 Task: Plan a trip to Punta Gorda, United States from 25th December, 2023 to 28th December, 2023 for 3 adults, 1 child. Place can be entire room with 2 bedrooms having 3 beds and 2 bathrooms.
Action: Mouse moved to (371, 107)
Screenshot: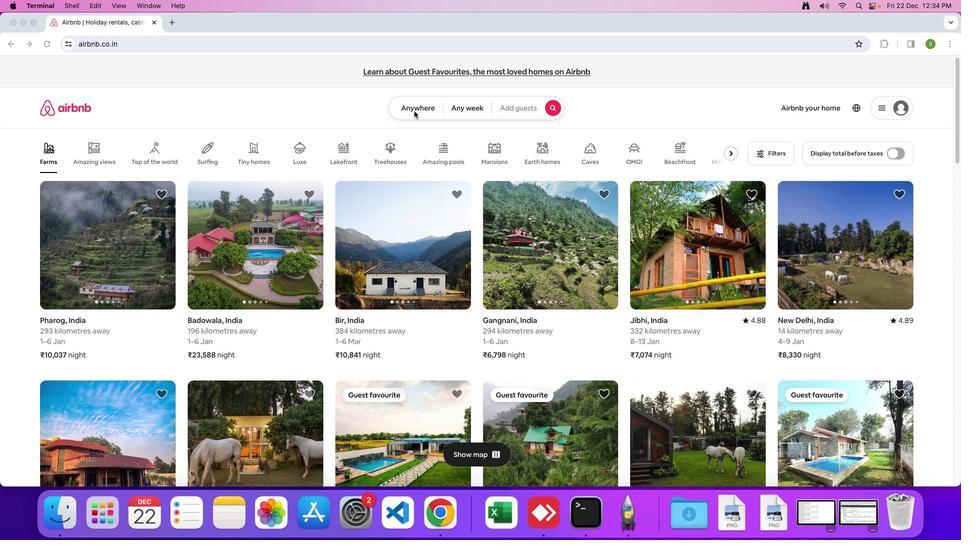 
Action: Mouse pressed left at (371, 107)
Screenshot: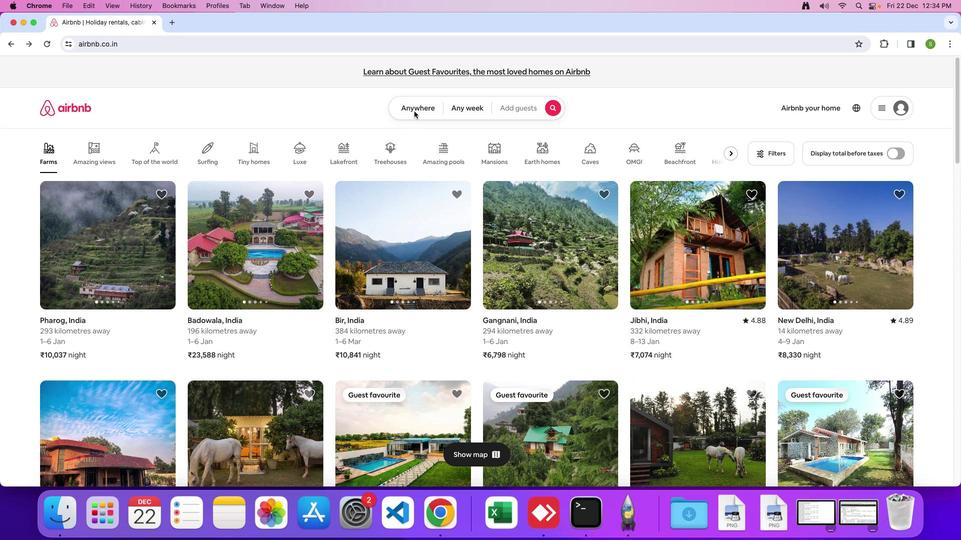 
Action: Mouse moved to (370, 107)
Screenshot: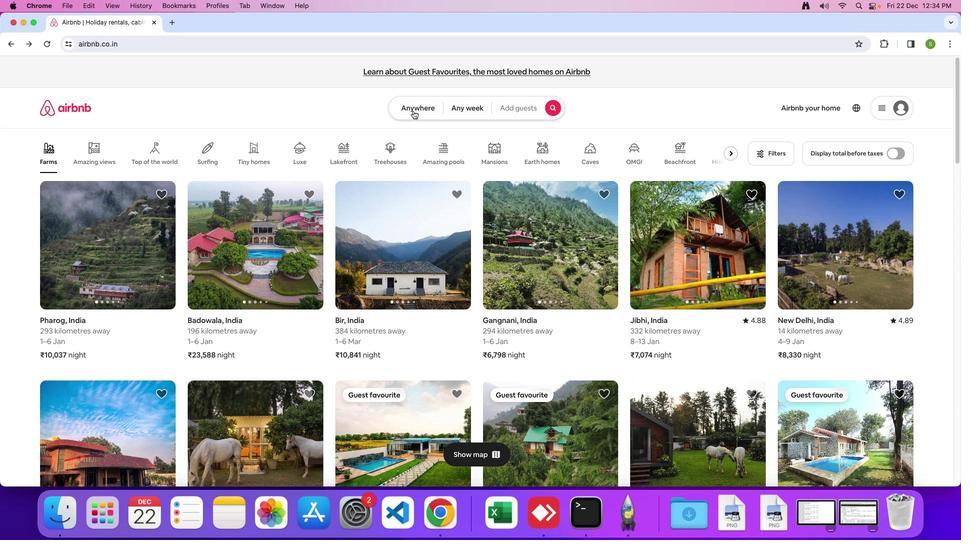 
Action: Mouse pressed left at (370, 107)
Screenshot: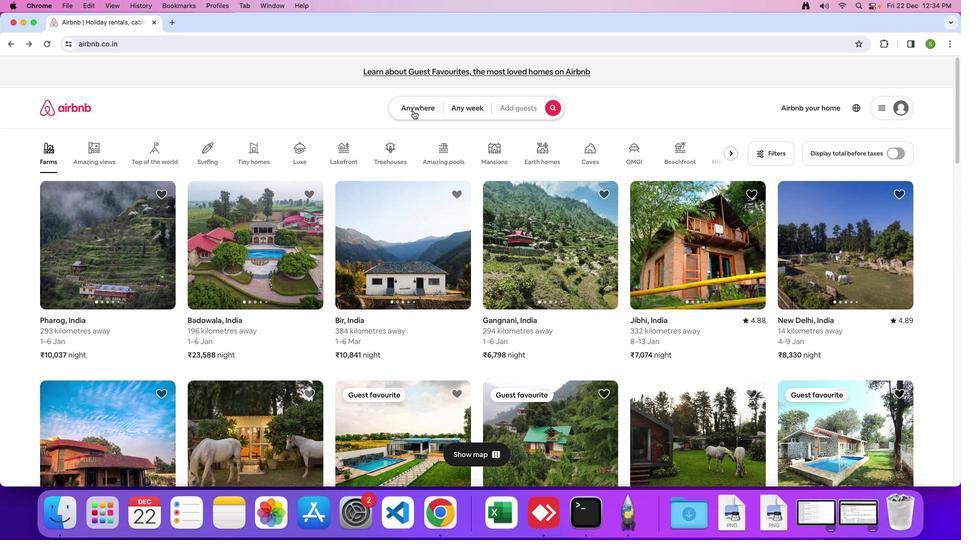 
Action: Mouse moved to (358, 118)
Screenshot: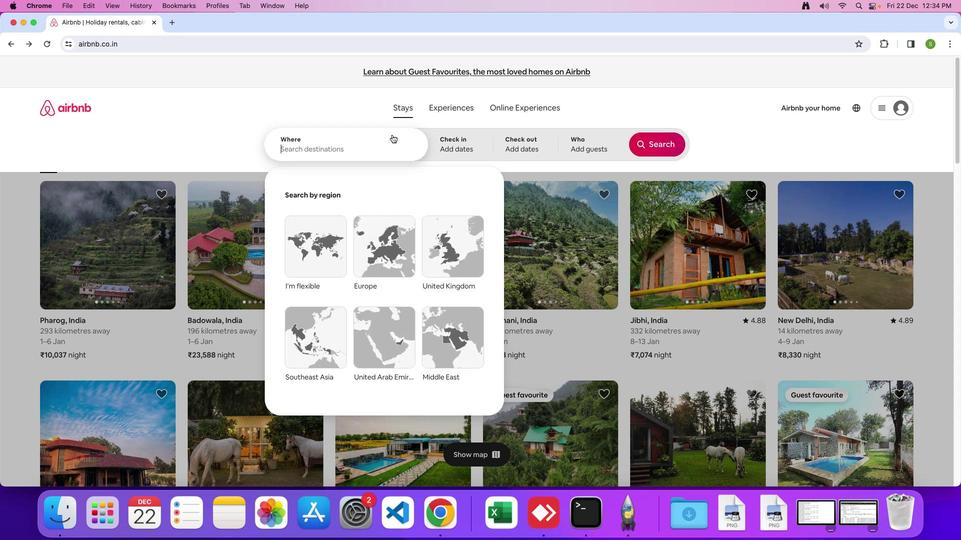 
Action: Mouse pressed left at (358, 118)
Screenshot: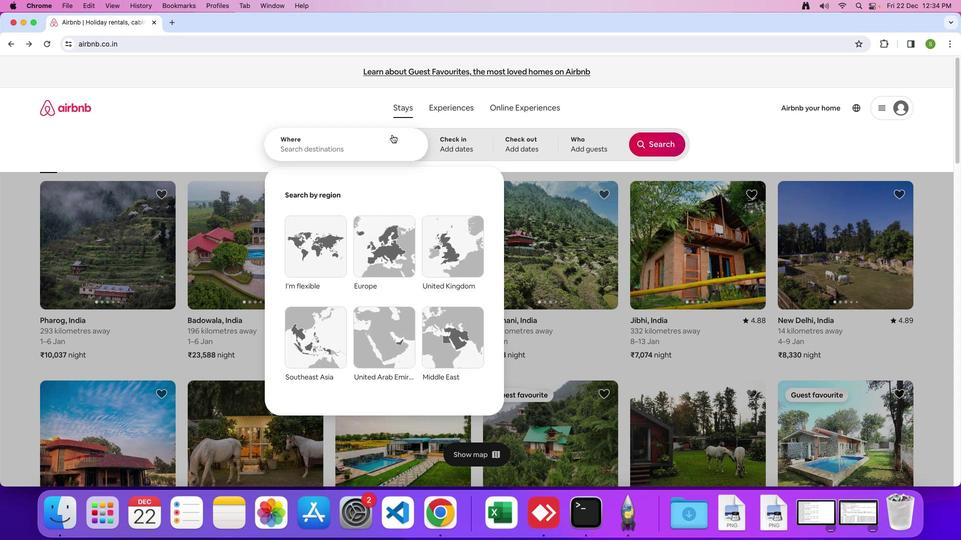 
Action: Mouse moved to (440, 166)
Screenshot: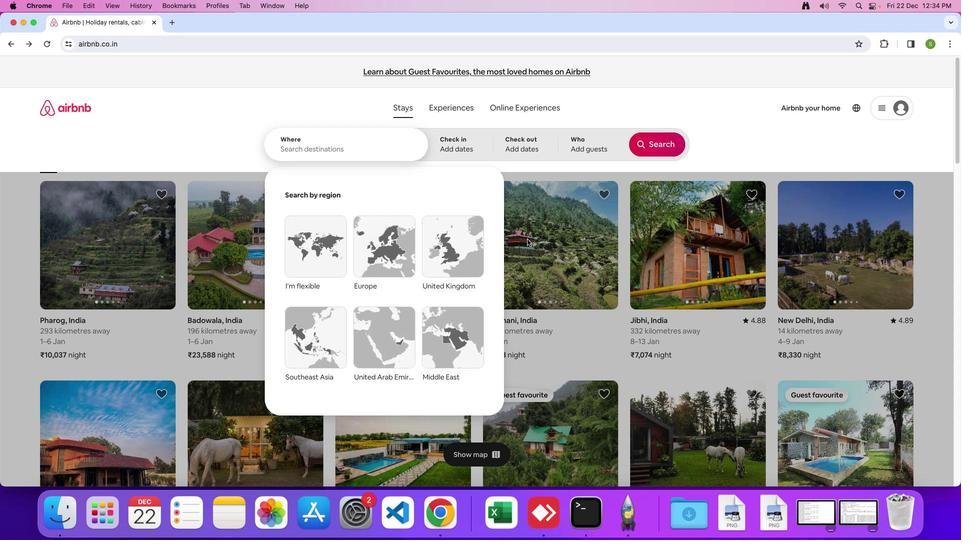 
Action: Key pressed 'P'Key.caps_lock'u''n''t''a'Key.spaceKey.shift'G''o''r''d''a'','Key.spaceKey.shift'U''n''i''t''e''d'Key.spaceKey.shift'S''t''a''t''e''s'Key.enter
Screenshot: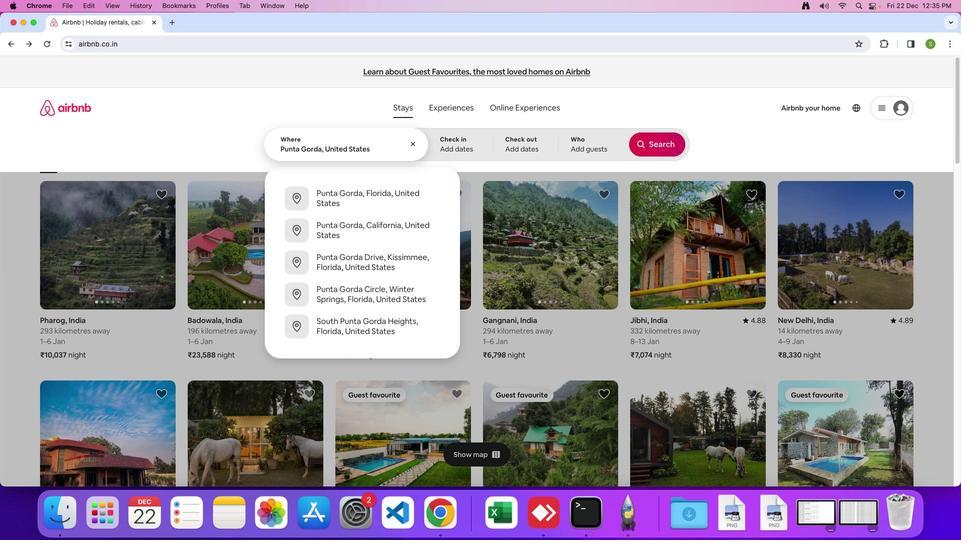 
Action: Mouse moved to (317, 221)
Screenshot: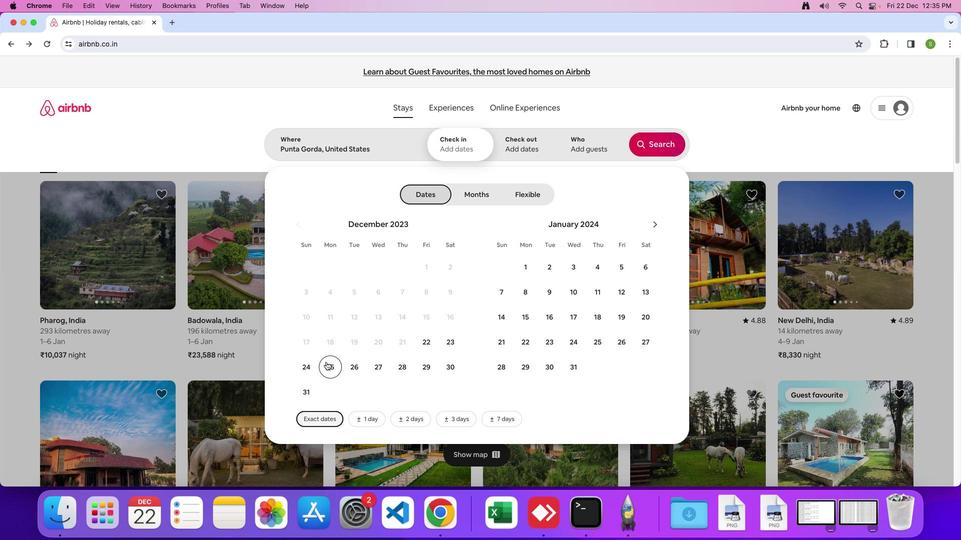 
Action: Mouse pressed left at (317, 221)
Screenshot: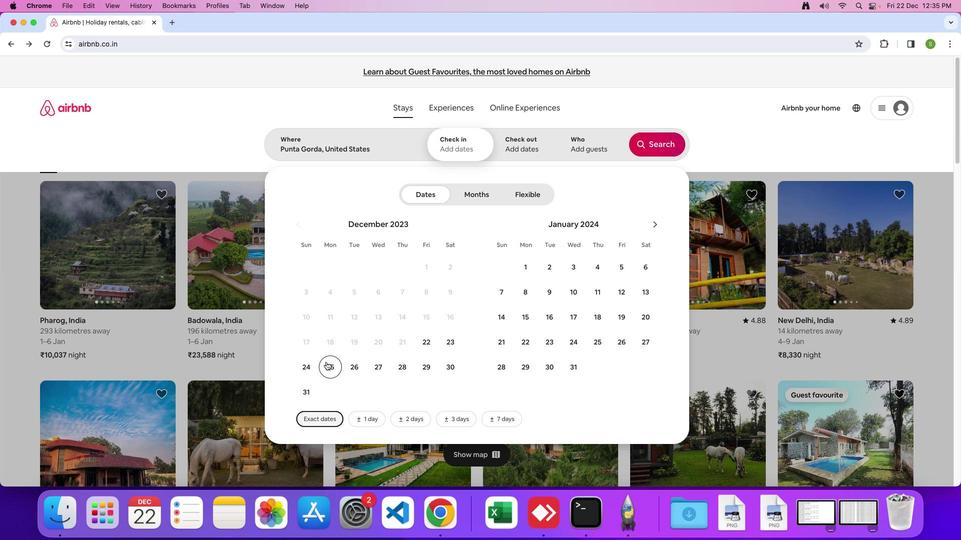 
Action: Mouse moved to (362, 223)
Screenshot: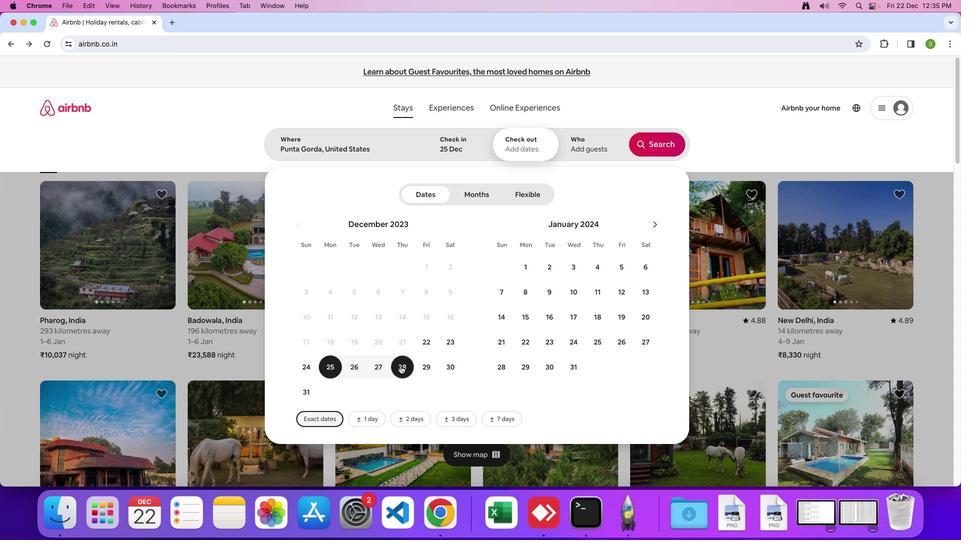 
Action: Mouse pressed left at (362, 223)
Screenshot: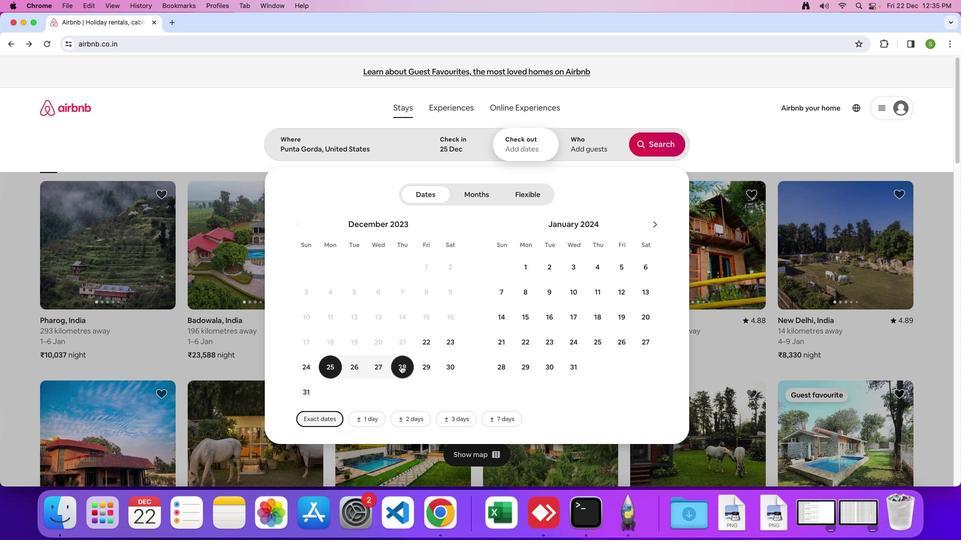 
Action: Mouse moved to (486, 126)
Screenshot: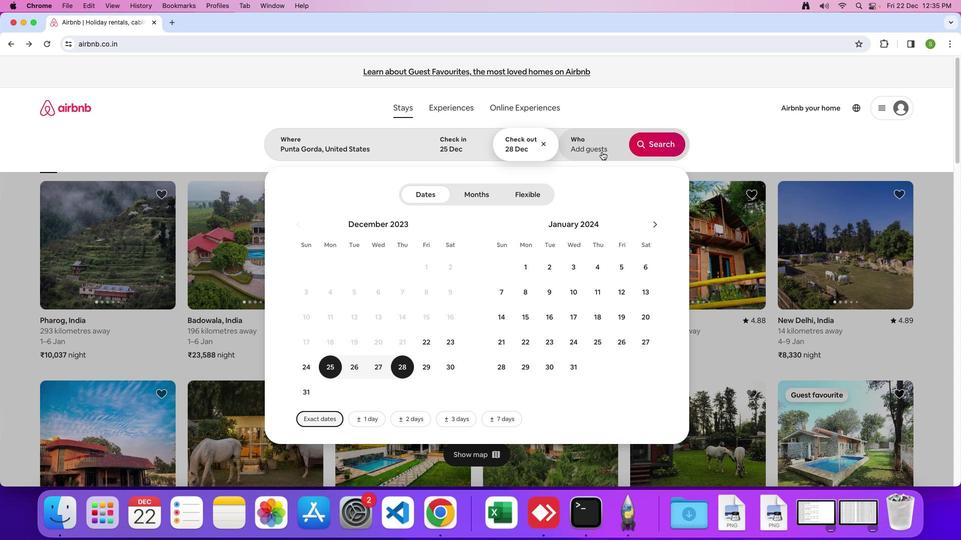 
Action: Mouse pressed left at (486, 126)
Screenshot: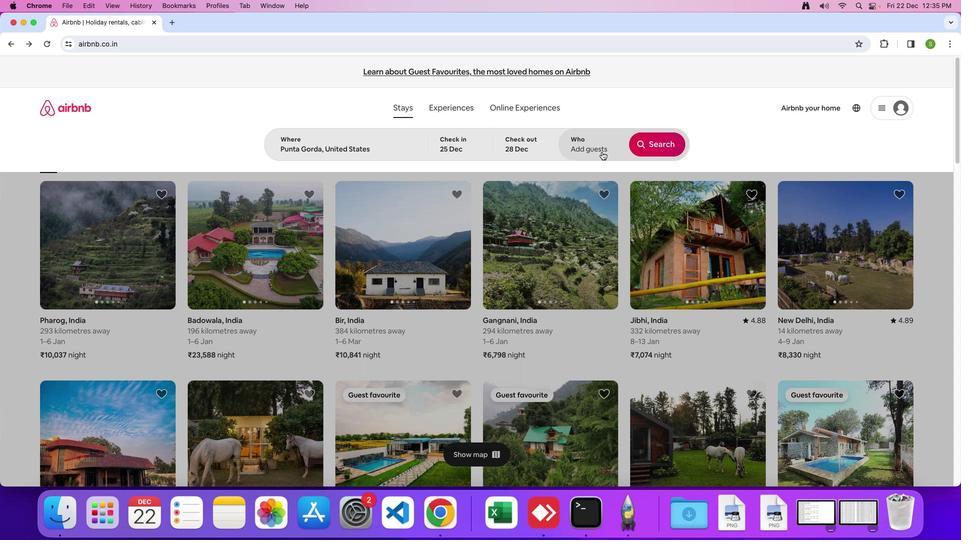 
Action: Mouse moved to (524, 147)
Screenshot: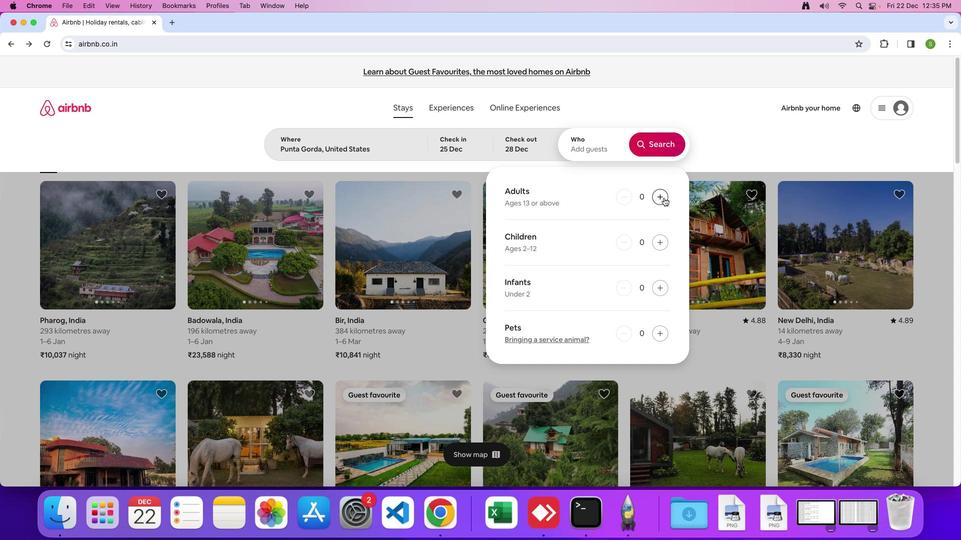 
Action: Mouse pressed left at (524, 147)
Screenshot: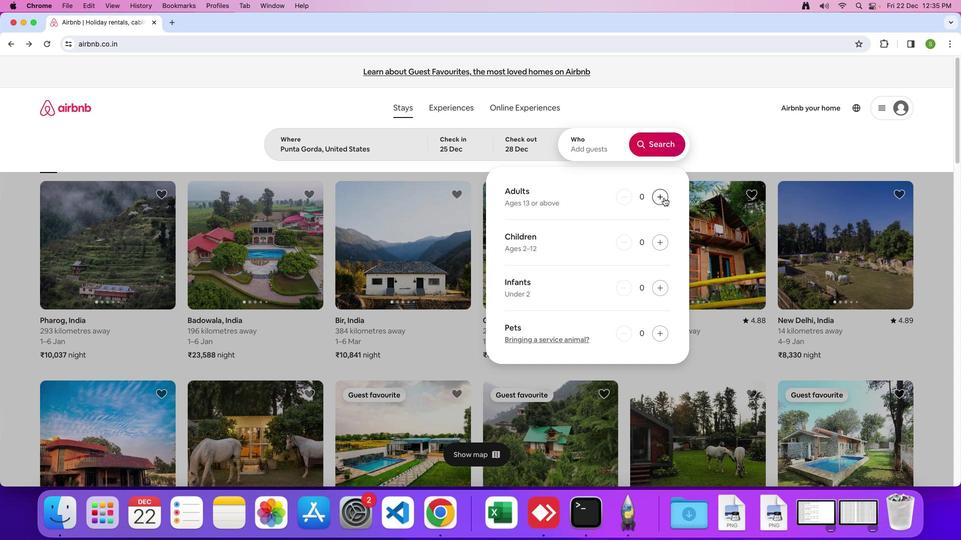
Action: Mouse pressed left at (524, 147)
Screenshot: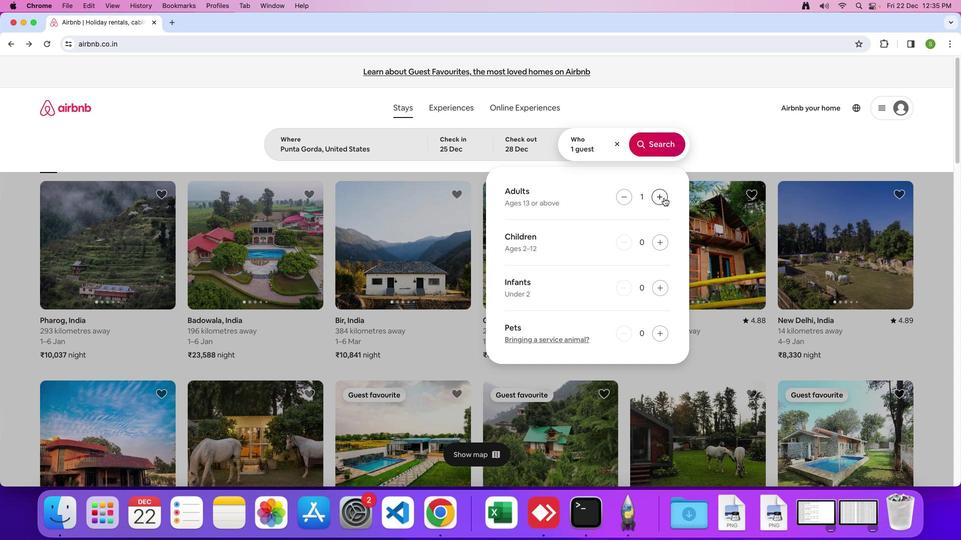 
Action: Mouse pressed left at (524, 147)
Screenshot: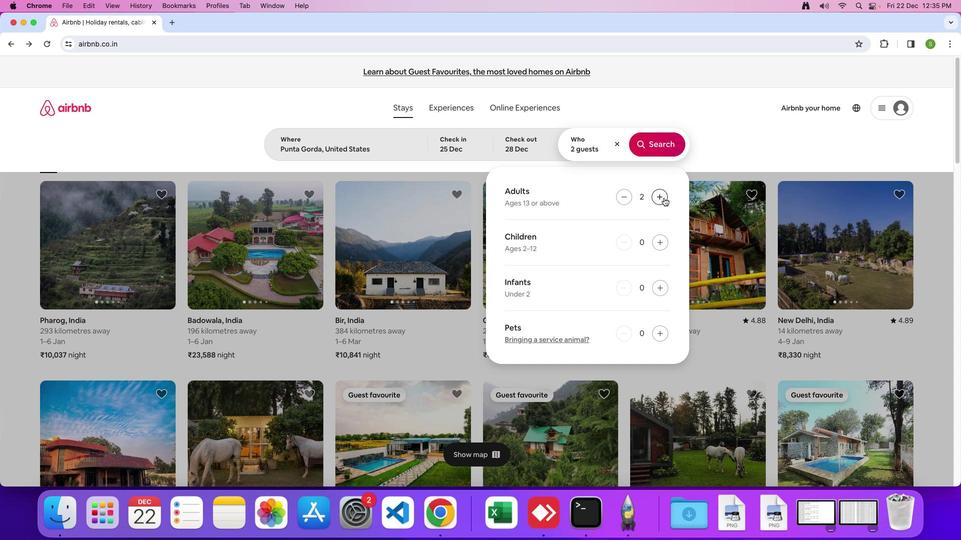 
Action: Mouse moved to (520, 165)
Screenshot: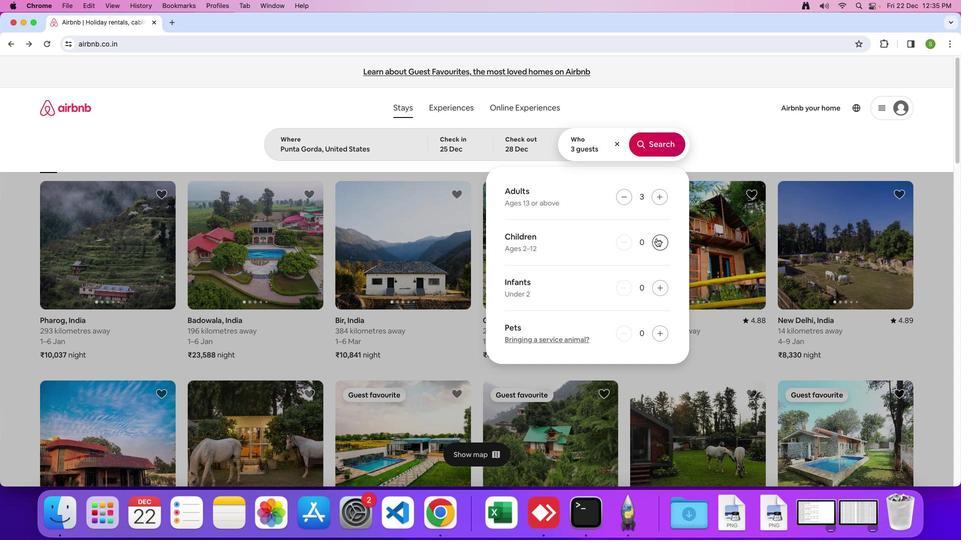
Action: Mouse pressed left at (520, 165)
Screenshot: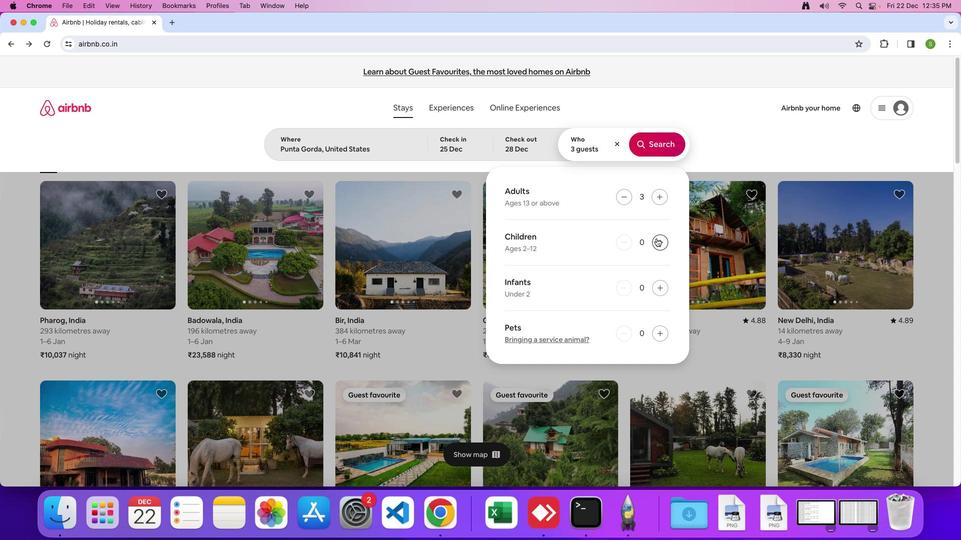 
Action: Mouse moved to (513, 124)
Screenshot: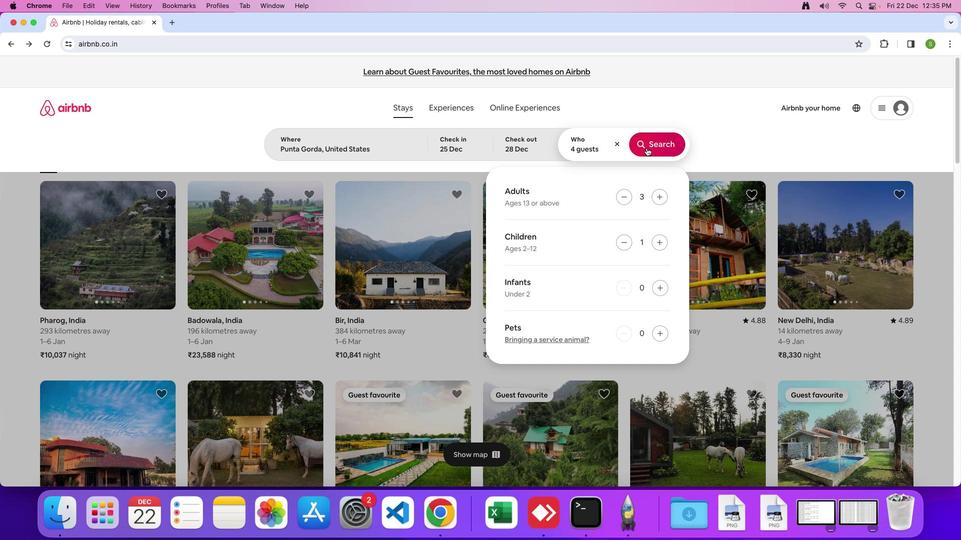 
Action: Mouse pressed left at (513, 124)
Screenshot: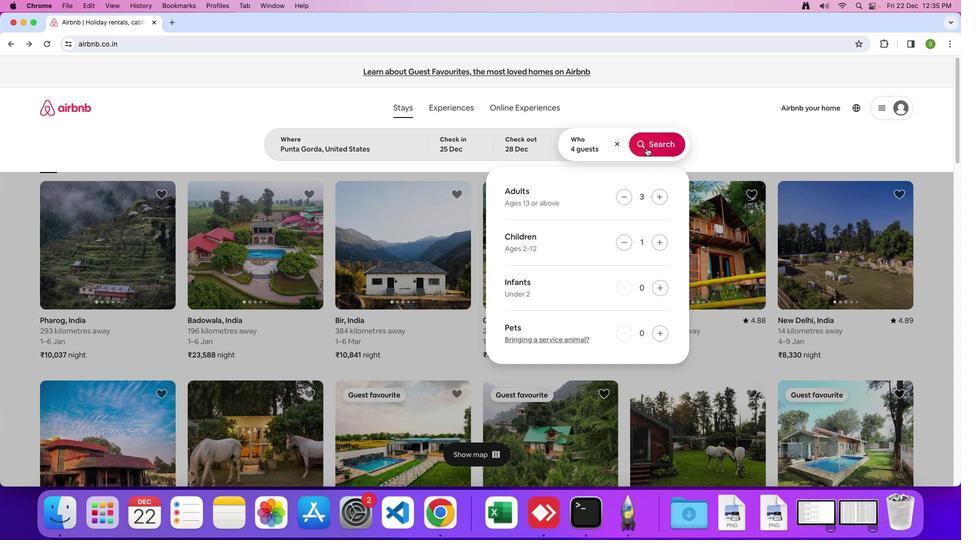 
Action: Mouse moved to (608, 109)
Screenshot: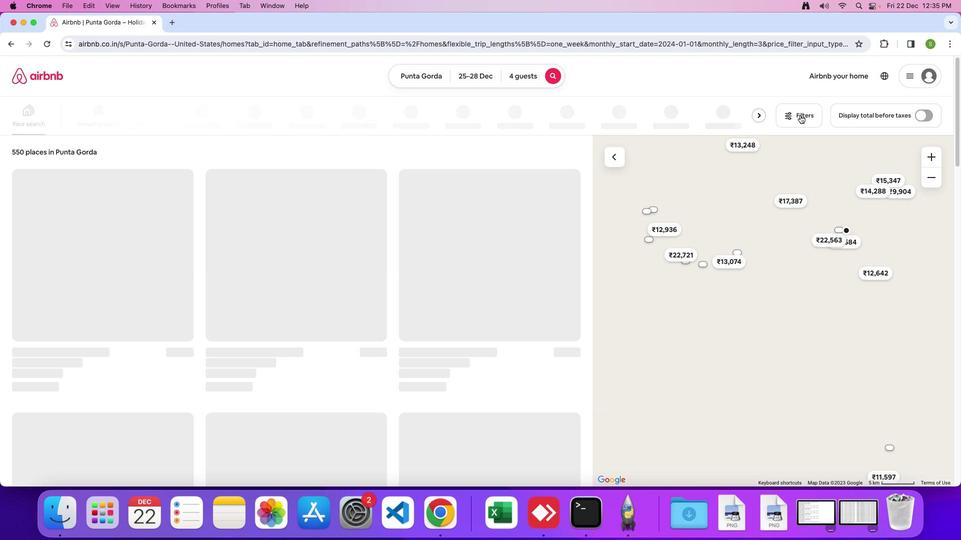 
Action: Mouse pressed left at (608, 109)
Screenshot: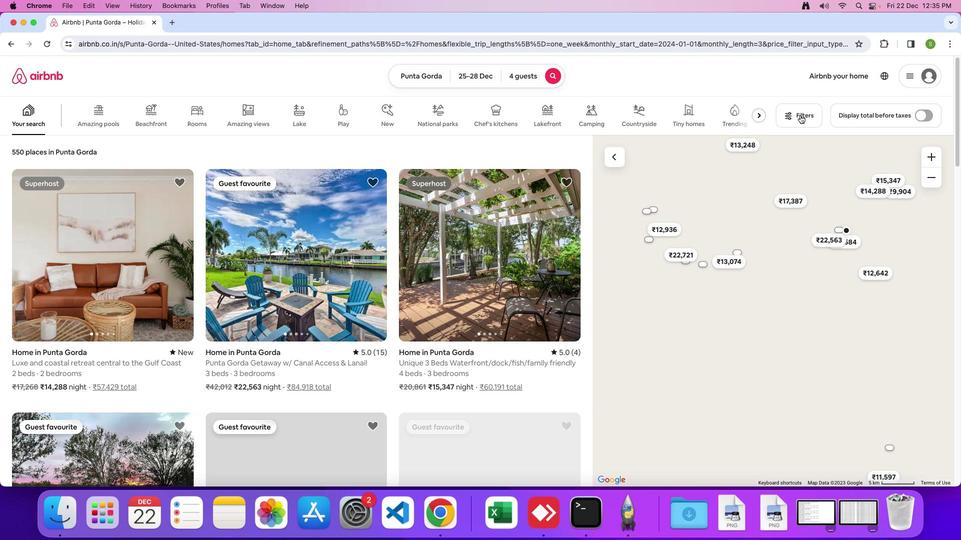 
Action: Mouse moved to (405, 178)
Screenshot: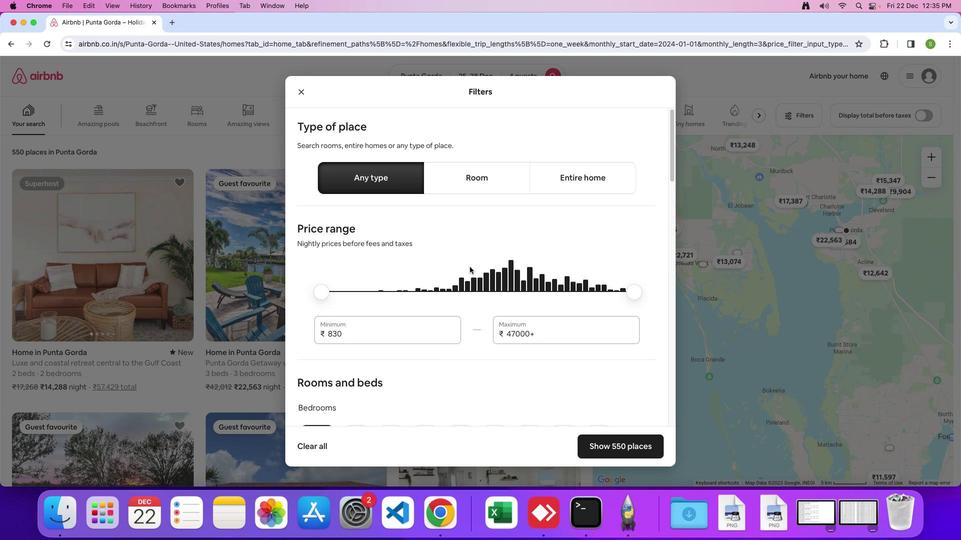 
Action: Mouse scrolled (405, 178) with delta (117, 56)
Screenshot: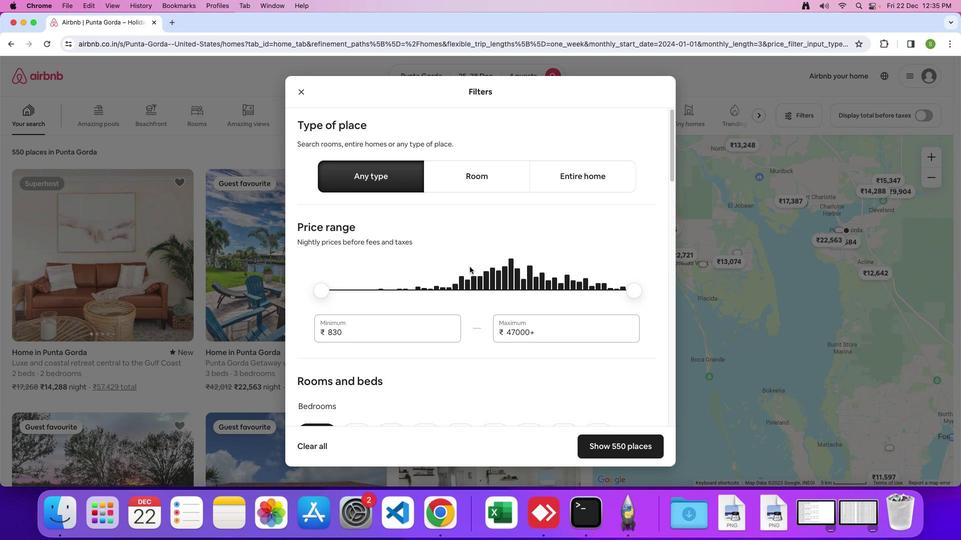 
Action: Mouse scrolled (405, 178) with delta (117, 56)
Screenshot: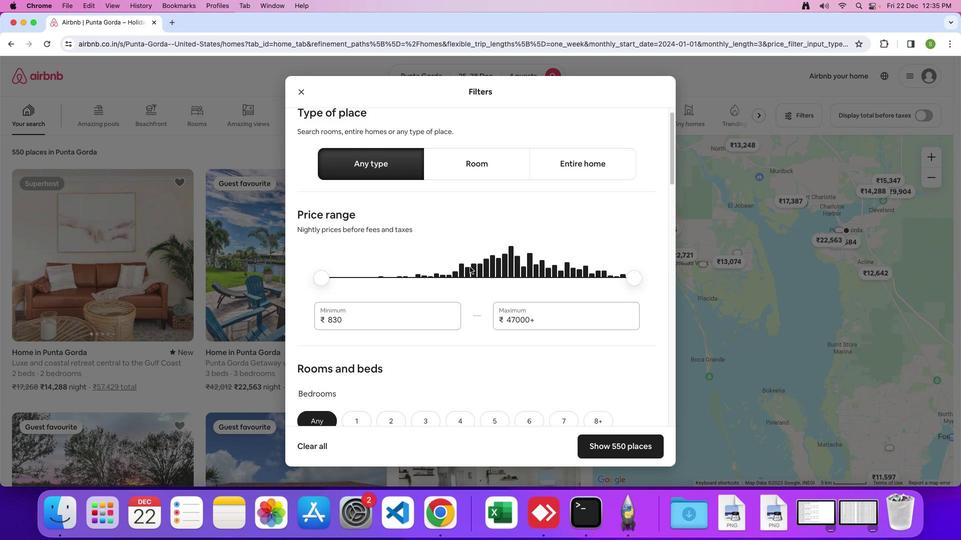 
Action: Mouse scrolled (405, 178) with delta (117, 56)
Screenshot: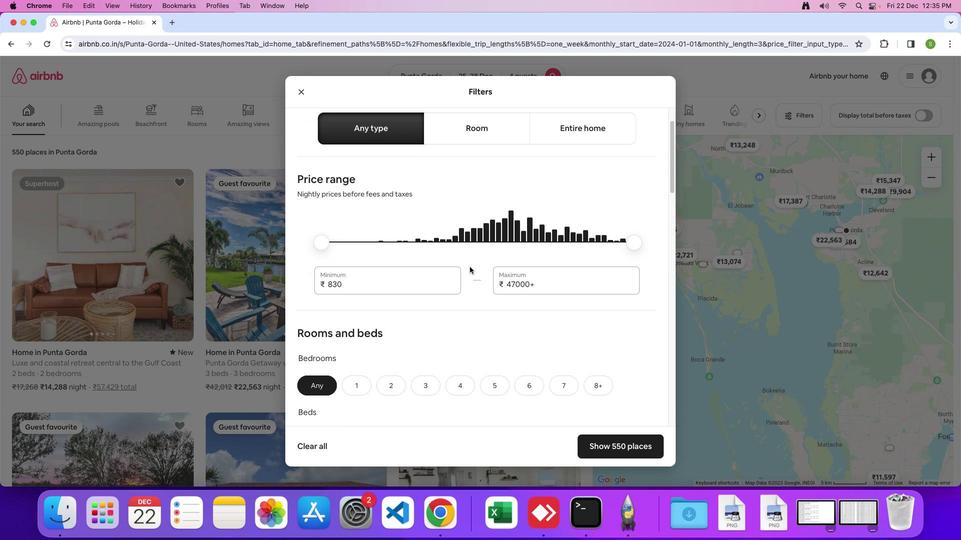 
Action: Mouse scrolled (405, 178) with delta (117, 56)
Screenshot: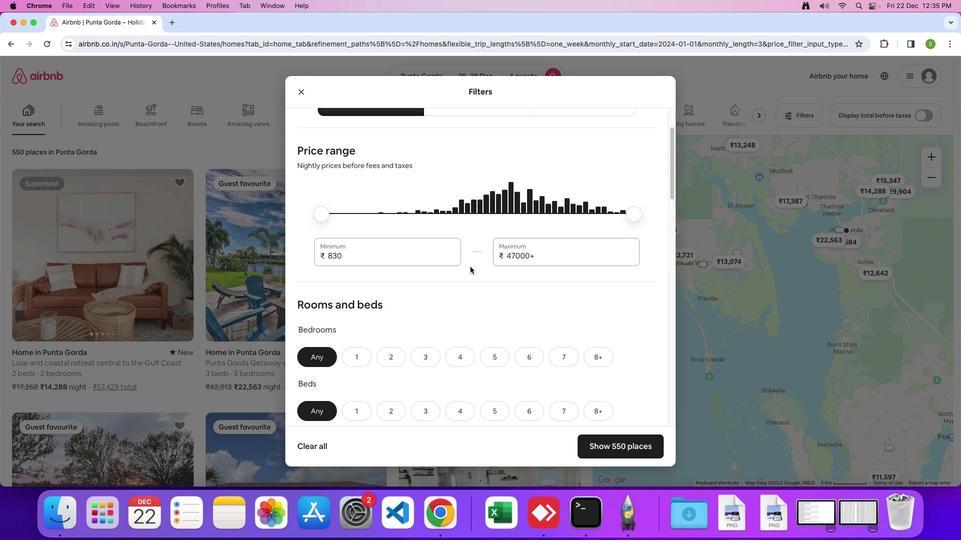 
Action: Mouse scrolled (405, 178) with delta (117, 56)
Screenshot: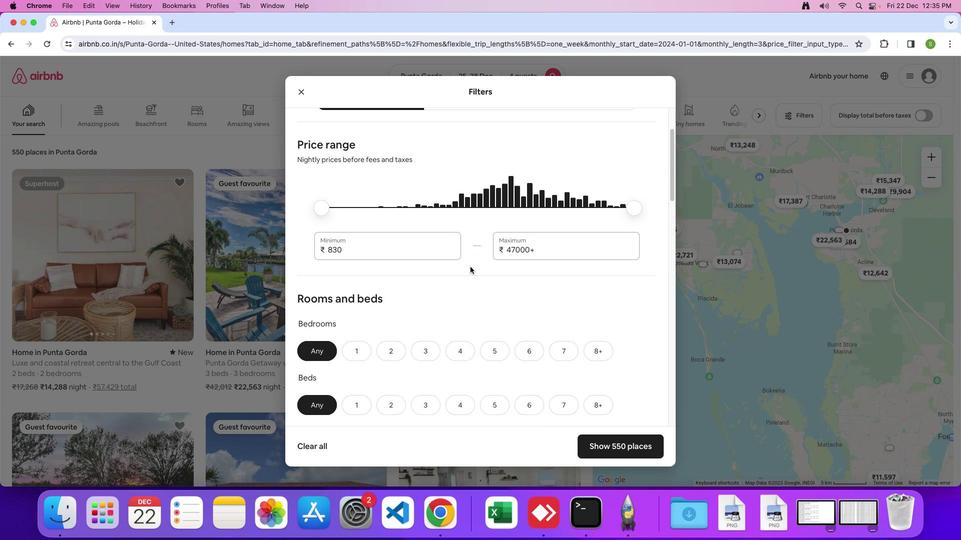 
Action: Mouse moved to (405, 178)
Screenshot: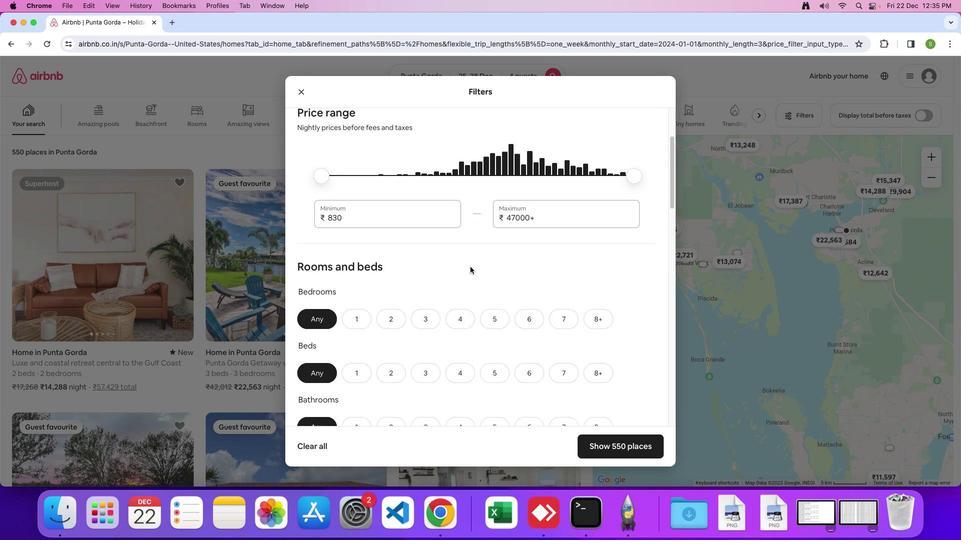 
Action: Mouse scrolled (405, 178) with delta (117, 56)
Screenshot: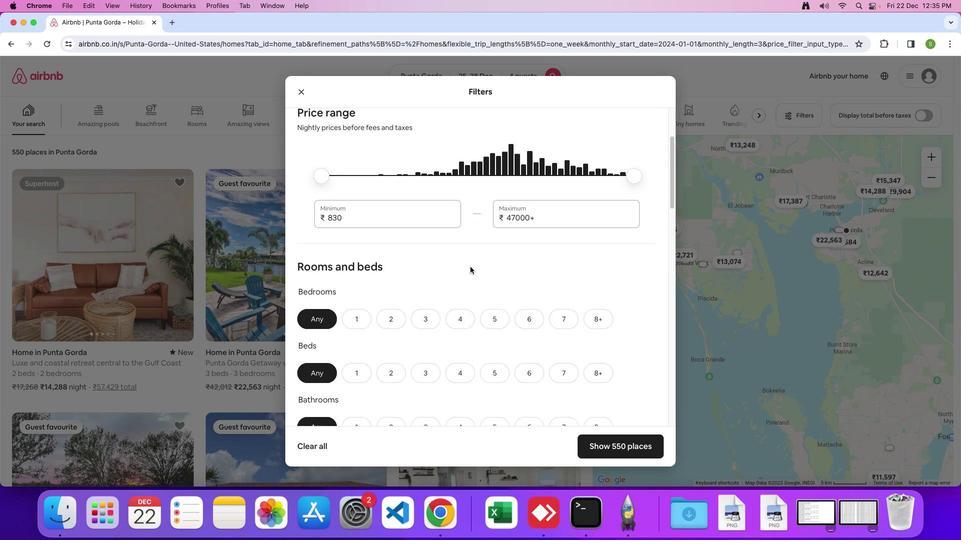 
Action: Mouse scrolled (405, 178) with delta (117, 56)
Screenshot: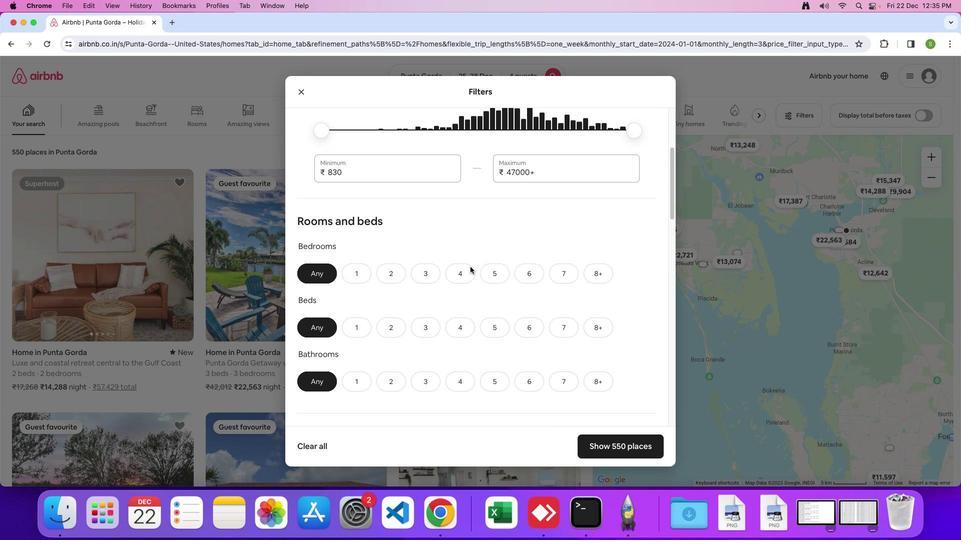 
Action: Mouse scrolled (405, 178) with delta (117, 56)
Screenshot: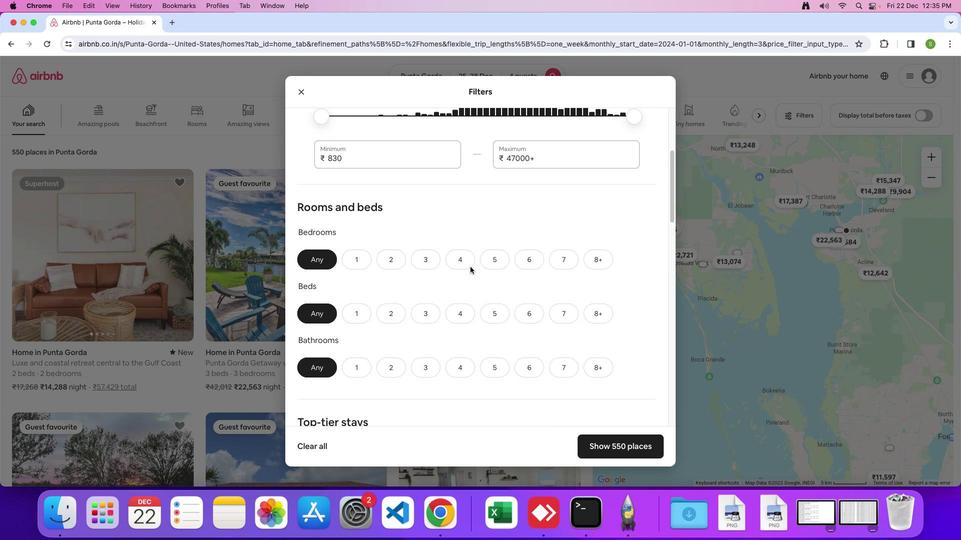 
Action: Mouse scrolled (405, 178) with delta (117, 56)
Screenshot: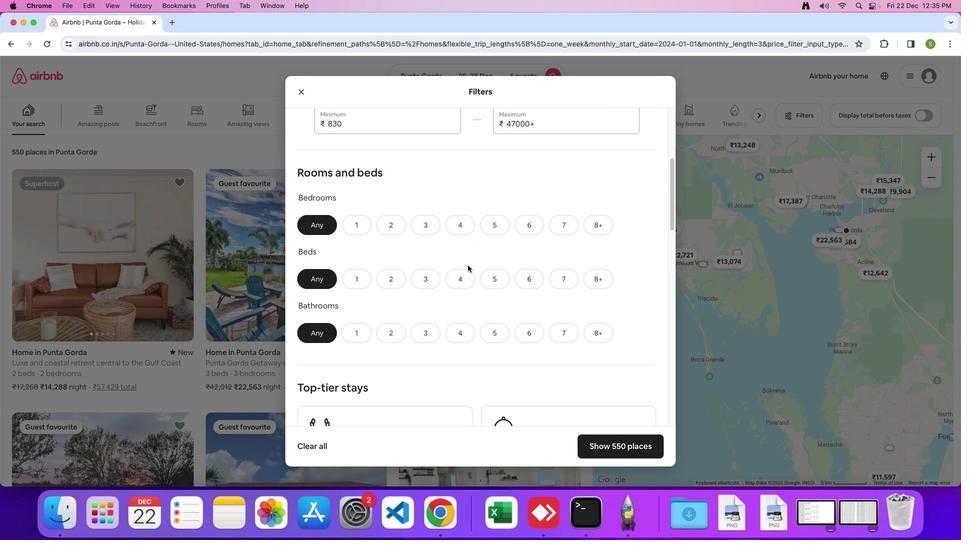 
Action: Mouse moved to (360, 148)
Screenshot: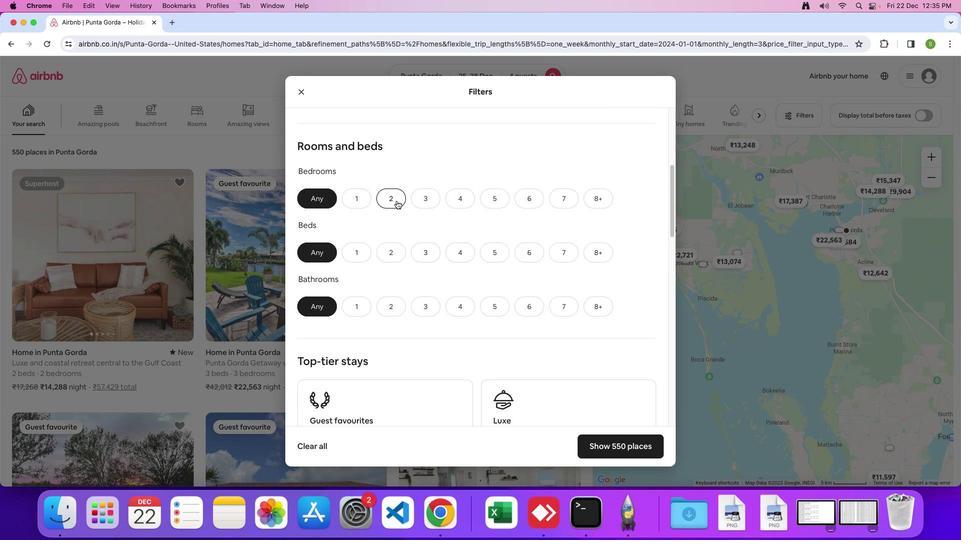 
Action: Mouse pressed left at (360, 148)
Screenshot: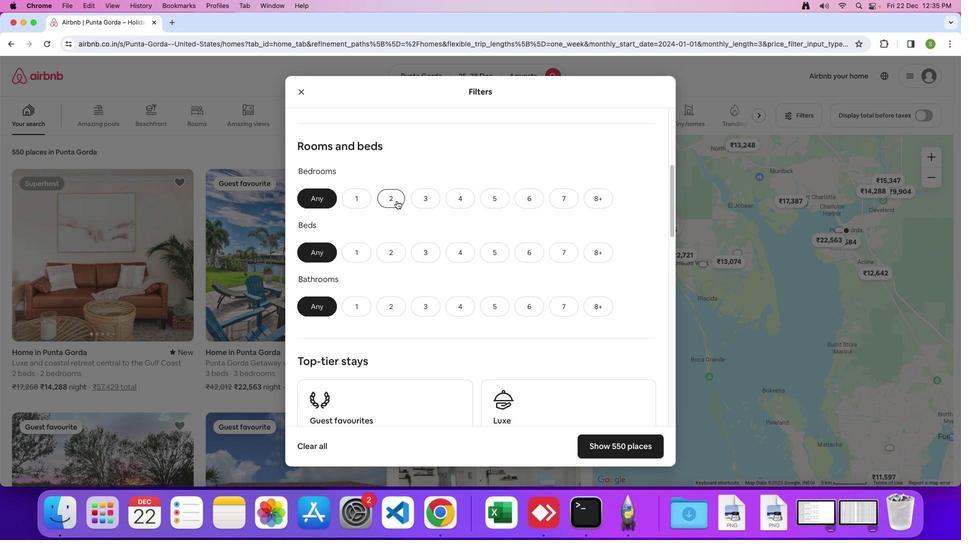 
Action: Mouse moved to (378, 174)
Screenshot: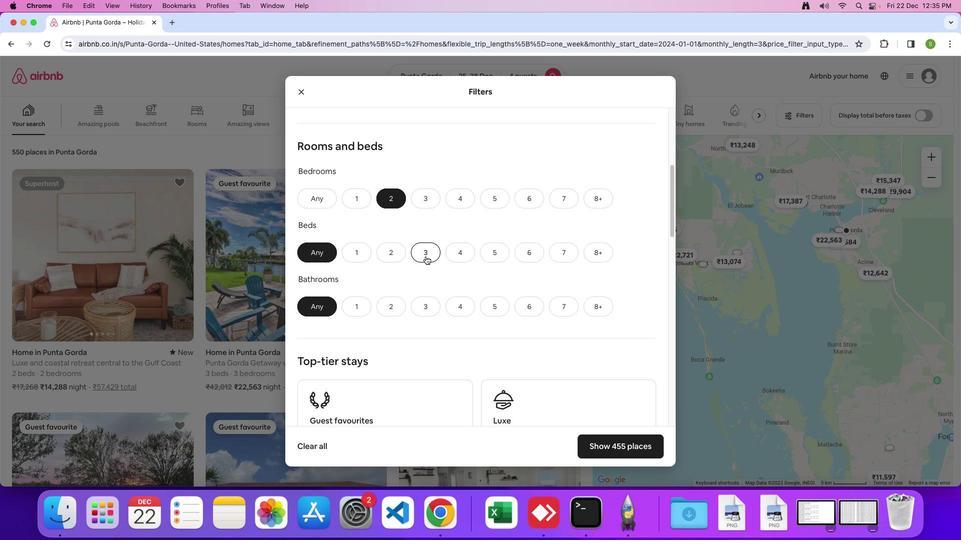 
Action: Mouse pressed left at (378, 174)
Screenshot: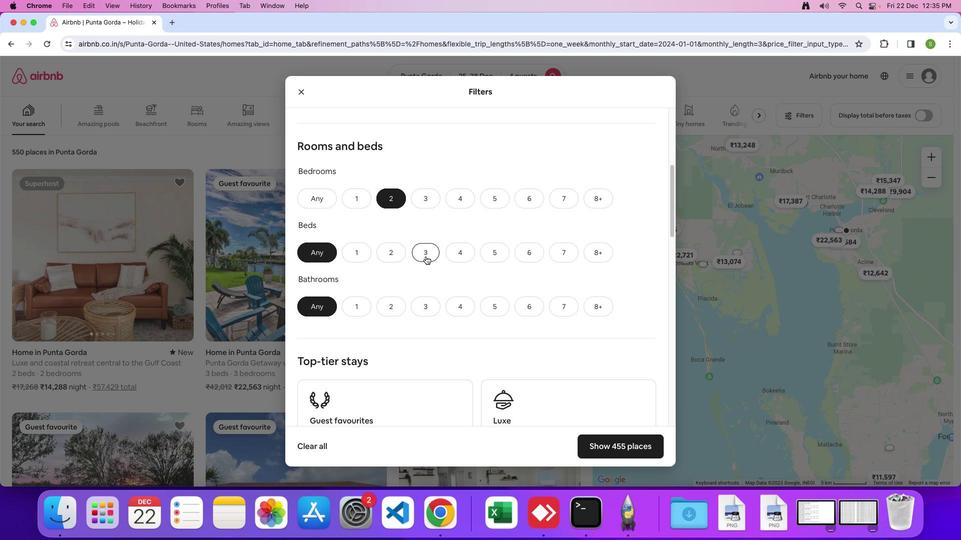 
Action: Mouse moved to (359, 197)
Screenshot: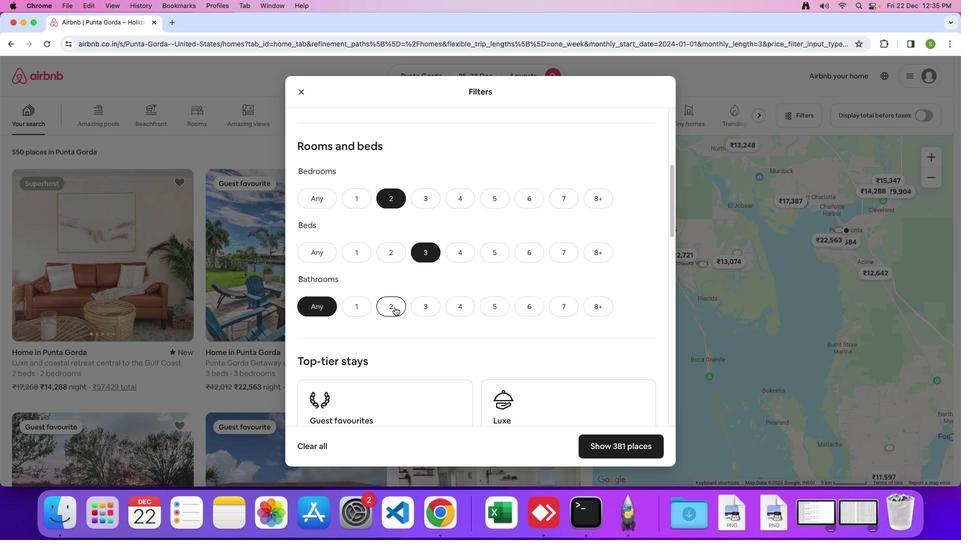 
Action: Mouse pressed left at (359, 197)
Screenshot: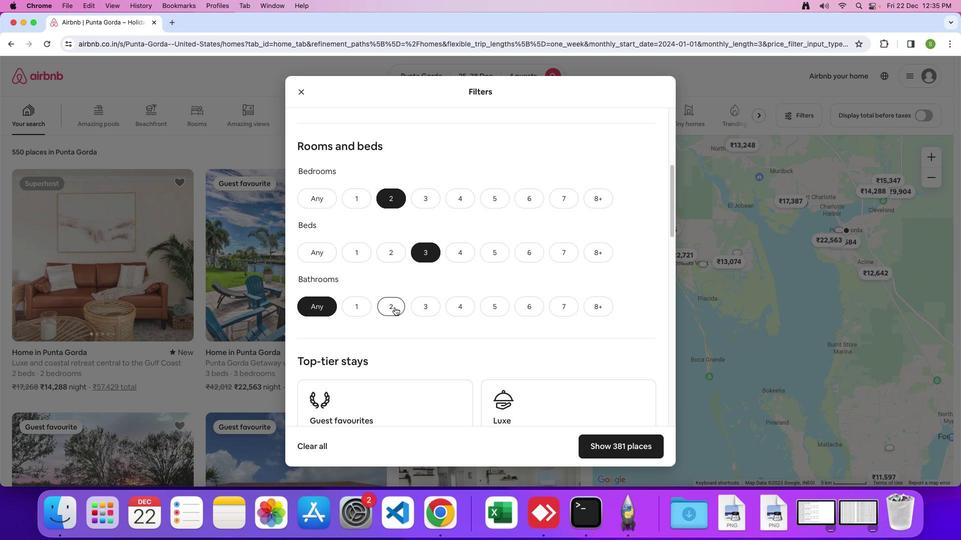 
Action: Mouse moved to (400, 180)
Screenshot: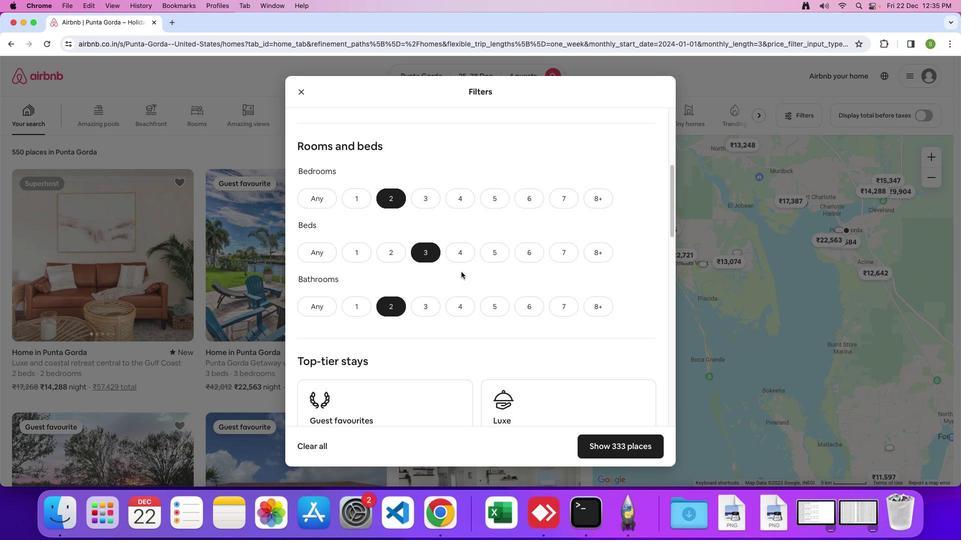 
Action: Mouse scrolled (400, 180) with delta (117, 56)
Screenshot: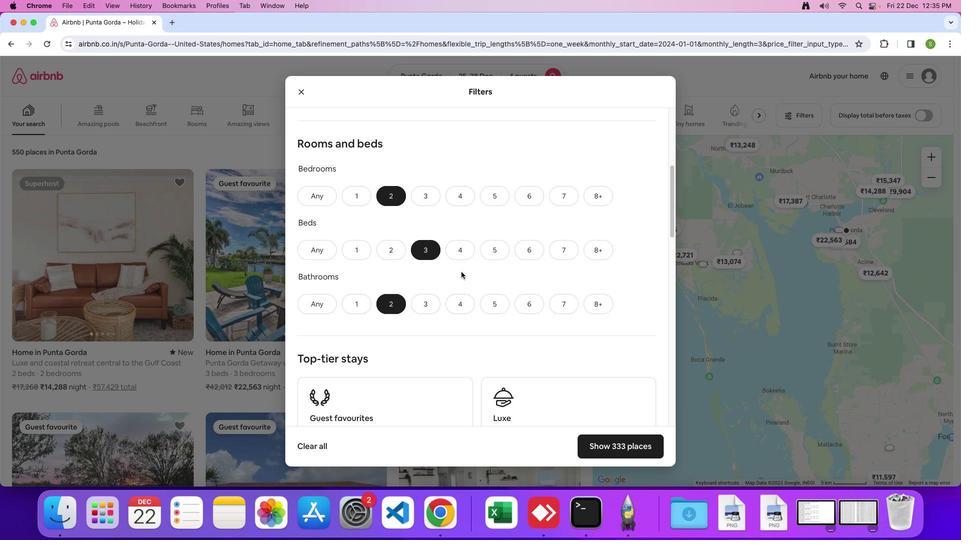 
Action: Mouse scrolled (400, 180) with delta (117, 56)
Screenshot: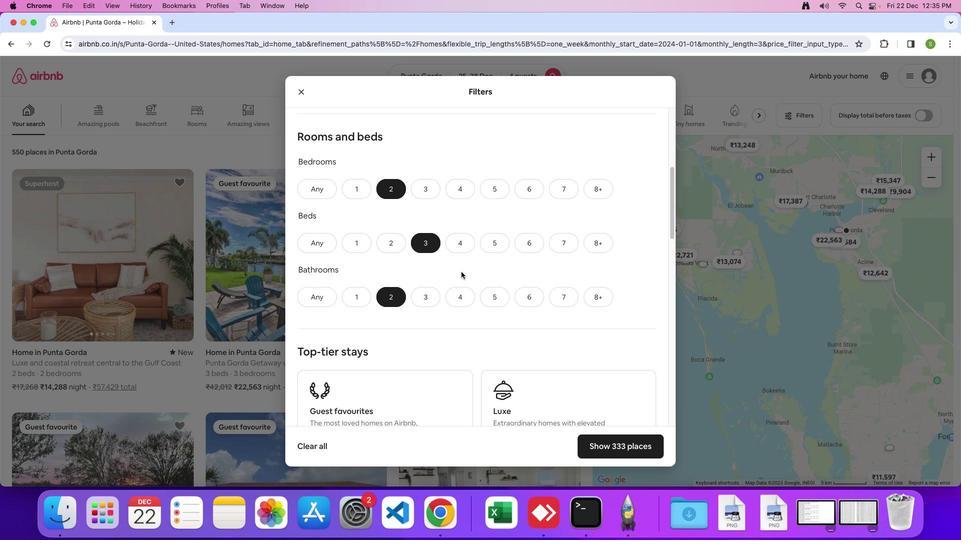 
Action: Mouse scrolled (400, 180) with delta (117, 56)
Screenshot: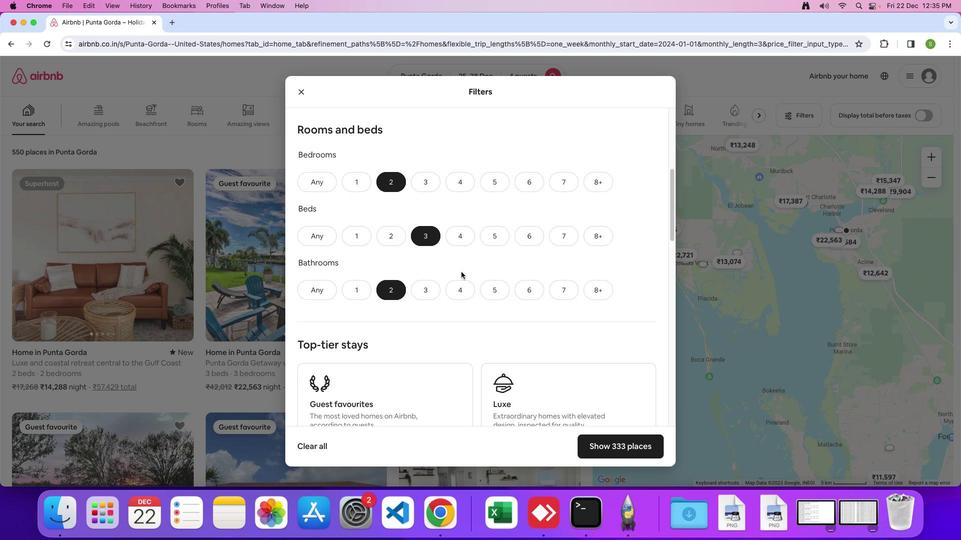 
Action: Mouse scrolled (400, 180) with delta (117, 56)
Screenshot: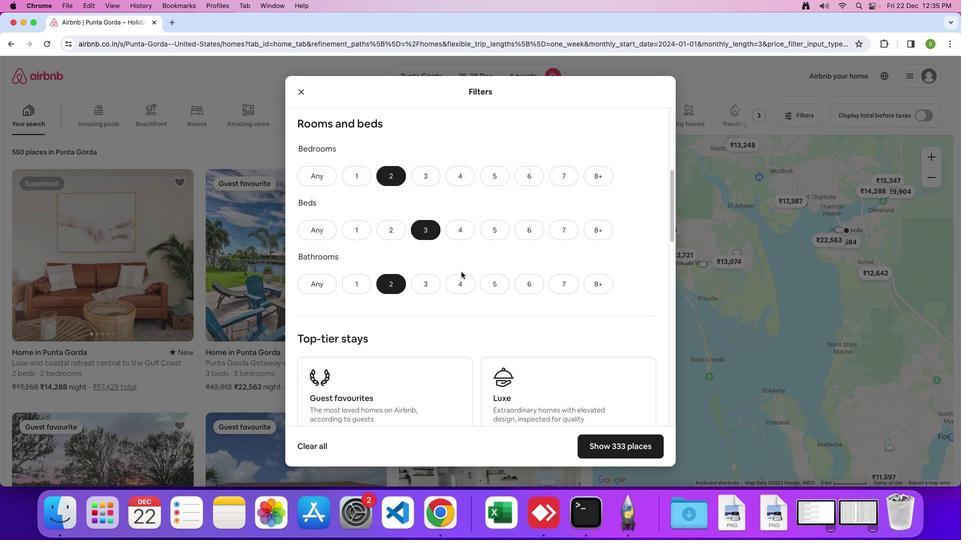 
Action: Mouse scrolled (400, 180) with delta (117, 56)
Screenshot: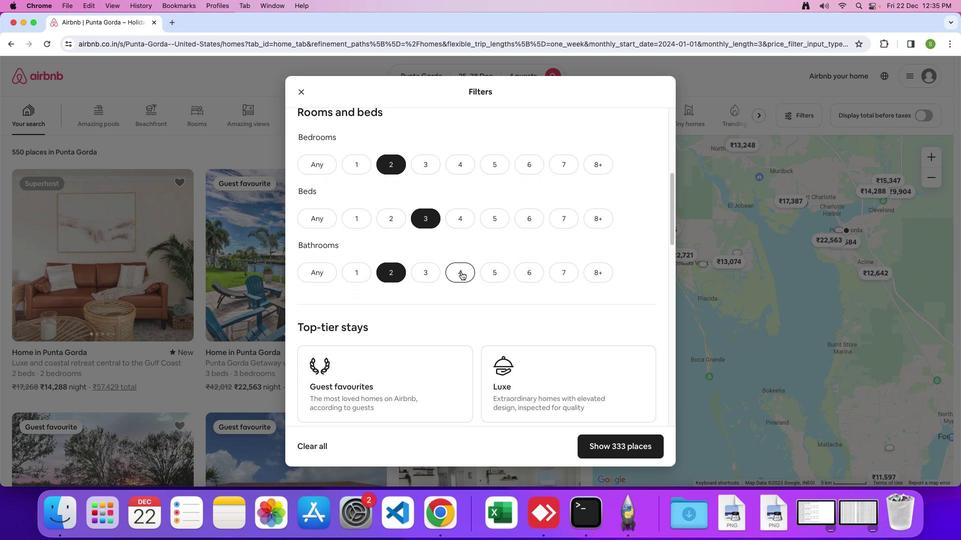 
Action: Mouse scrolled (400, 180) with delta (117, 56)
Screenshot: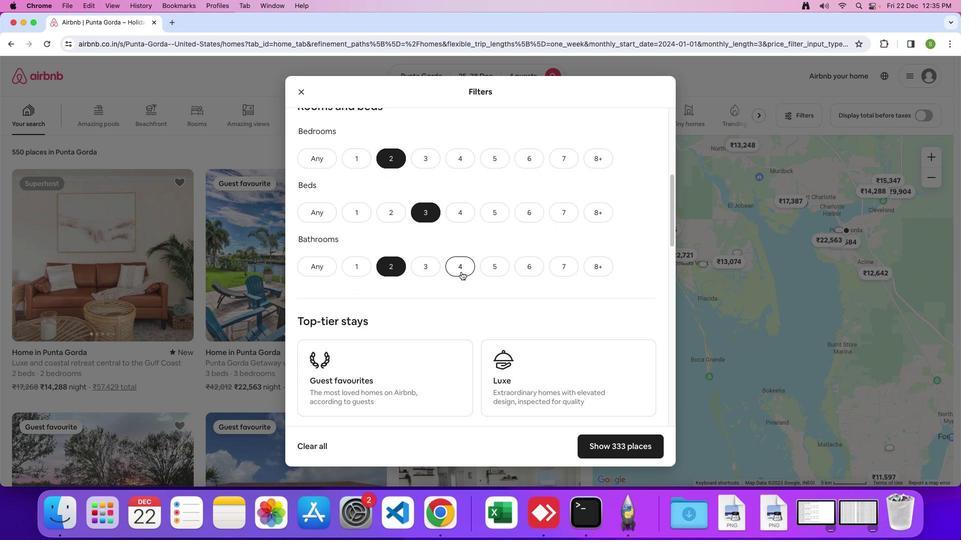 
Action: Mouse scrolled (400, 180) with delta (117, 56)
Screenshot: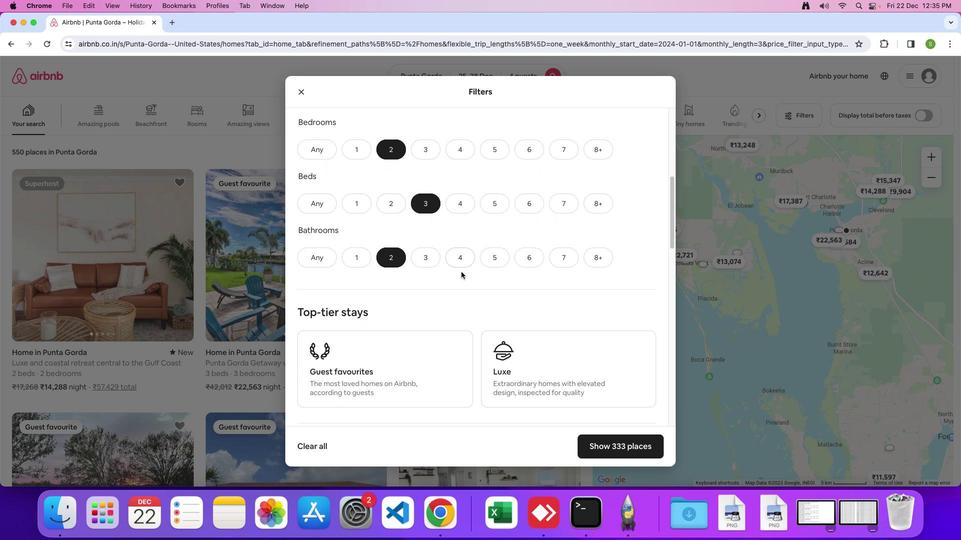 
Action: Mouse scrolled (400, 180) with delta (117, 56)
Screenshot: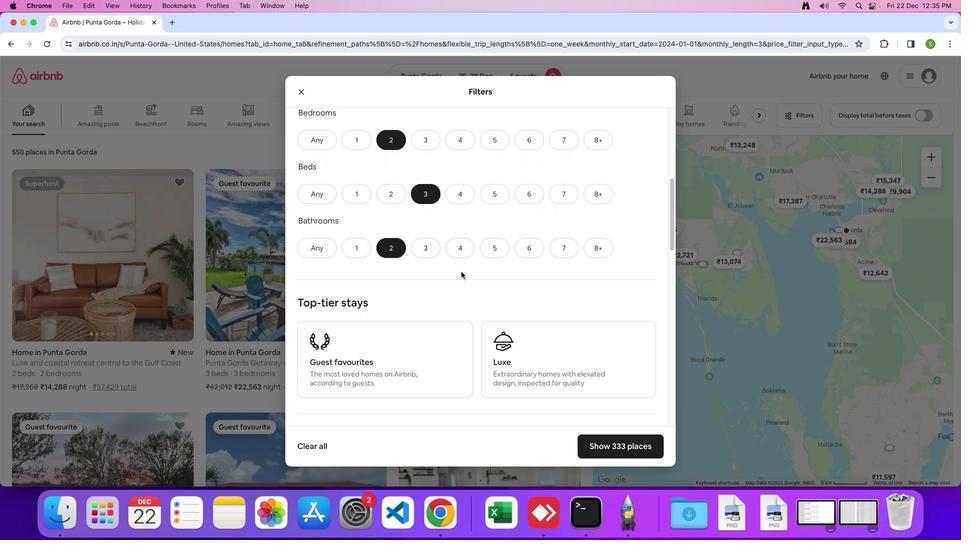 
Action: Mouse moved to (400, 180)
Screenshot: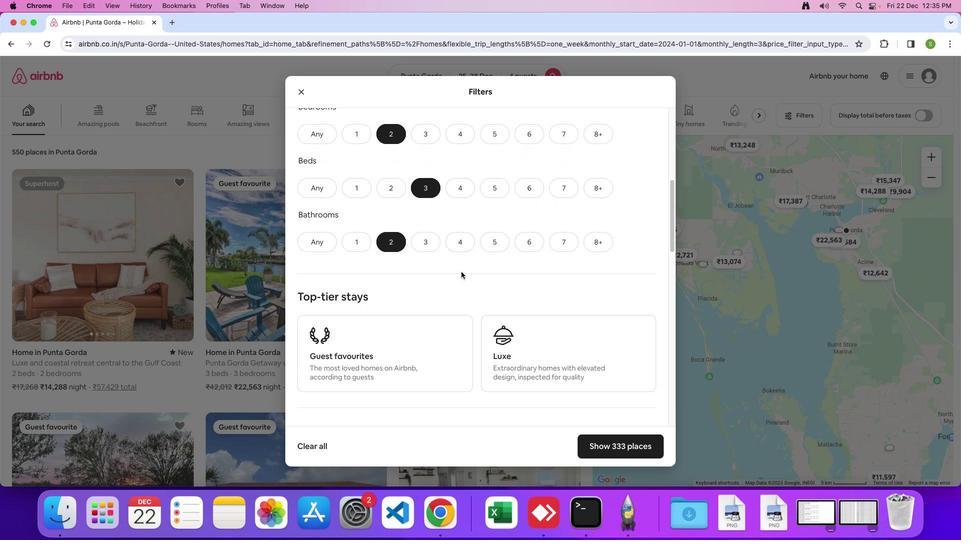 
Action: Mouse scrolled (400, 180) with delta (117, 56)
Screenshot: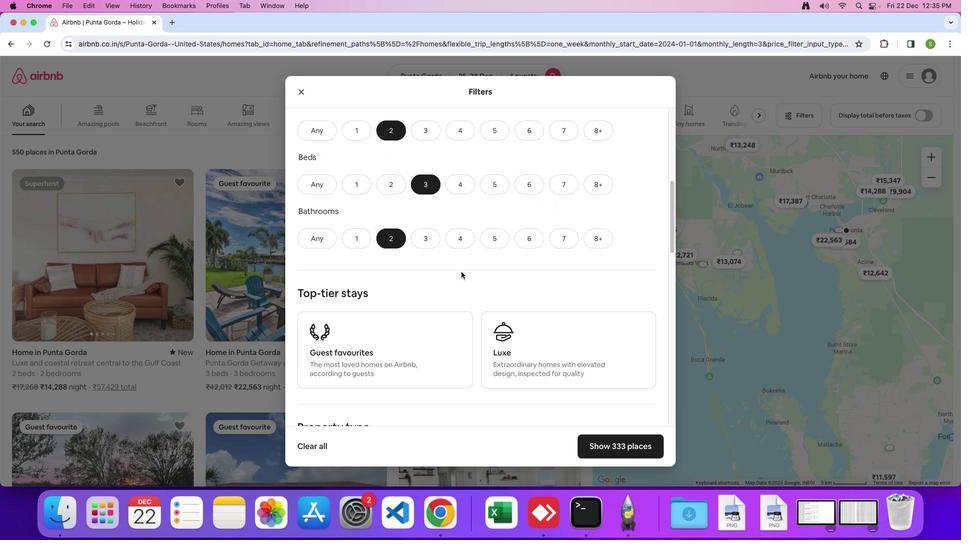 
Action: Mouse scrolled (400, 180) with delta (117, 56)
Screenshot: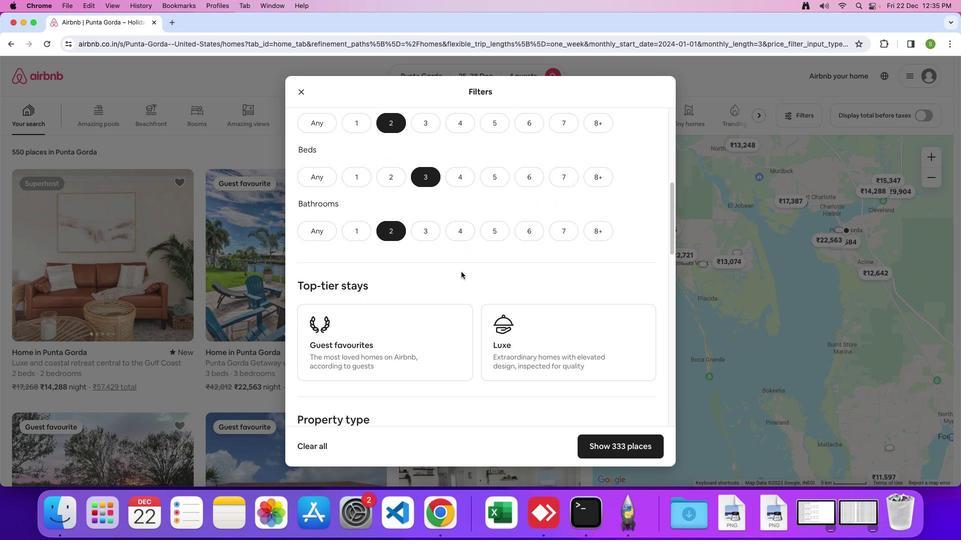 
Action: Mouse scrolled (400, 180) with delta (117, 56)
Screenshot: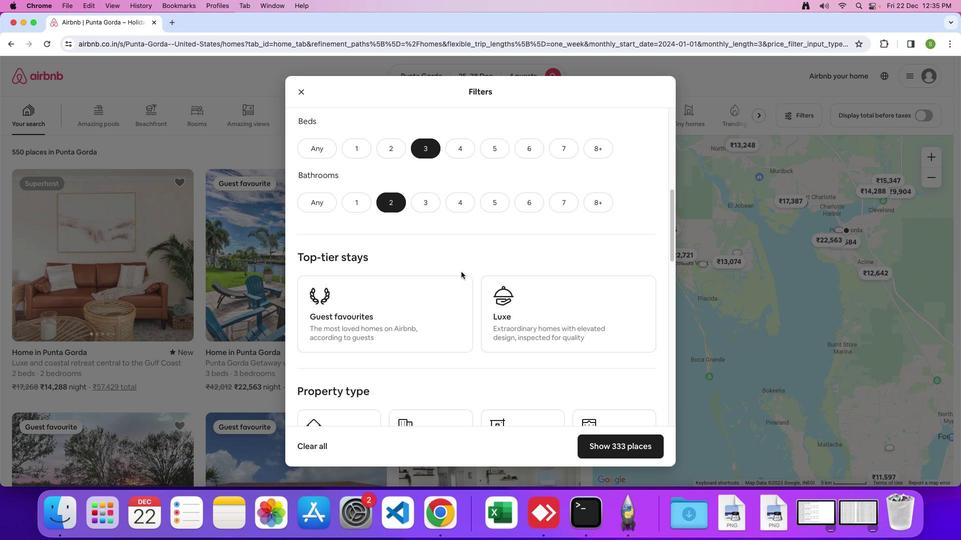 
Action: Mouse scrolled (400, 180) with delta (117, 56)
Screenshot: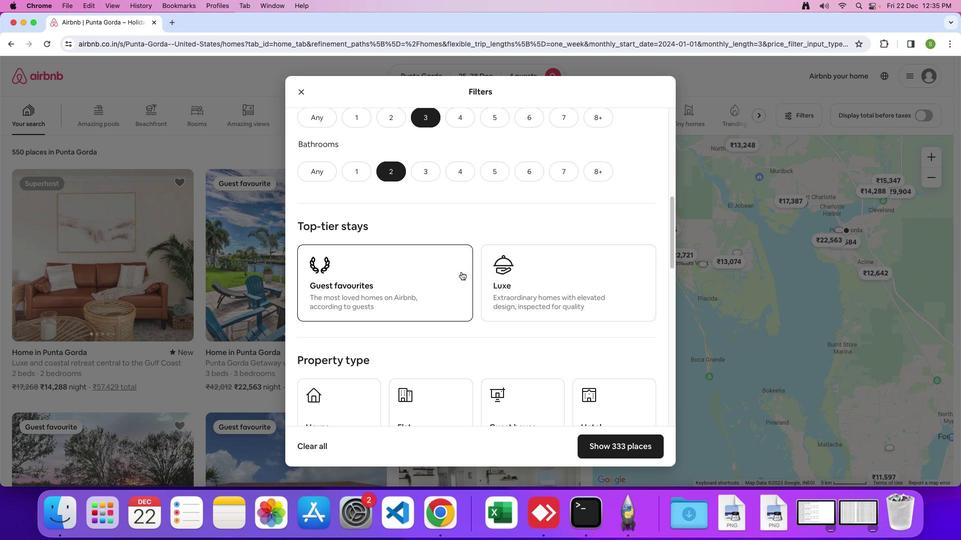 
Action: Mouse scrolled (400, 180) with delta (117, 56)
Screenshot: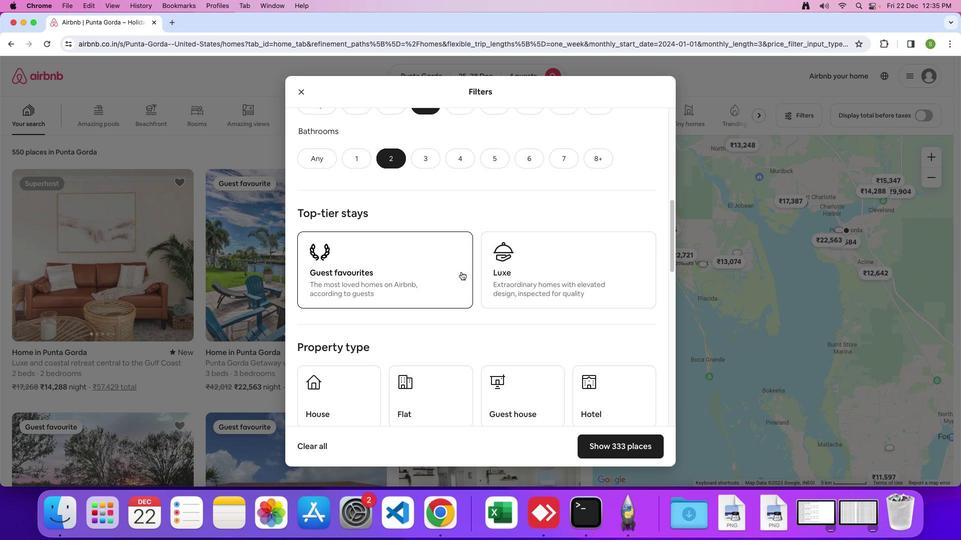 
Action: Mouse scrolled (400, 180) with delta (117, 56)
Screenshot: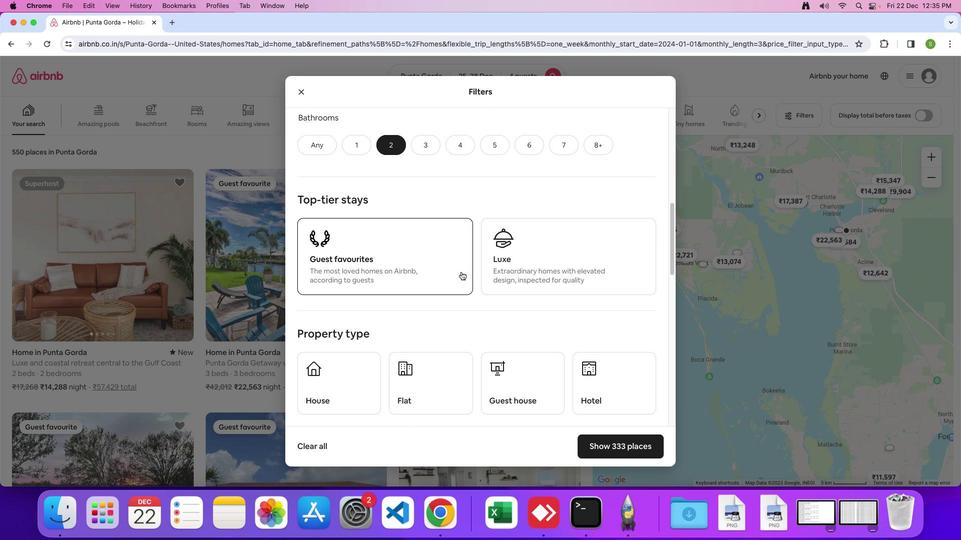 
Action: Mouse scrolled (400, 180) with delta (117, 56)
Screenshot: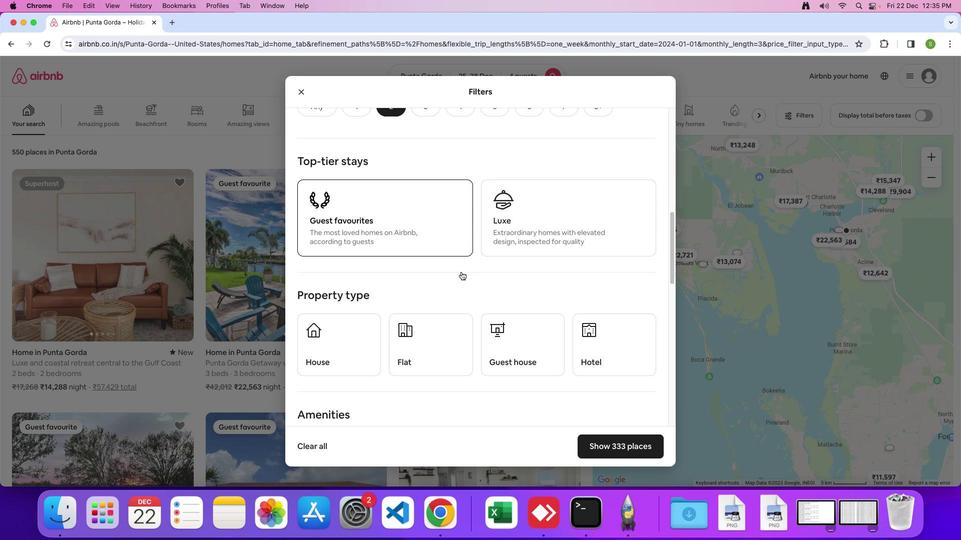 
Action: Mouse scrolled (400, 180) with delta (117, 56)
Screenshot: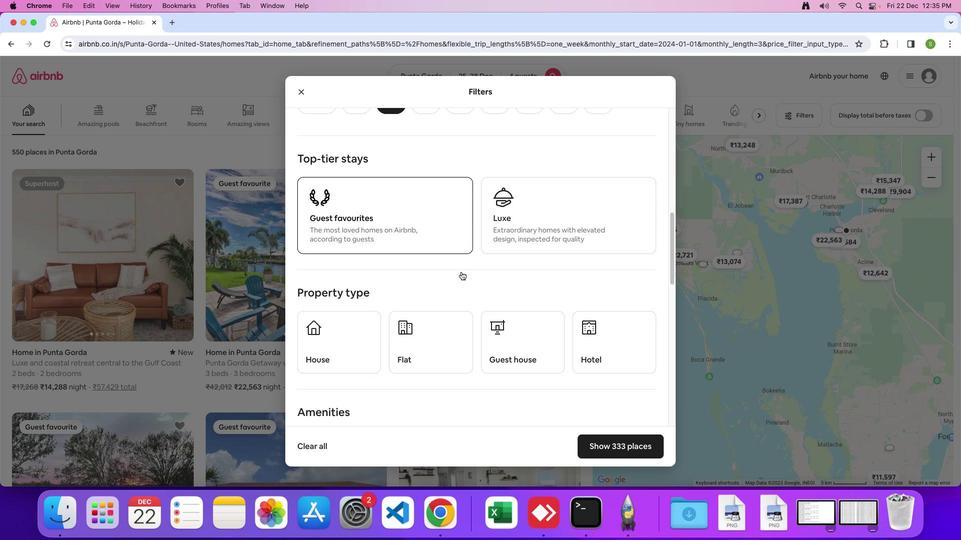 
Action: Mouse scrolled (400, 180) with delta (117, 56)
Screenshot: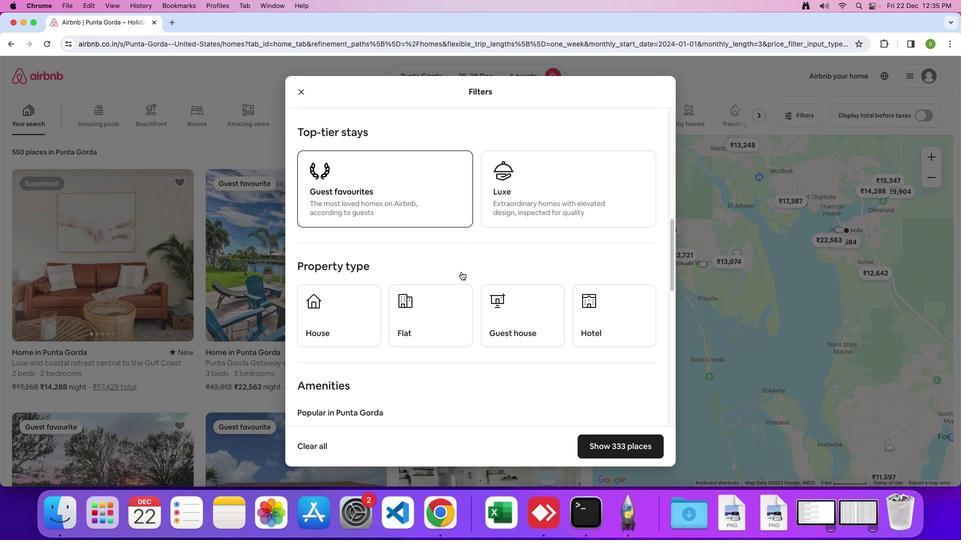 
Action: Mouse scrolled (400, 180) with delta (117, 56)
Screenshot: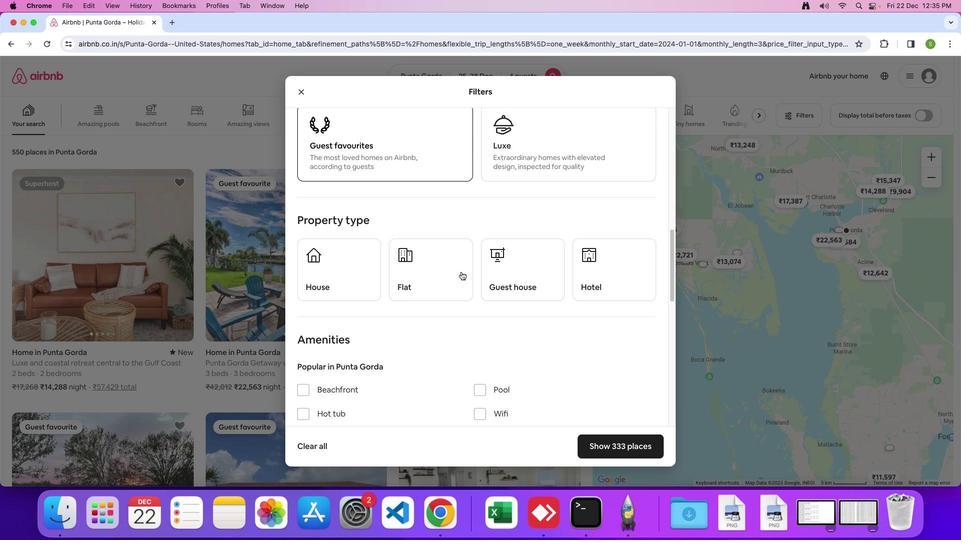 
Action: Mouse scrolled (400, 180) with delta (117, 56)
Screenshot: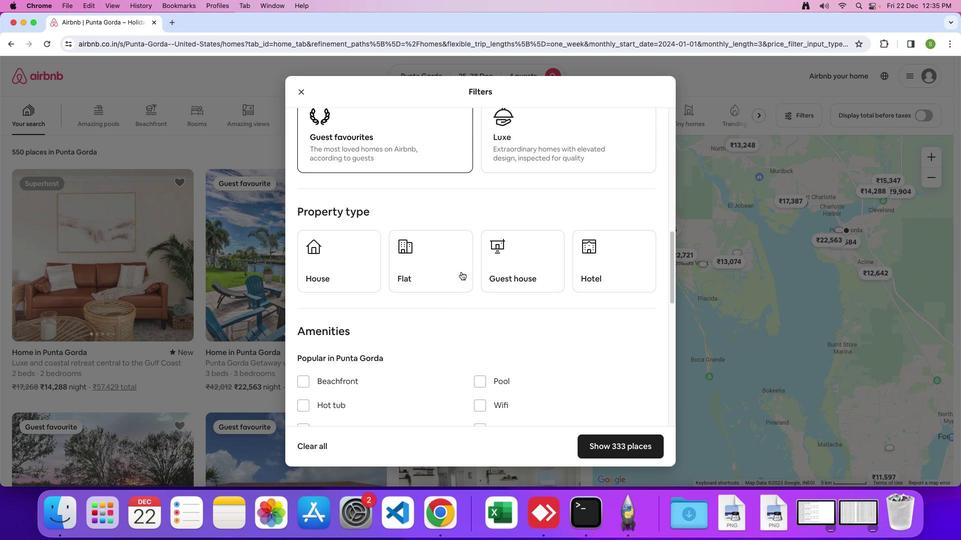 
Action: Mouse scrolled (400, 180) with delta (117, 56)
Screenshot: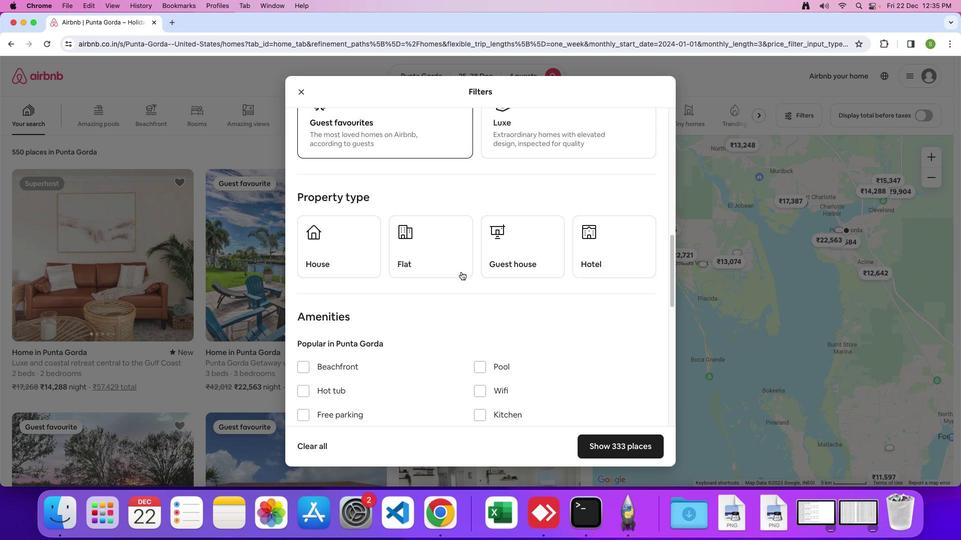 
Action: Mouse scrolled (400, 180) with delta (117, 56)
Screenshot: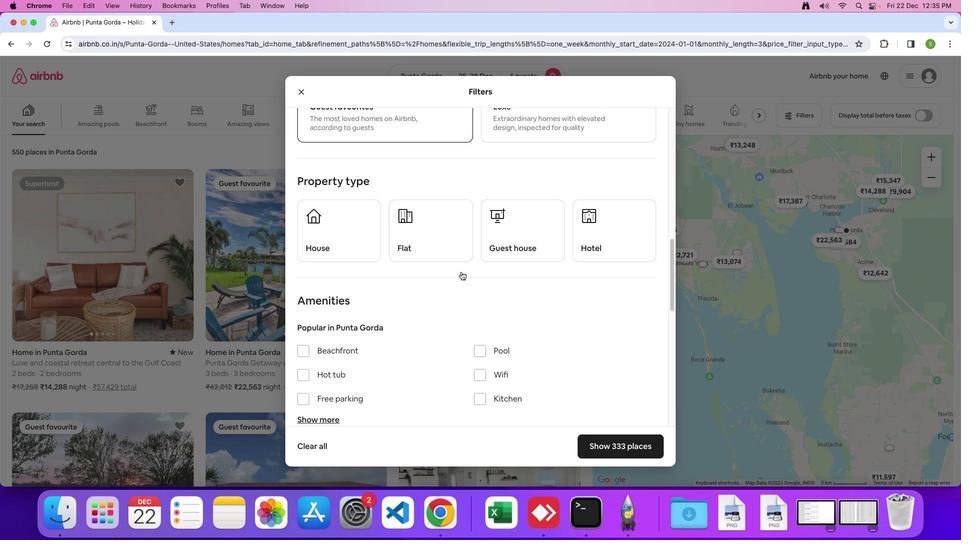 
Action: Mouse scrolled (400, 180) with delta (117, 56)
Screenshot: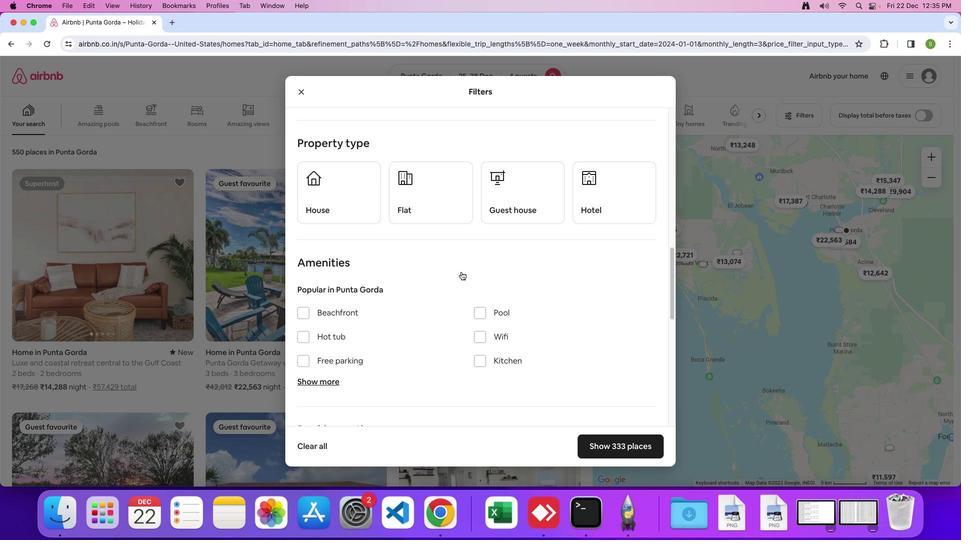 
Action: Mouse scrolled (400, 180) with delta (117, 56)
Screenshot: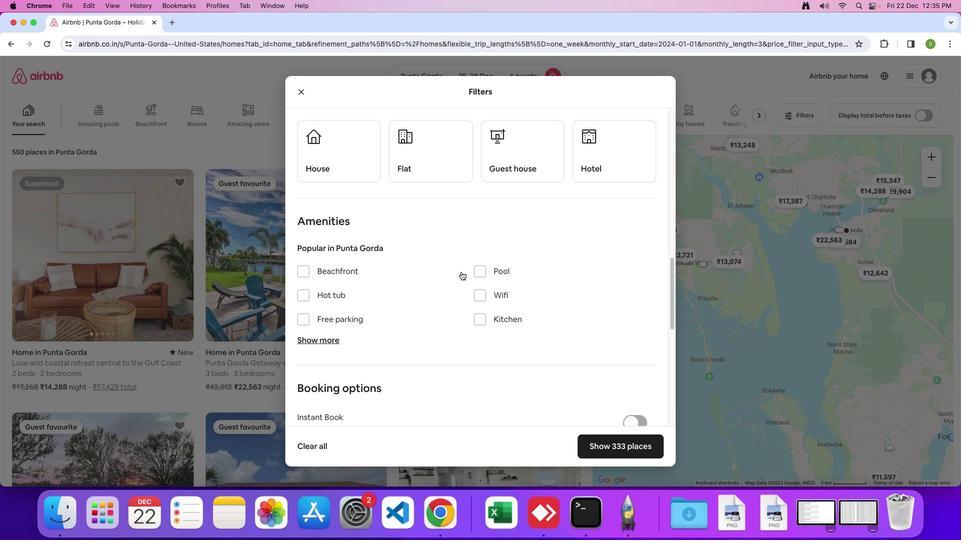 
Action: Mouse scrolled (400, 180) with delta (117, 56)
Screenshot: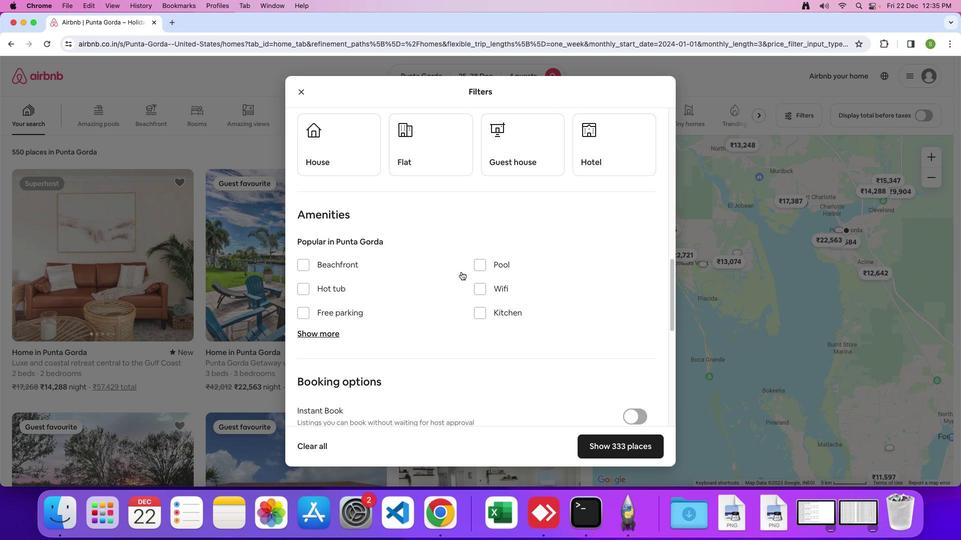 
Action: Mouse scrolled (400, 180) with delta (117, 56)
Screenshot: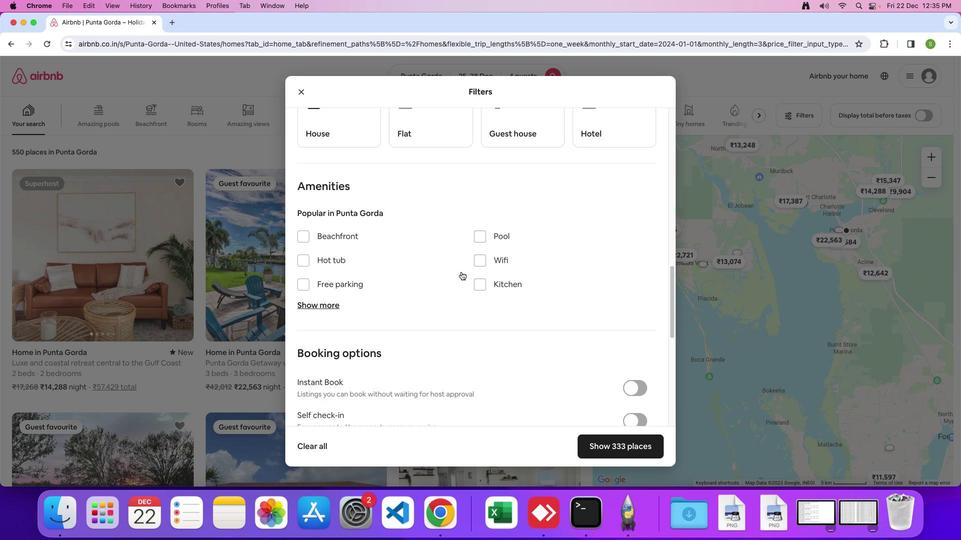 
Action: Mouse scrolled (400, 180) with delta (117, 56)
Screenshot: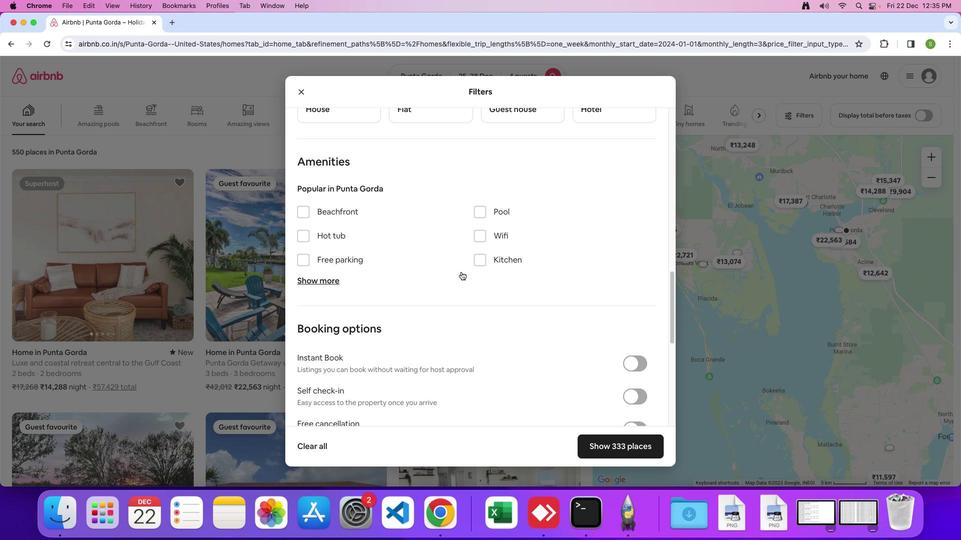 
Action: Mouse scrolled (400, 180) with delta (117, 56)
Screenshot: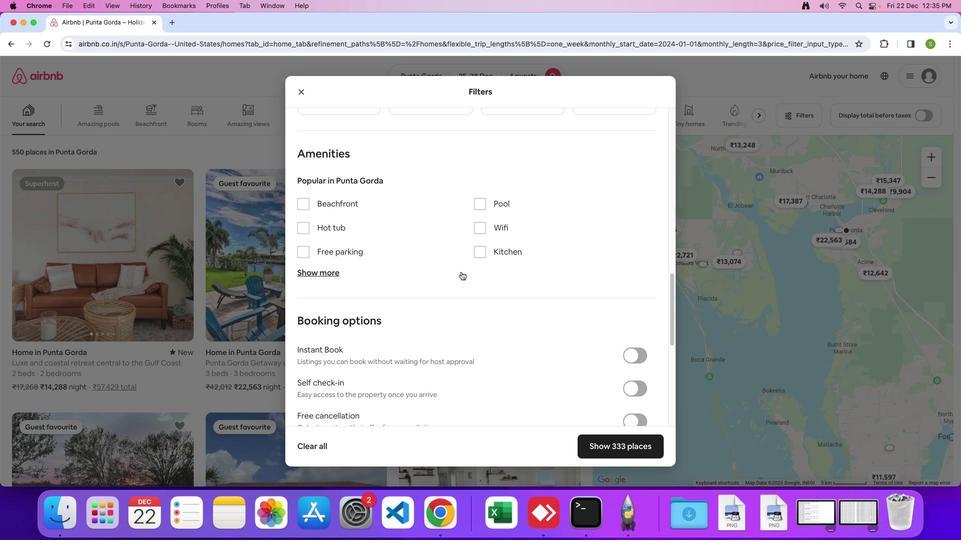 
Action: Mouse scrolled (400, 180) with delta (117, 56)
Screenshot: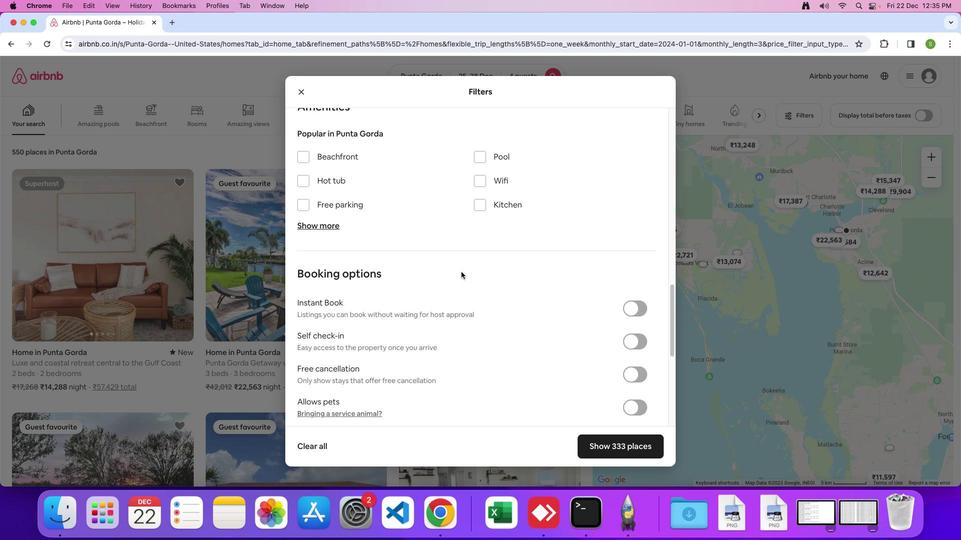 
Action: Mouse scrolled (400, 180) with delta (117, 56)
Screenshot: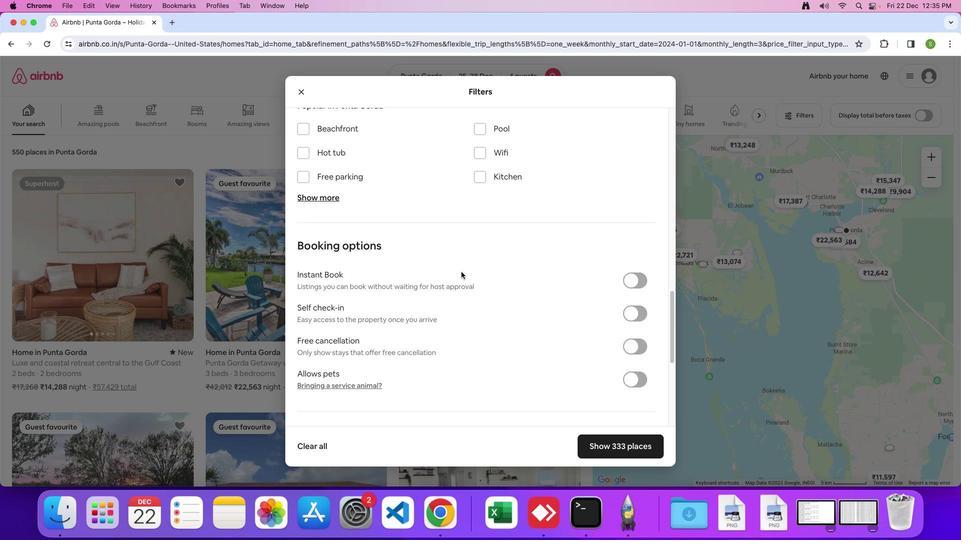 
Action: Mouse scrolled (400, 180) with delta (117, 56)
Screenshot: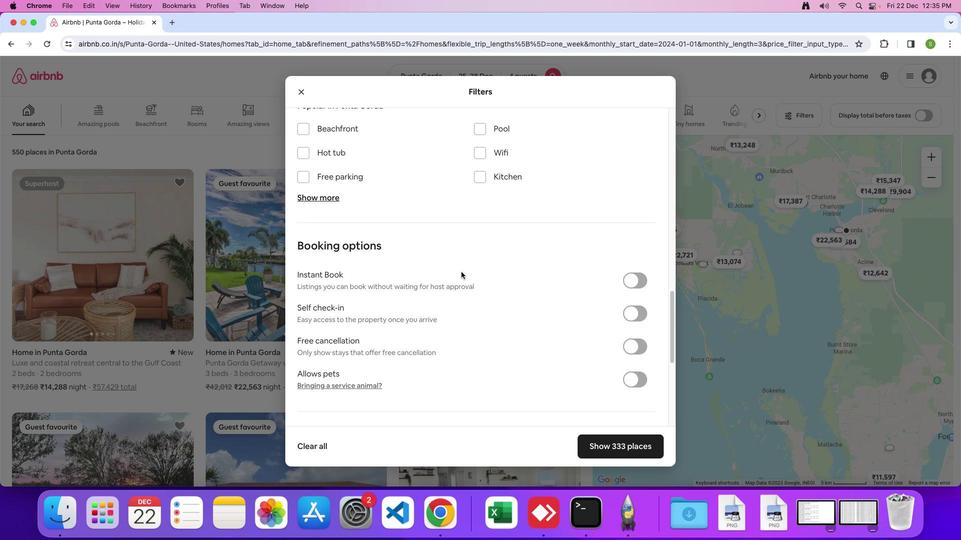 
Action: Mouse scrolled (400, 180) with delta (117, 56)
Screenshot: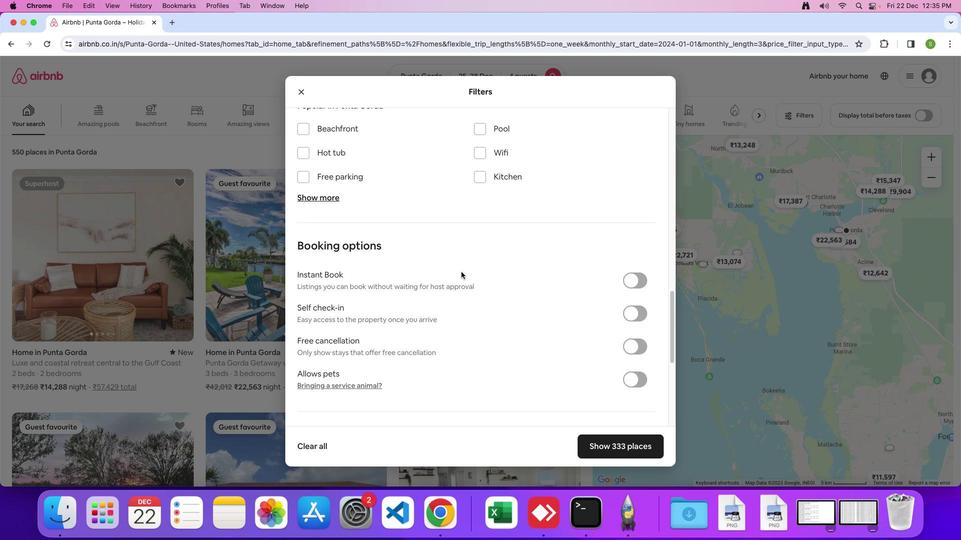 
Action: Mouse scrolled (400, 180) with delta (117, 56)
Screenshot: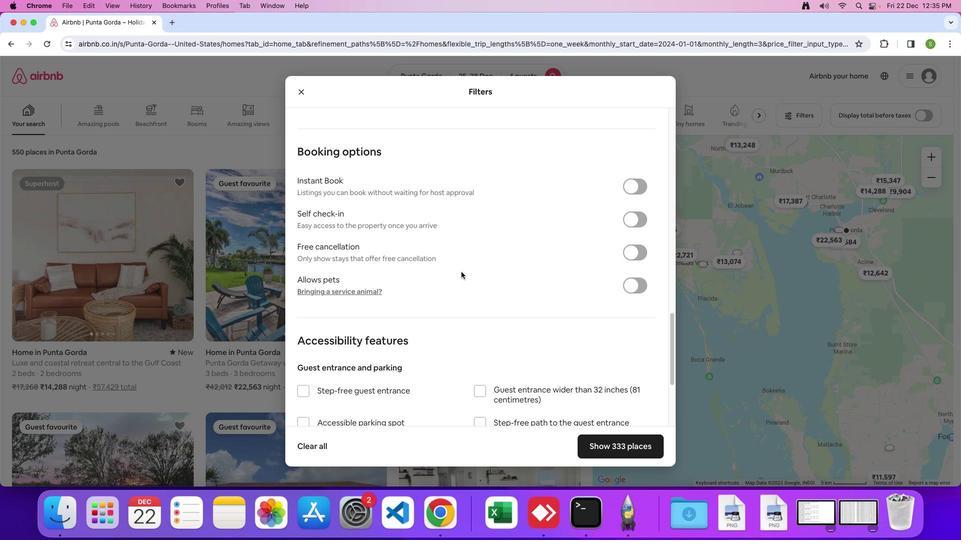 
Action: Mouse scrolled (400, 180) with delta (117, 56)
Screenshot: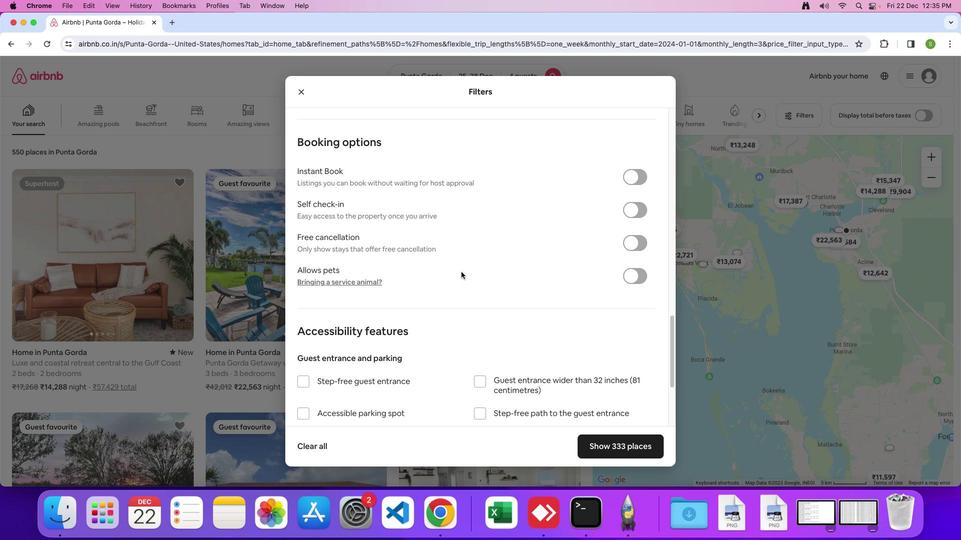 
Action: Mouse scrolled (400, 180) with delta (117, 56)
Screenshot: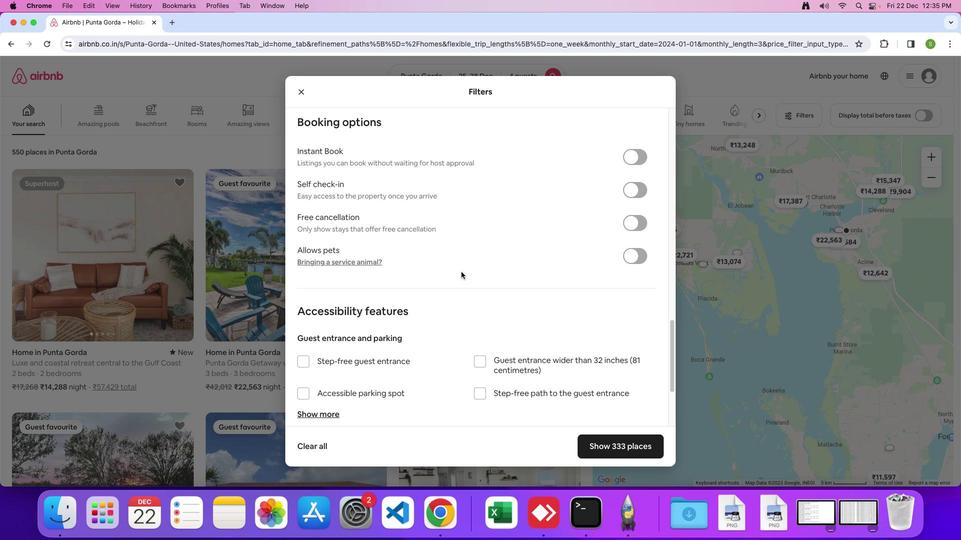 
Action: Mouse scrolled (400, 180) with delta (117, 56)
Screenshot: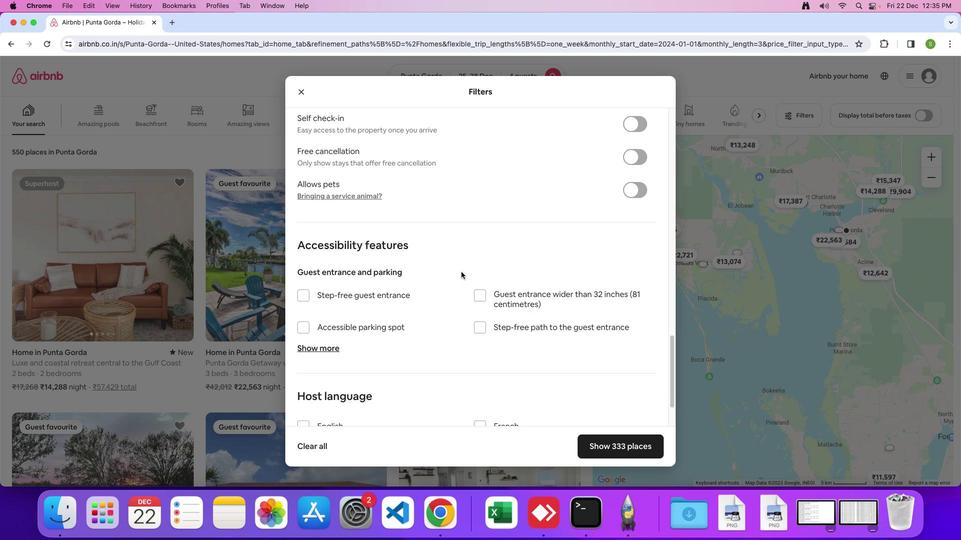 
Action: Mouse scrolled (400, 180) with delta (117, 56)
Screenshot: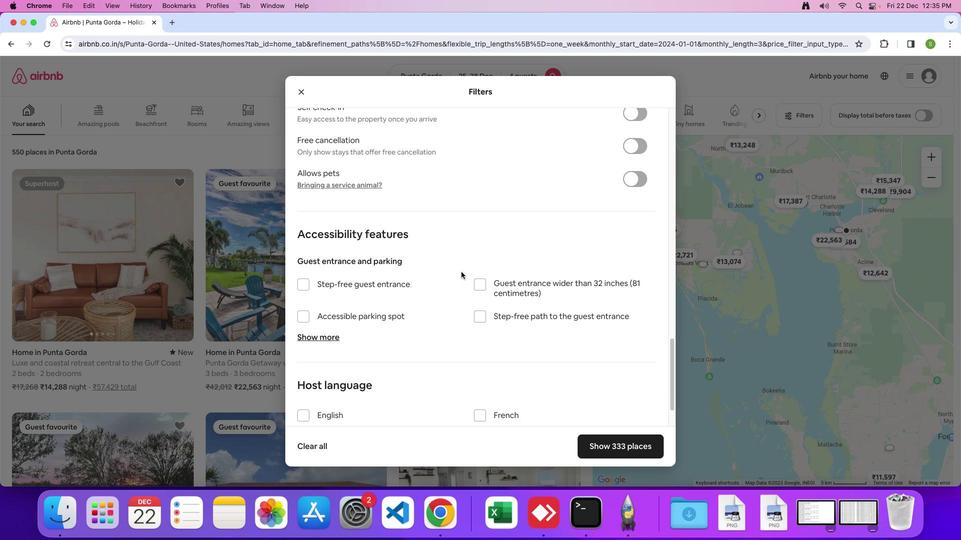 
Action: Mouse scrolled (400, 180) with delta (117, 56)
Screenshot: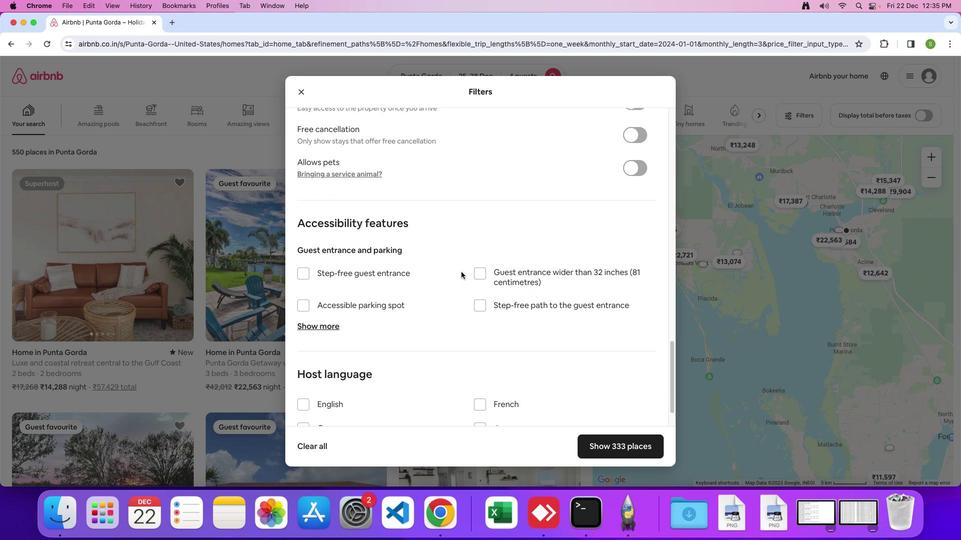 
Action: Mouse scrolled (400, 180) with delta (117, 56)
Screenshot: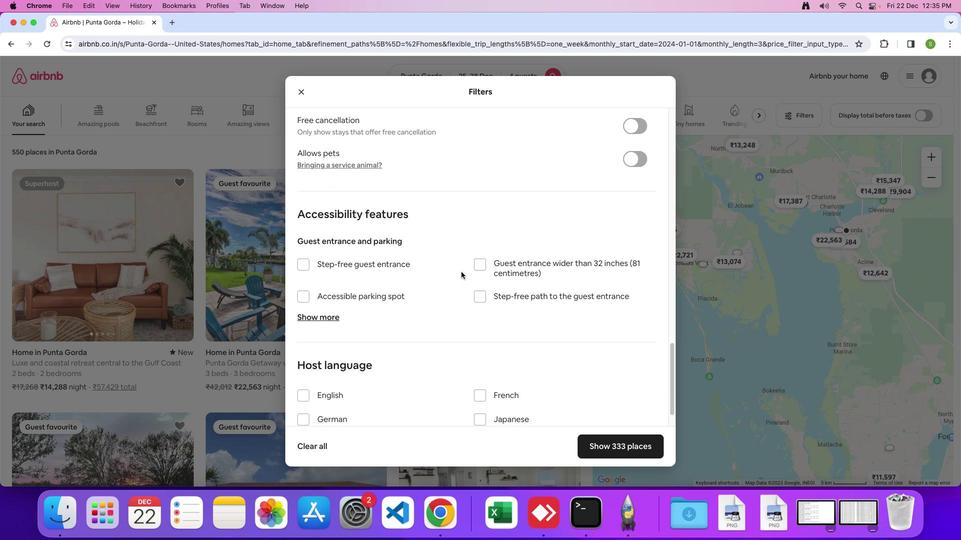 
Action: Mouse scrolled (400, 180) with delta (117, 56)
Screenshot: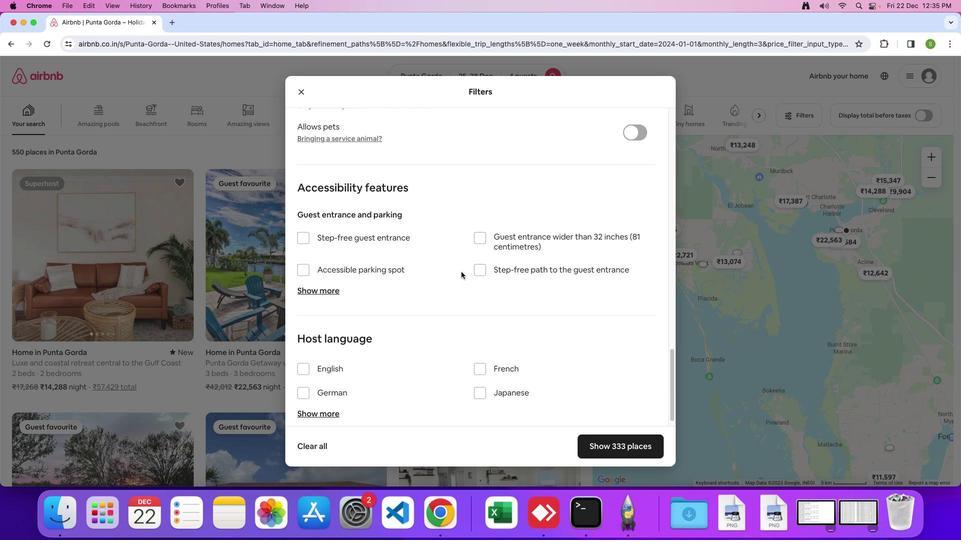 
Action: Mouse scrolled (400, 180) with delta (117, 56)
Screenshot: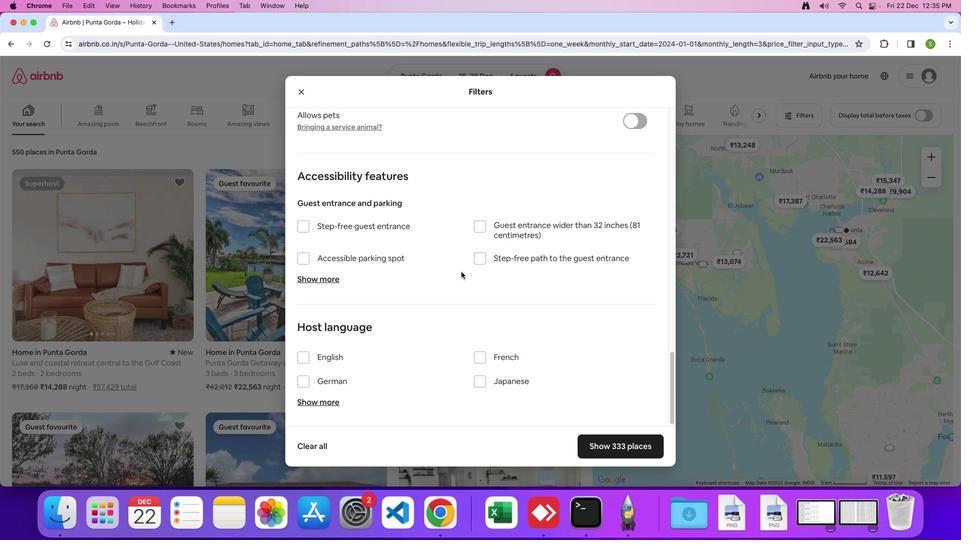 
Action: Mouse scrolled (400, 180) with delta (117, 56)
Screenshot: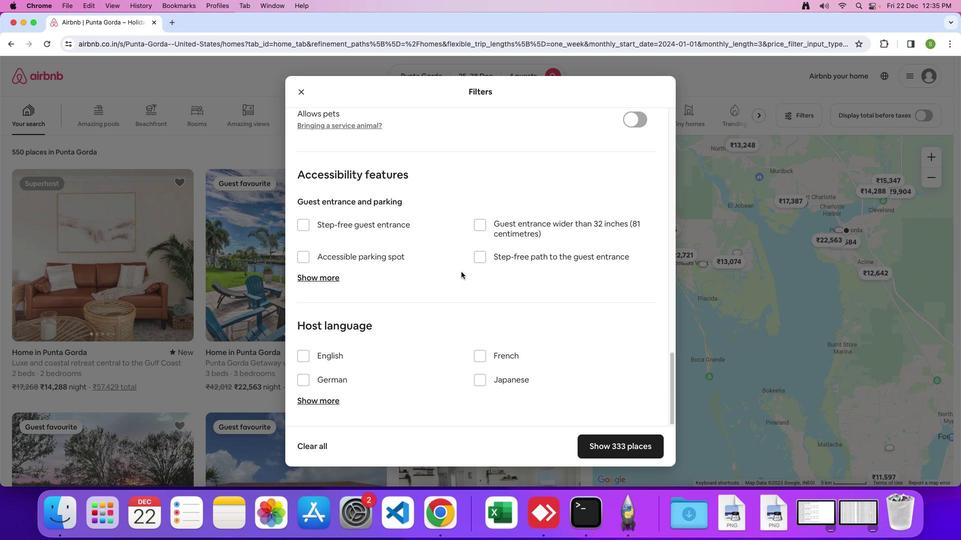 
Action: Mouse scrolled (400, 180) with delta (117, 56)
Screenshot: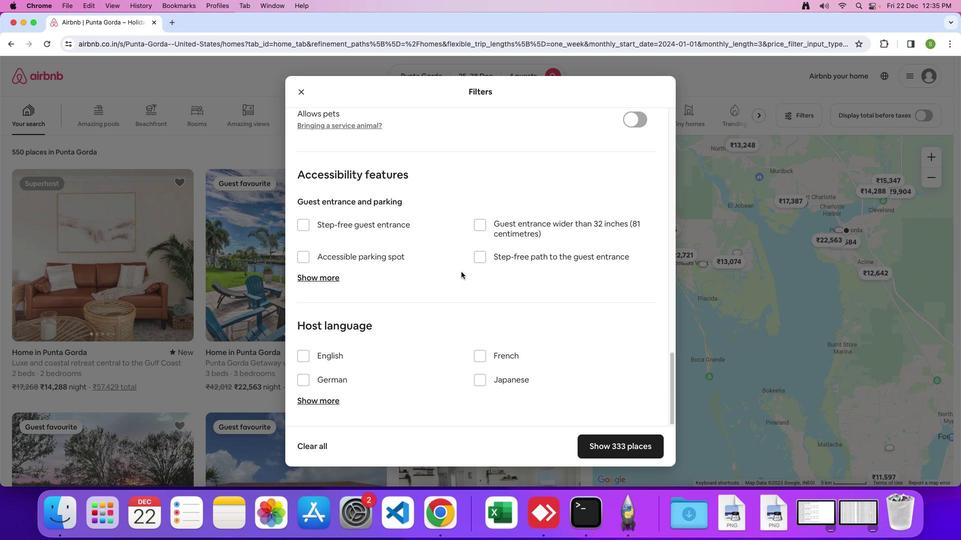 
Action: Mouse scrolled (400, 180) with delta (117, 56)
Screenshot: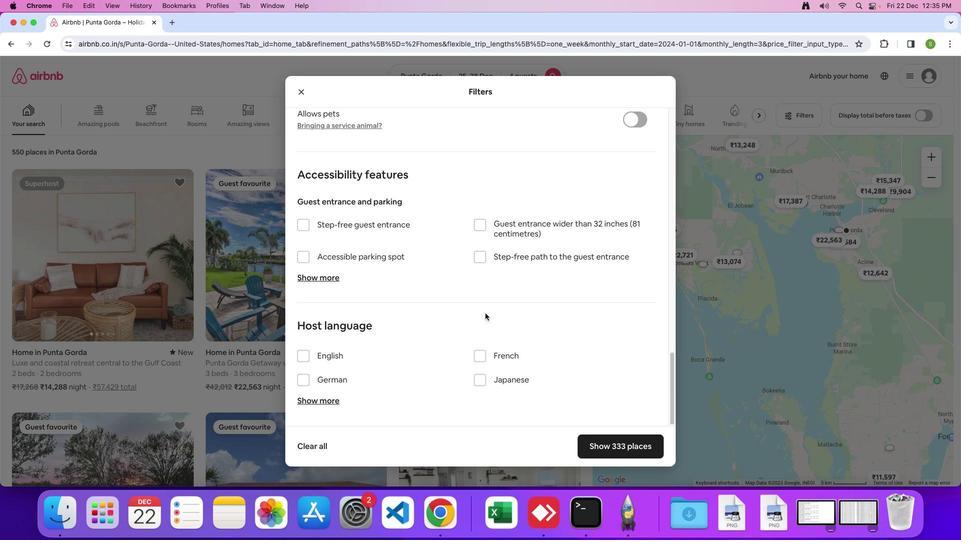 
Action: Mouse moved to (493, 260)
Screenshot: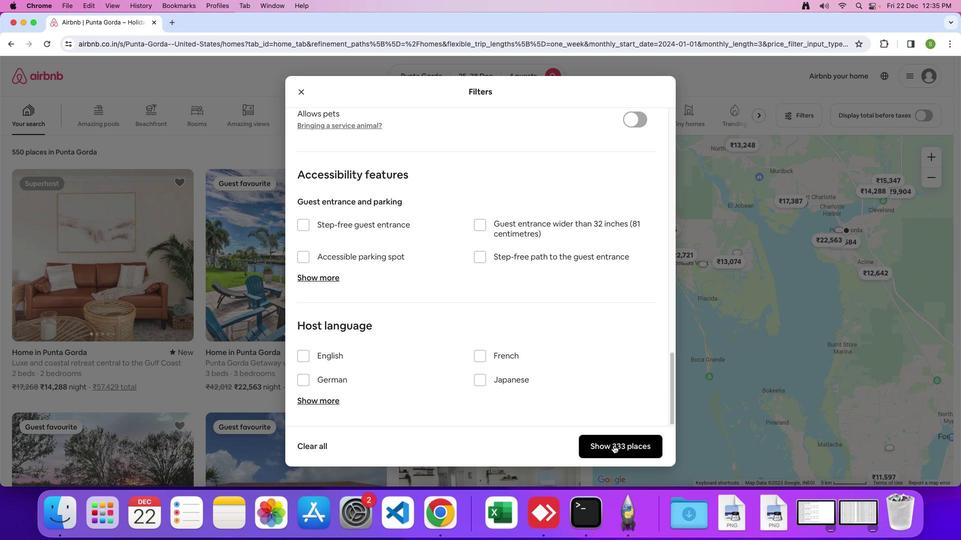 
Action: Mouse pressed left at (493, 260)
Screenshot: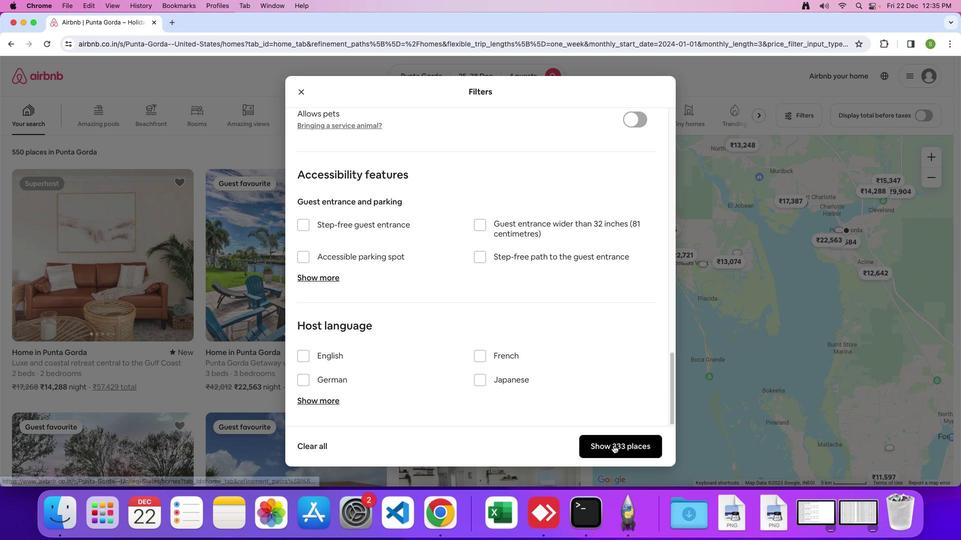 
Action: Mouse moved to (160, 163)
Screenshot: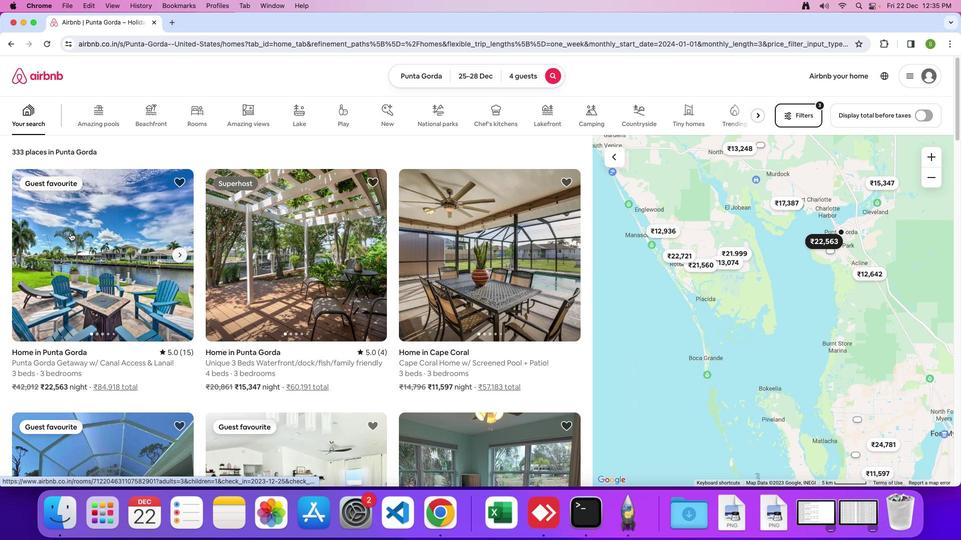 
Action: Mouse pressed left at (160, 163)
Screenshot: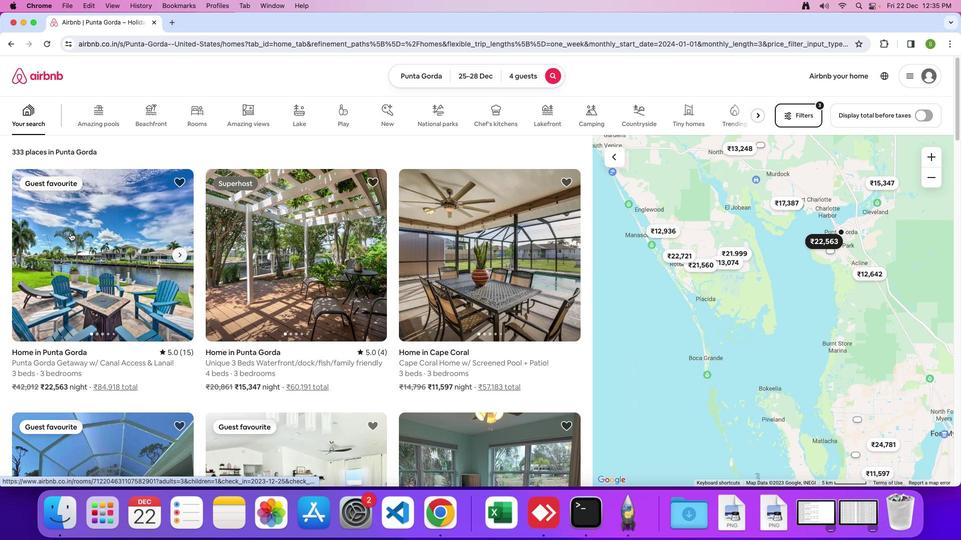 
Action: Mouse moved to (292, 161)
Screenshot: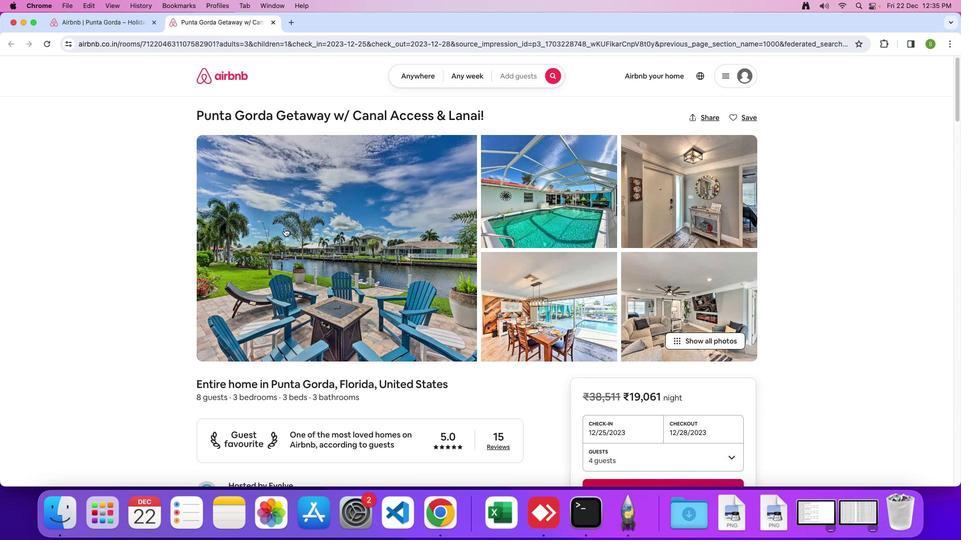 
Action: Mouse pressed left at (292, 161)
Screenshot: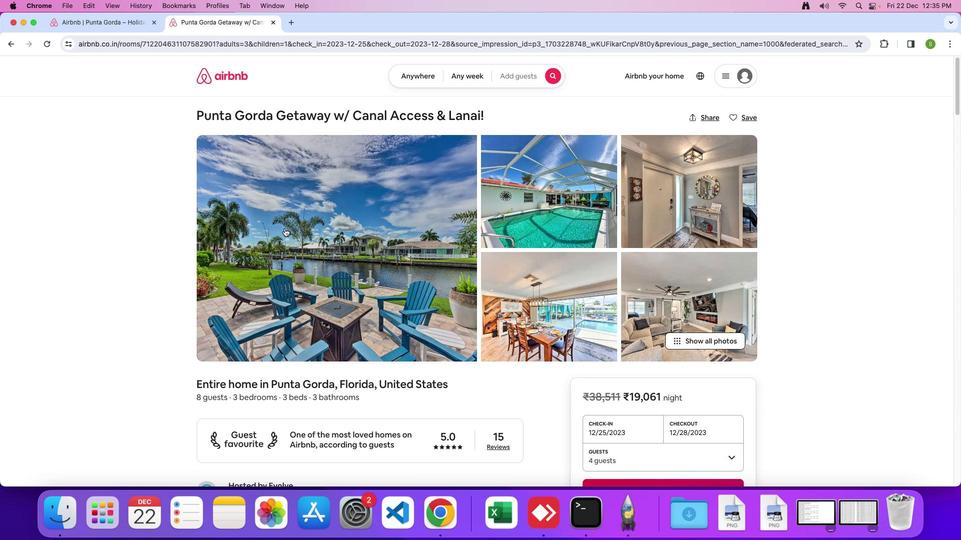 
Action: Mouse moved to (425, 178)
Screenshot: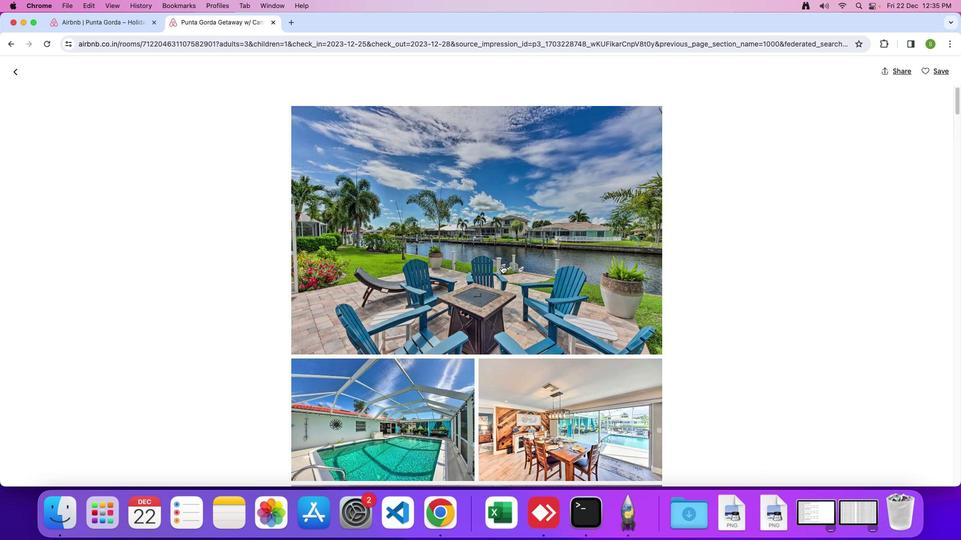 
Action: Mouse scrolled (425, 178) with delta (117, 56)
Screenshot: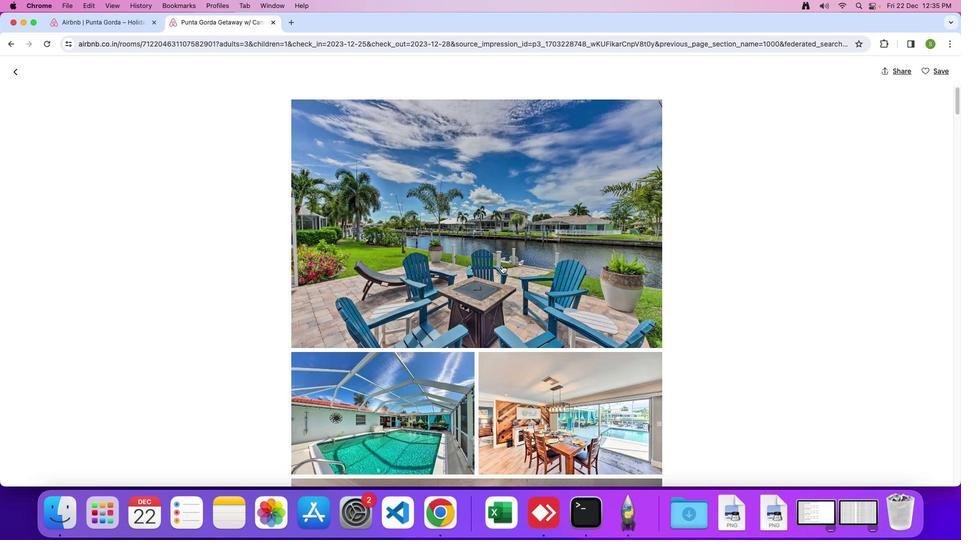 
Action: Mouse scrolled (425, 178) with delta (117, 56)
Screenshot: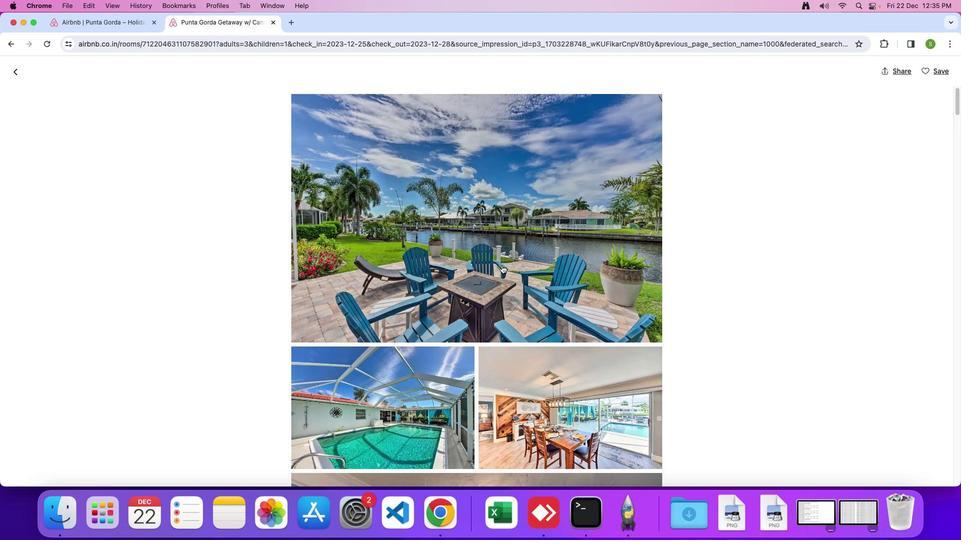 
Action: Mouse moved to (424, 178)
Screenshot: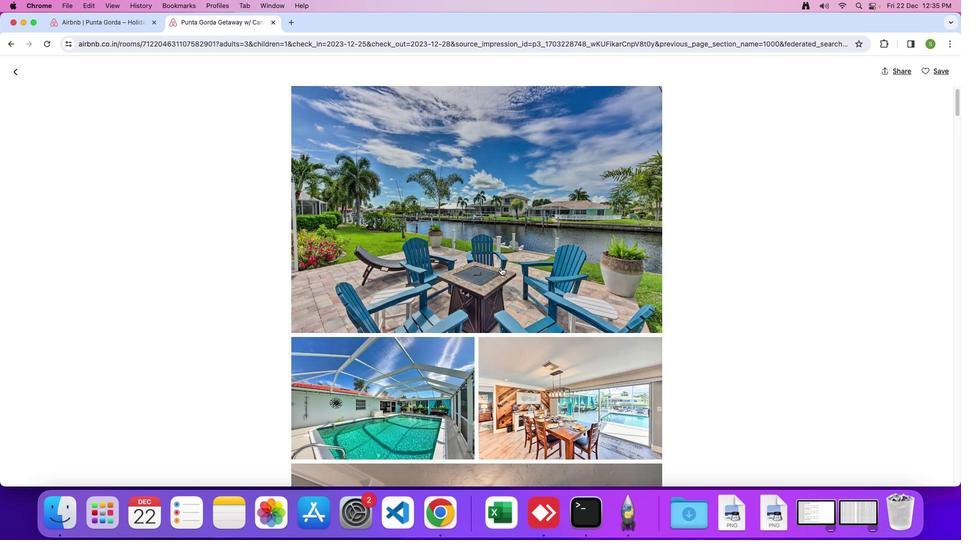 
Action: Mouse scrolled (424, 178) with delta (117, 56)
Screenshot: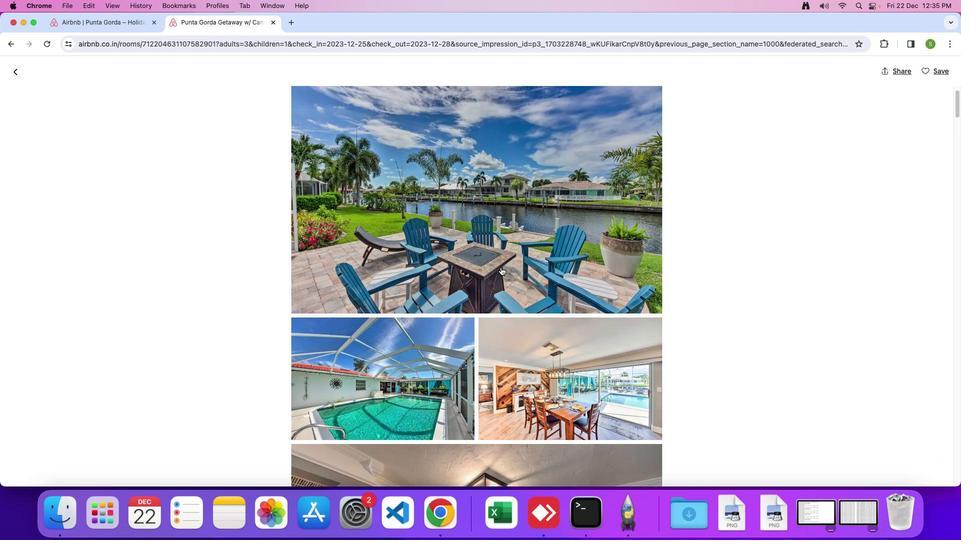 
Action: Mouse scrolled (424, 178) with delta (117, 56)
Screenshot: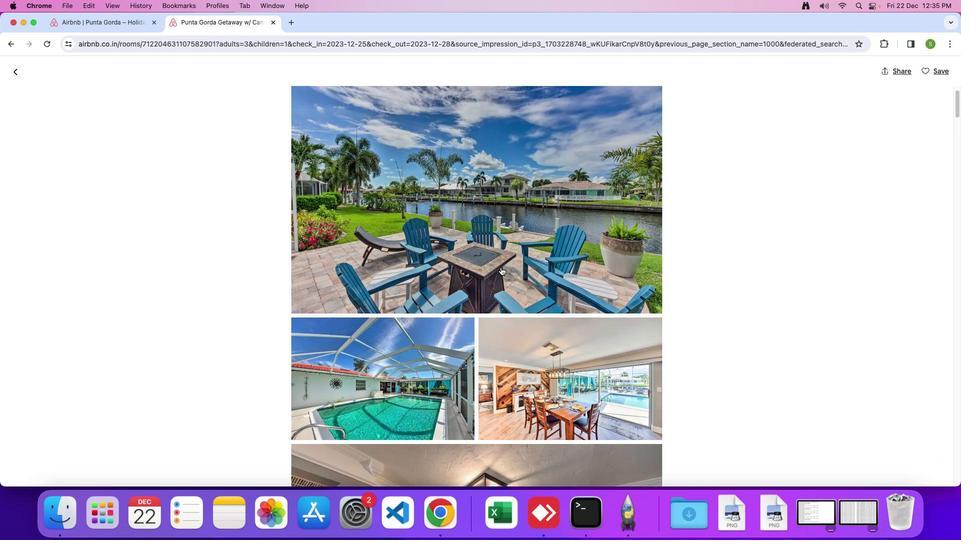
Action: Mouse scrolled (424, 178) with delta (117, 56)
Screenshot: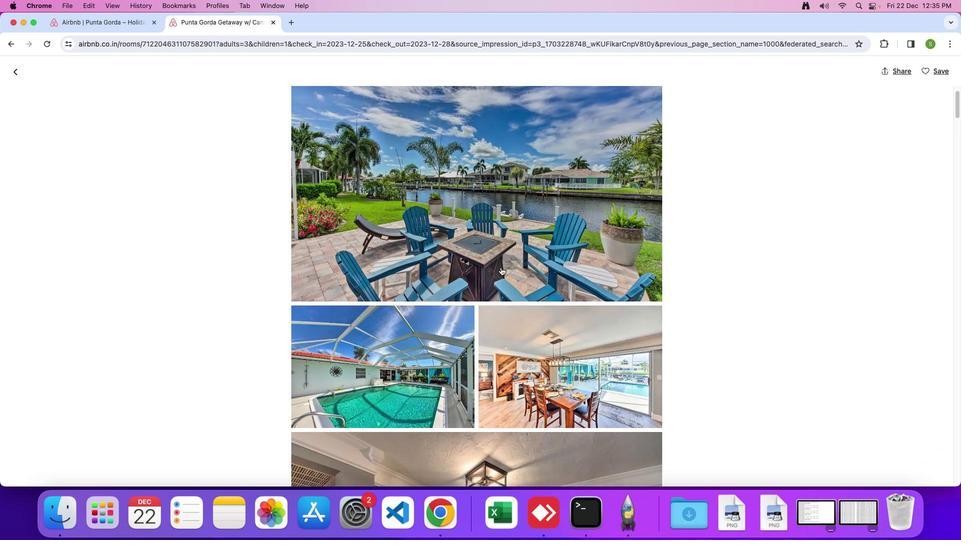 
Action: Mouse scrolled (424, 178) with delta (117, 56)
Screenshot: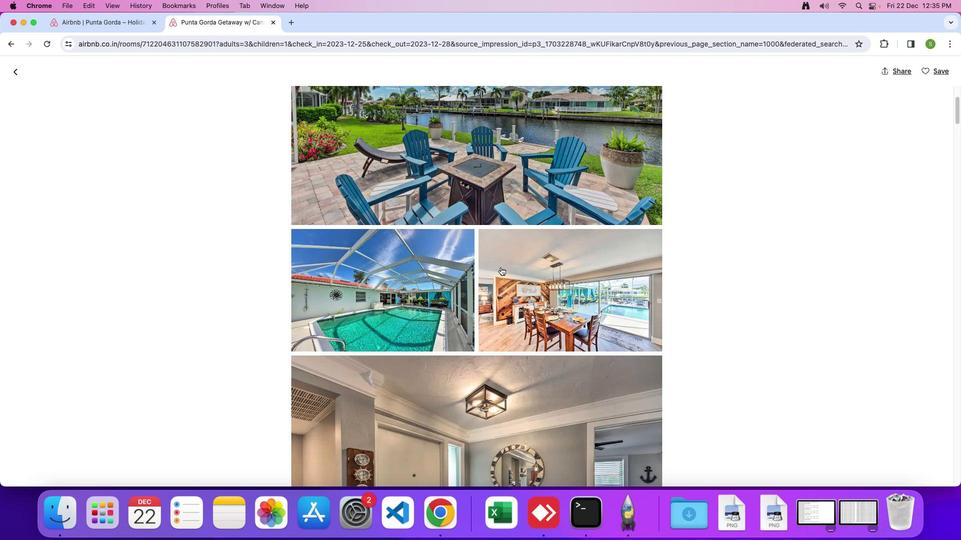 
Action: Mouse scrolled (424, 178) with delta (117, 56)
Screenshot: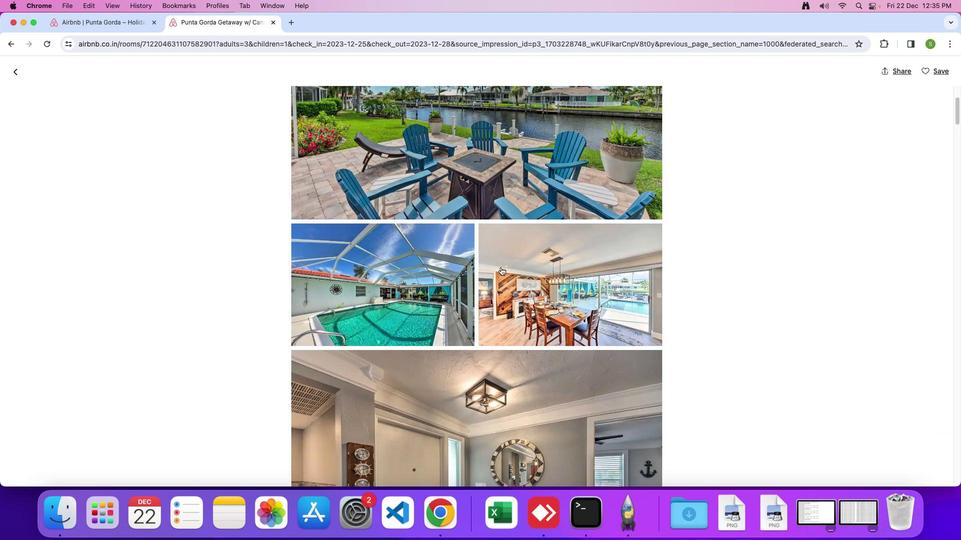 
Action: Mouse scrolled (424, 178) with delta (117, 56)
Screenshot: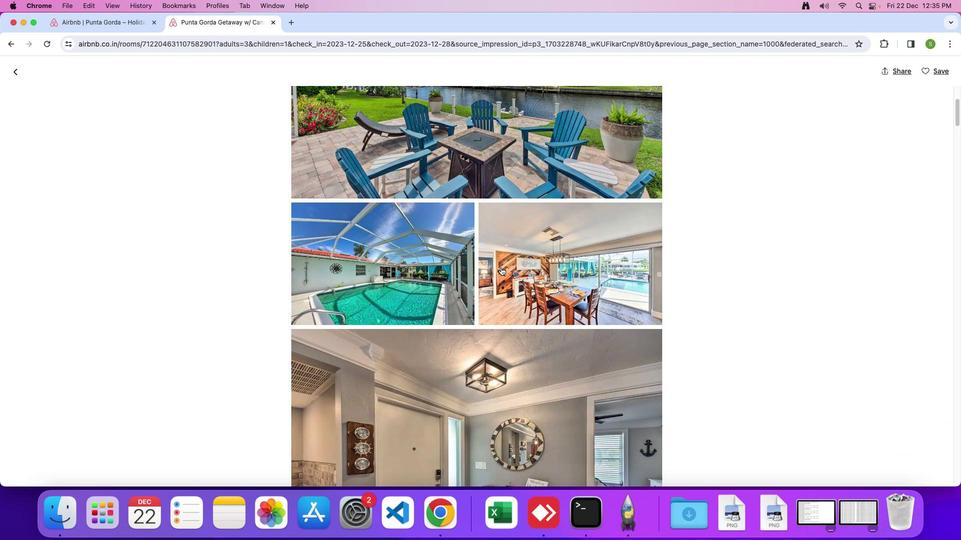 
Action: Mouse scrolled (424, 178) with delta (117, 56)
Screenshot: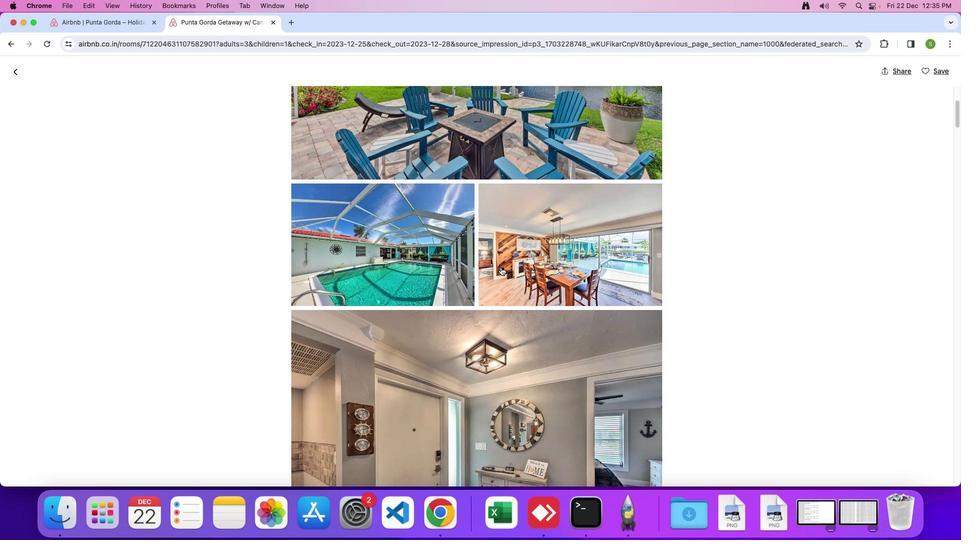 
Action: Mouse scrolled (424, 178) with delta (117, 56)
Screenshot: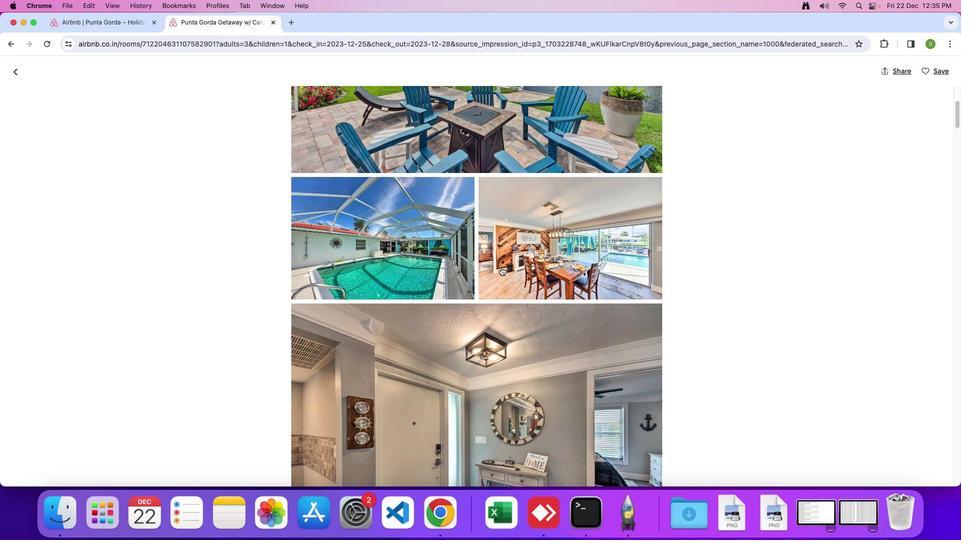 
Action: Mouse scrolled (424, 178) with delta (117, 56)
Screenshot: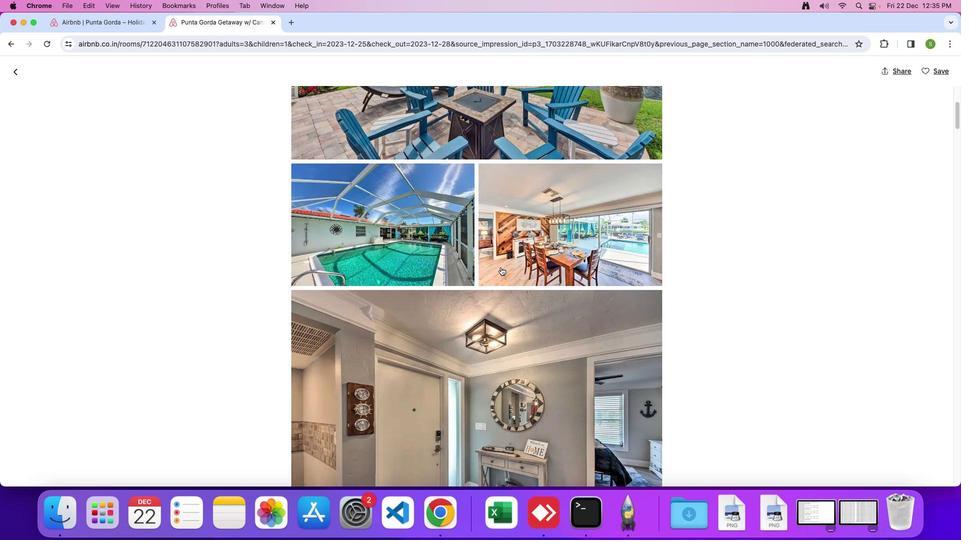 
Action: Mouse scrolled (424, 178) with delta (117, 56)
Screenshot: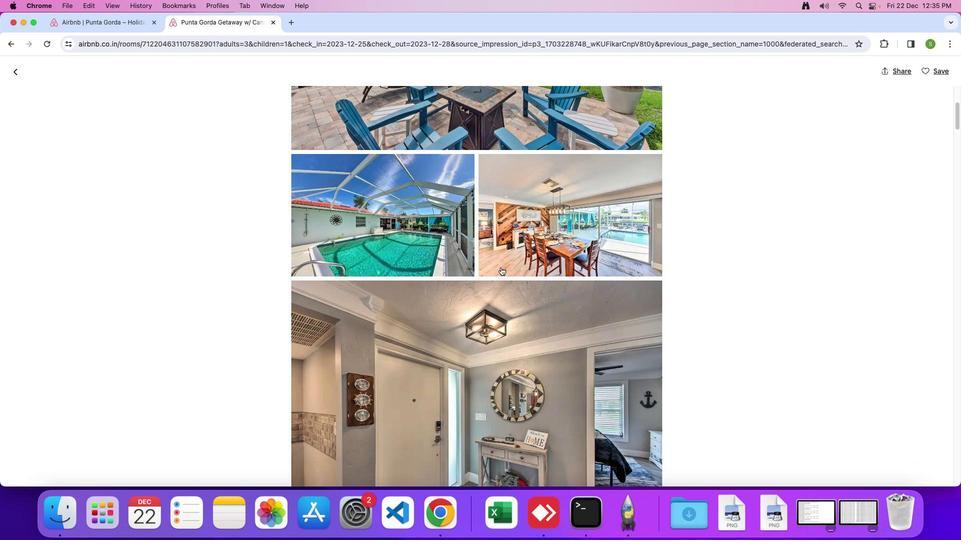 
Action: Mouse scrolled (424, 178) with delta (117, 56)
Screenshot: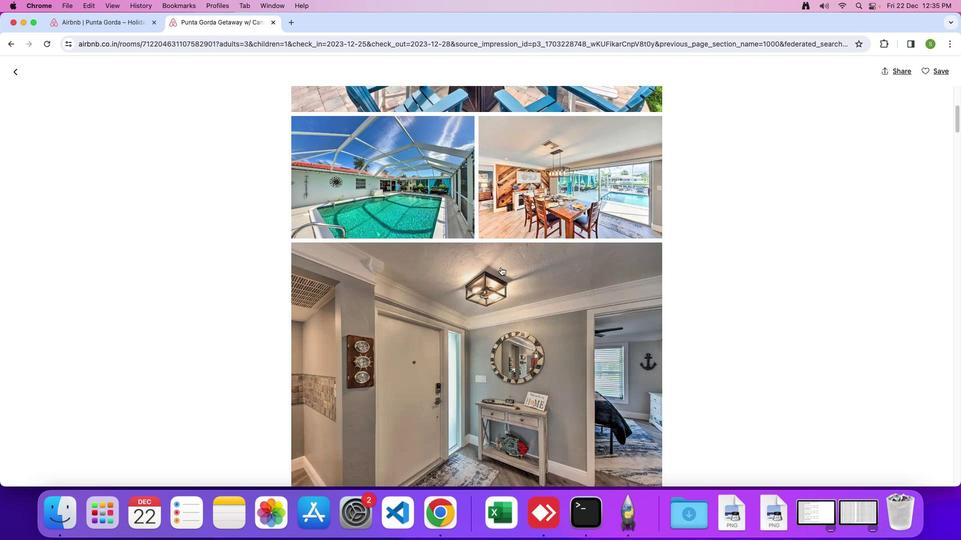 
Action: Mouse scrolled (424, 178) with delta (117, 56)
Screenshot: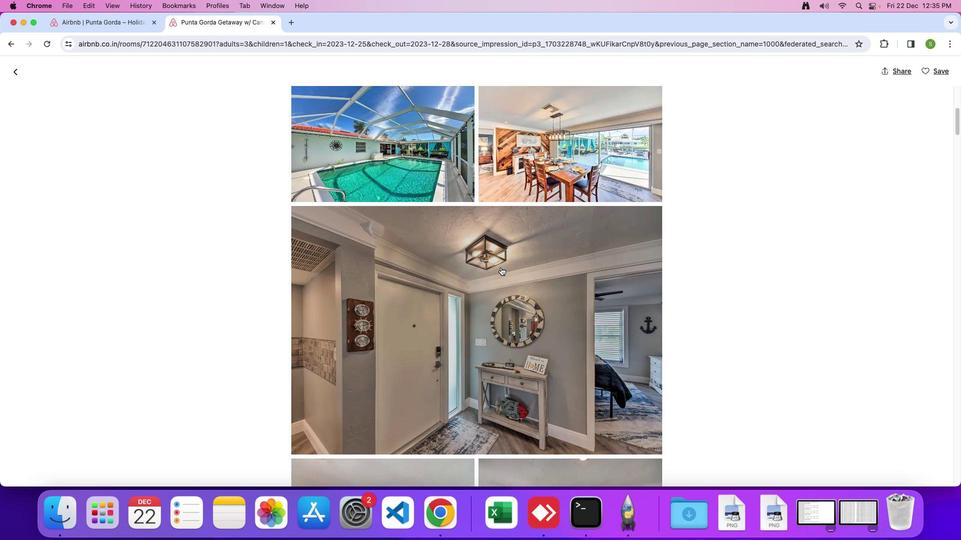 
Action: Mouse scrolled (424, 178) with delta (117, 56)
Screenshot: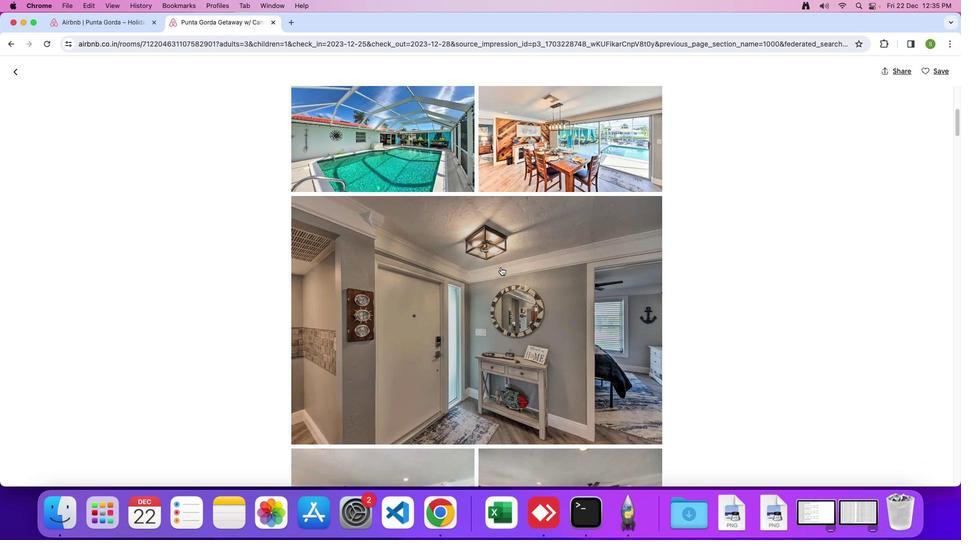 
Action: Mouse scrolled (424, 178) with delta (117, 56)
Screenshot: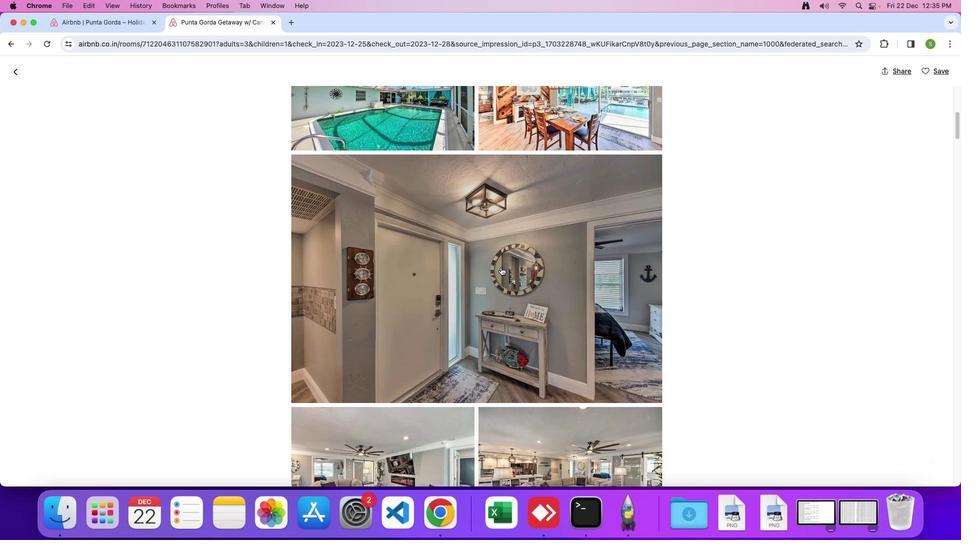 
Action: Mouse scrolled (424, 178) with delta (117, 56)
Screenshot: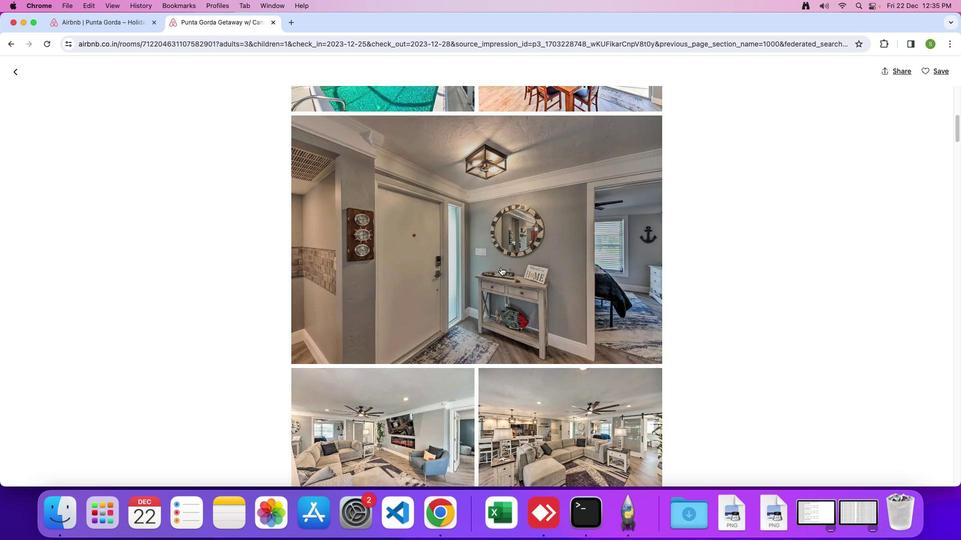 
Action: Mouse scrolled (424, 178) with delta (117, 56)
Screenshot: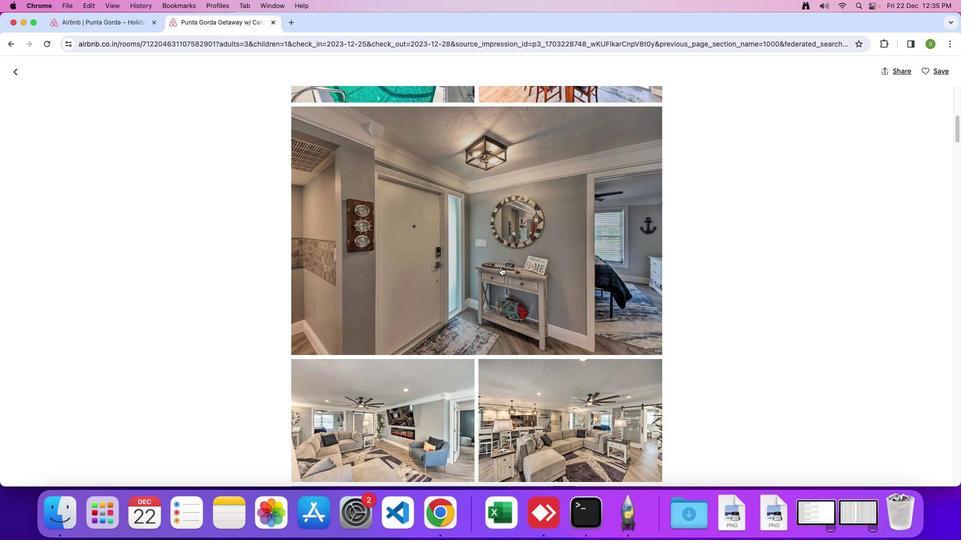 
Action: Mouse scrolled (424, 178) with delta (117, 56)
Screenshot: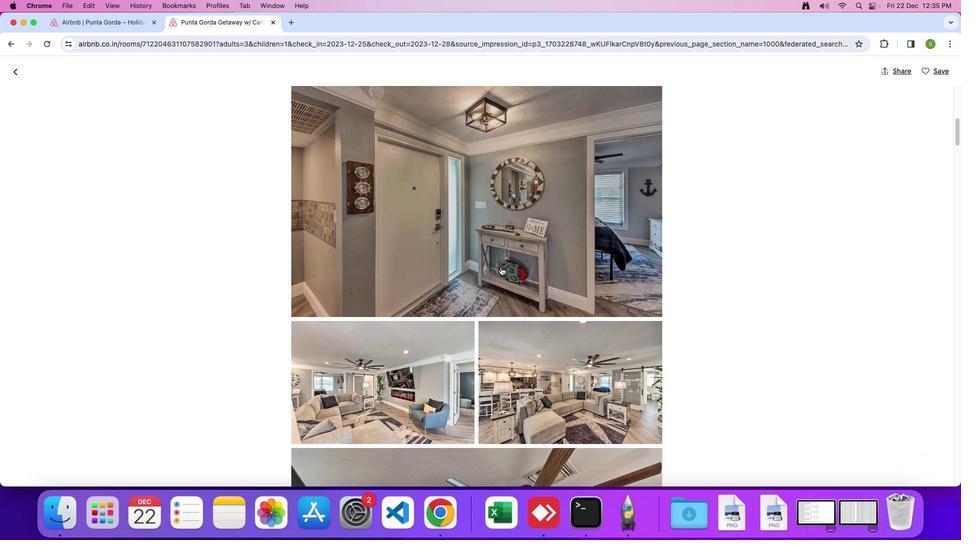 
Action: Mouse scrolled (424, 178) with delta (117, 56)
Screenshot: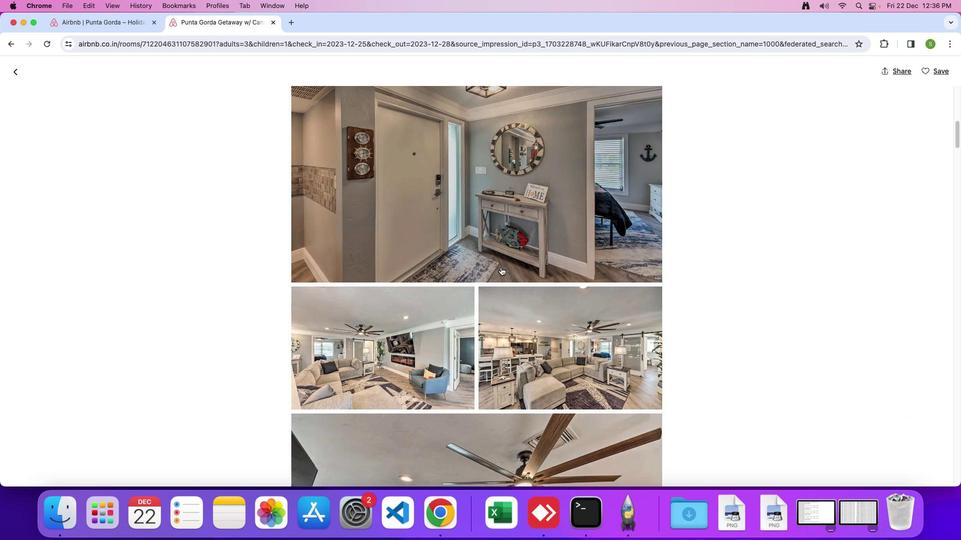 
Action: Mouse scrolled (424, 178) with delta (117, 56)
Screenshot: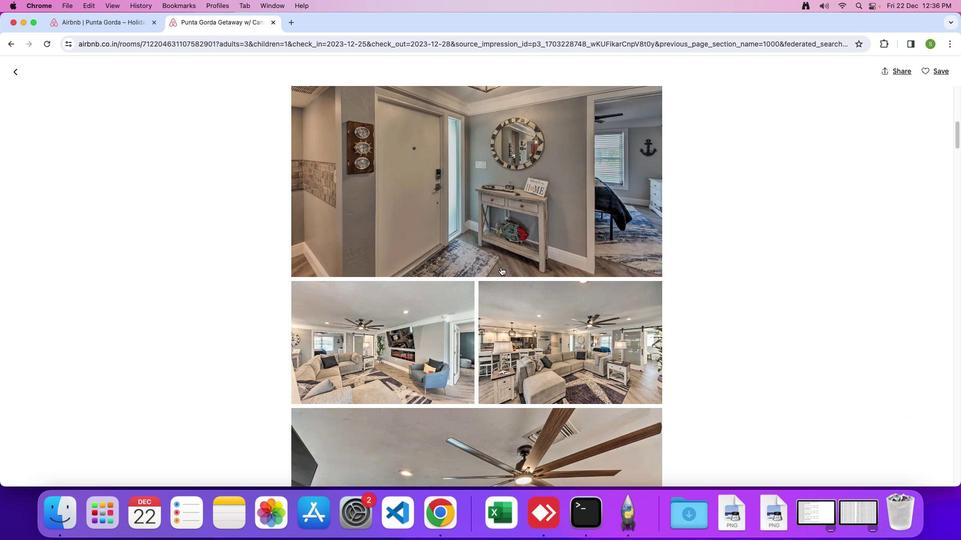 
Action: Mouse scrolled (424, 178) with delta (117, 56)
Screenshot: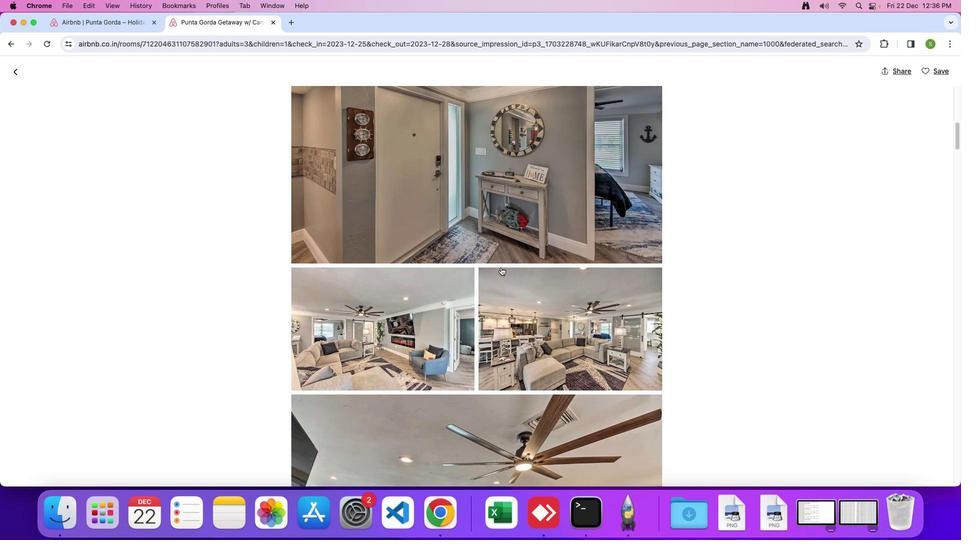 
Action: Mouse scrolled (424, 178) with delta (117, 56)
Screenshot: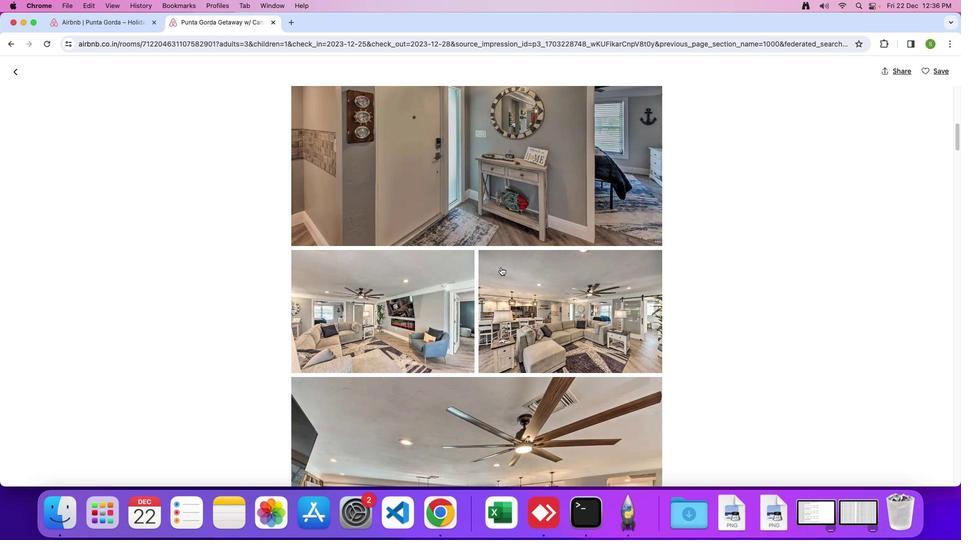
Action: Mouse scrolled (424, 178) with delta (117, 56)
Screenshot: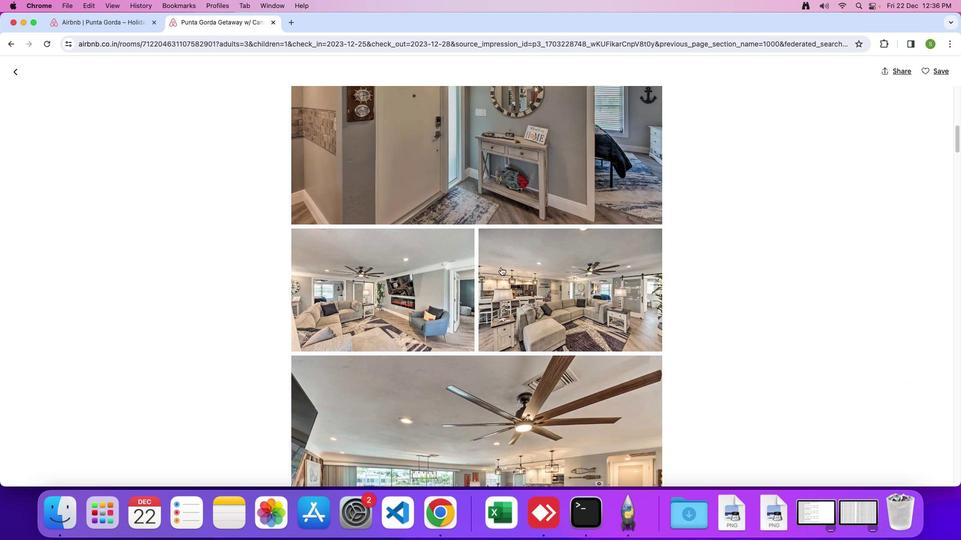 
Action: Mouse scrolled (424, 178) with delta (117, 56)
Screenshot: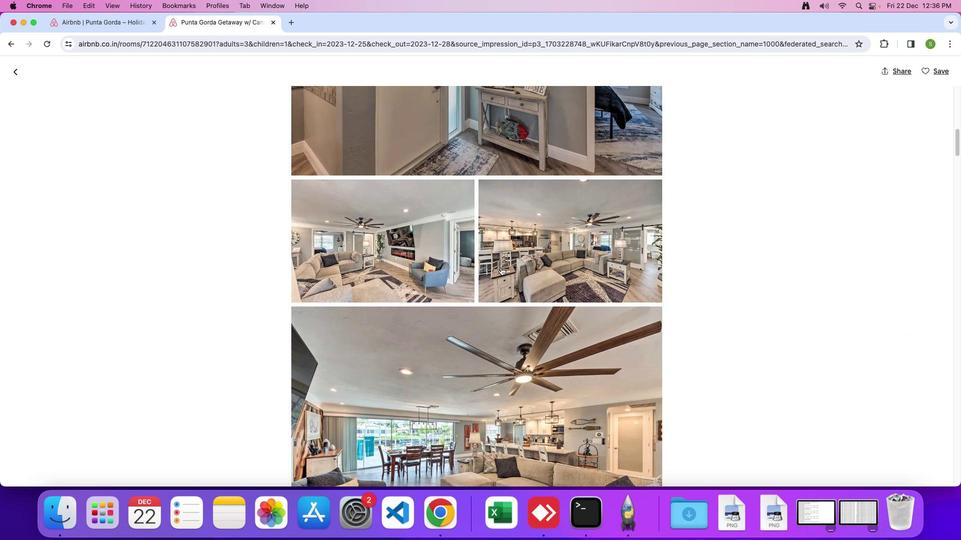 
Action: Mouse scrolled (424, 178) with delta (117, 56)
Screenshot: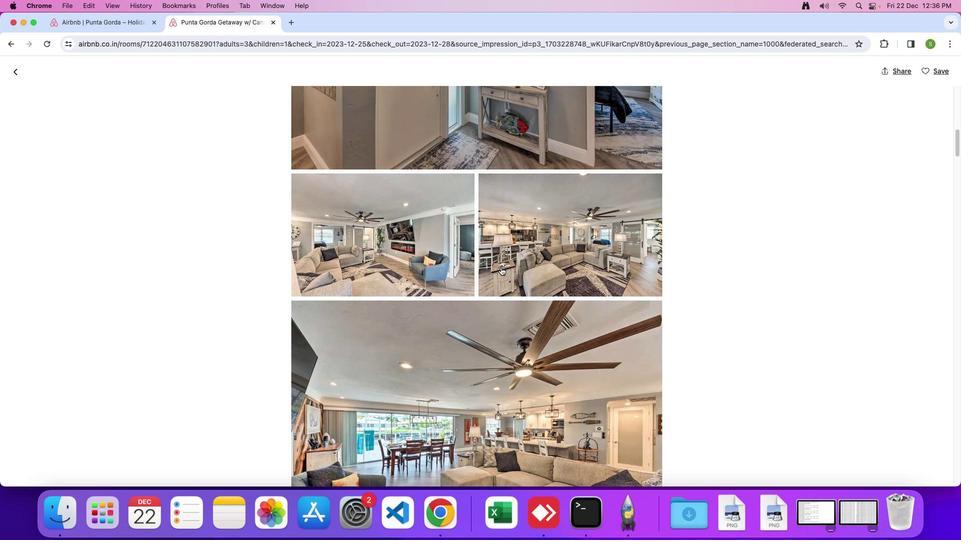
Action: Mouse scrolled (424, 178) with delta (117, 56)
Screenshot: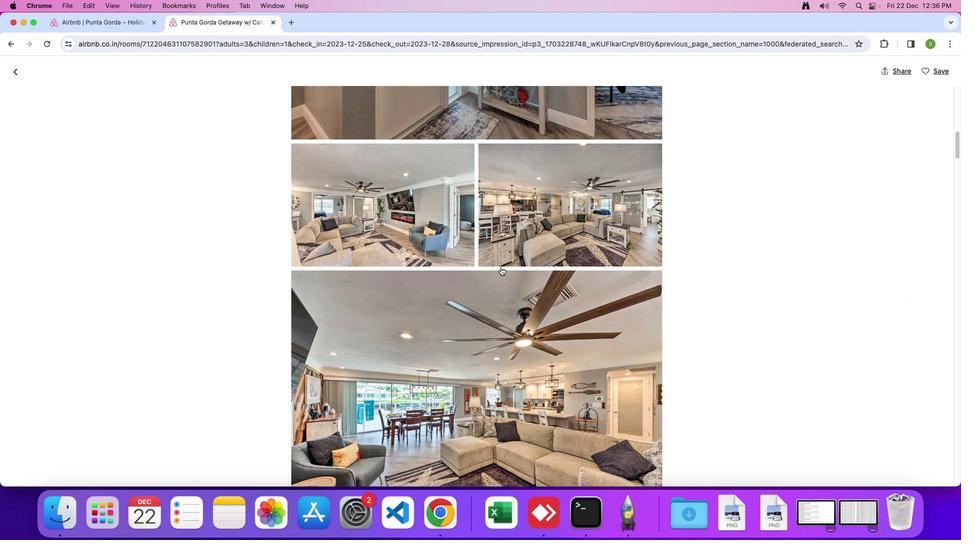 
Action: Mouse scrolled (424, 178) with delta (117, 56)
Screenshot: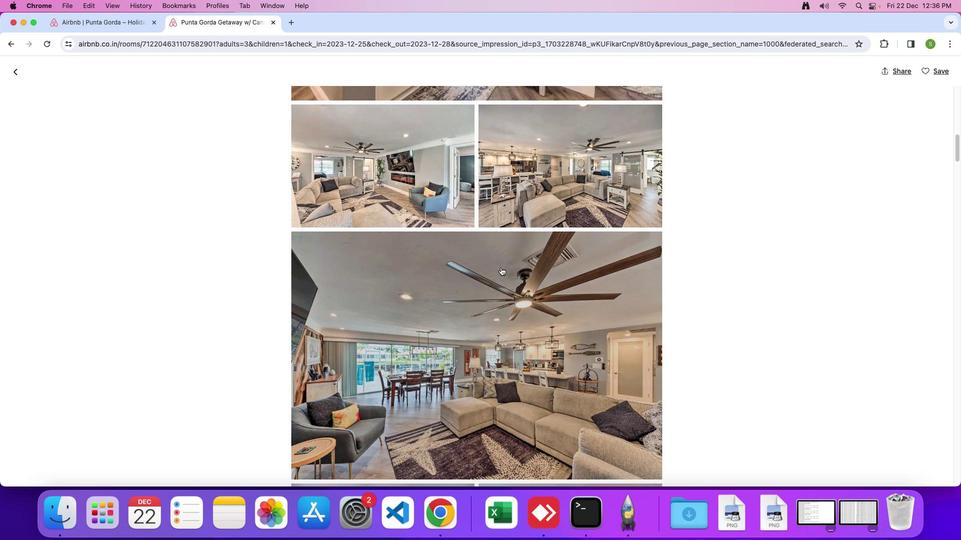 
Action: Mouse scrolled (424, 178) with delta (117, 56)
Screenshot: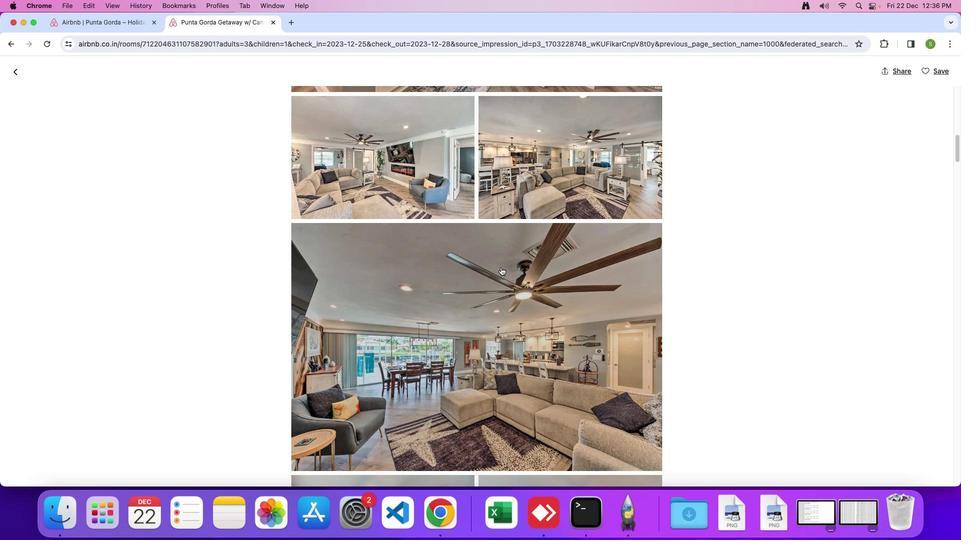 
Action: Mouse scrolled (424, 178) with delta (117, 56)
Screenshot: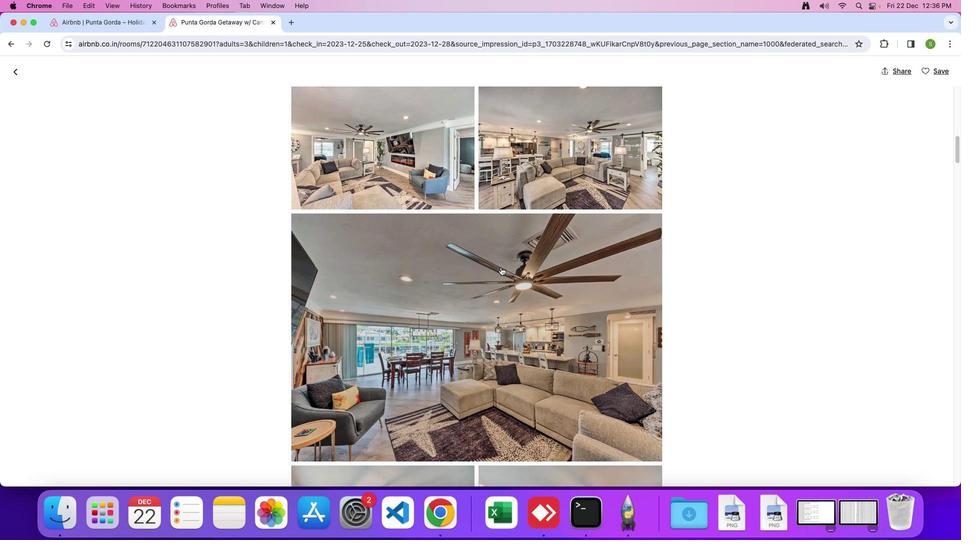 
Action: Mouse scrolled (424, 178) with delta (117, 56)
Screenshot: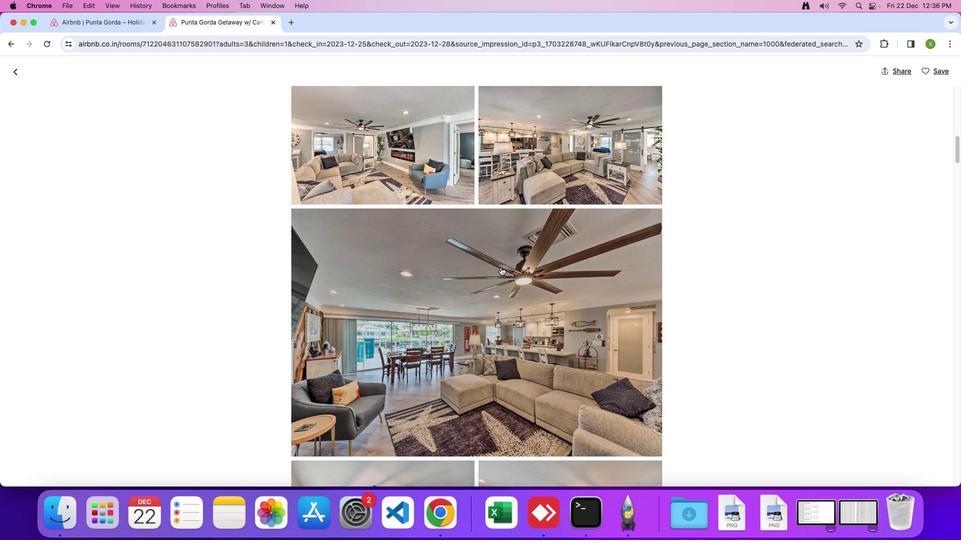 
Action: Mouse moved to (424, 178)
Screenshot: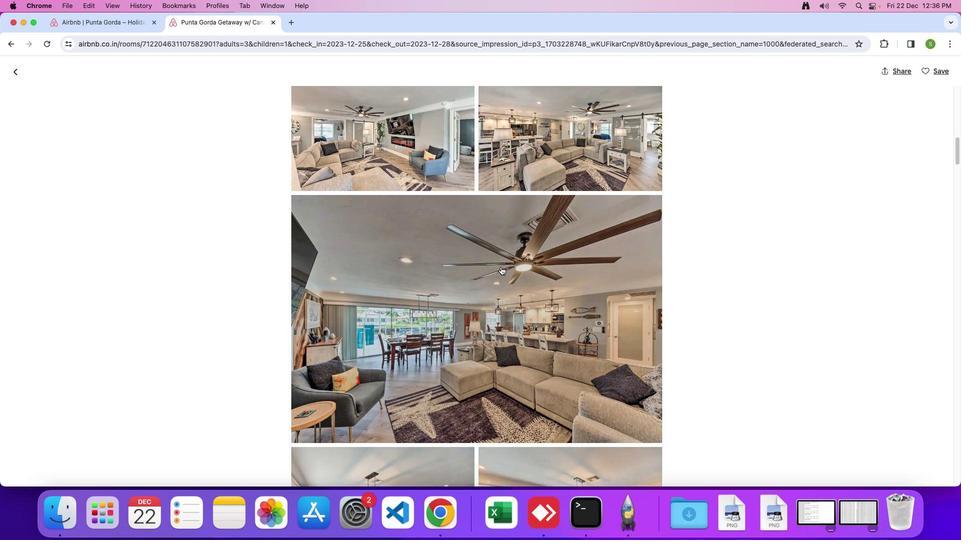 
Action: Mouse scrolled (424, 178) with delta (117, 56)
Screenshot: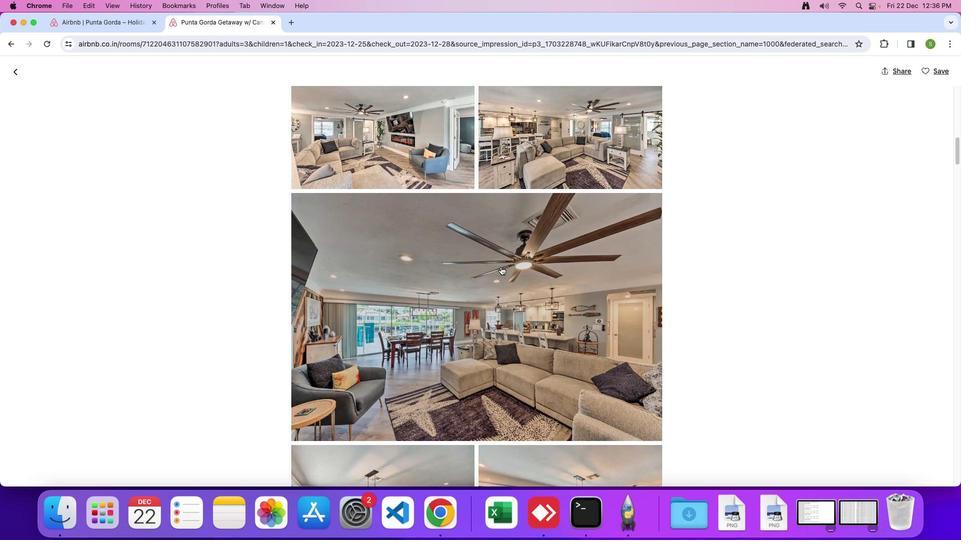 
Action: Mouse scrolled (424, 178) with delta (117, 56)
Screenshot: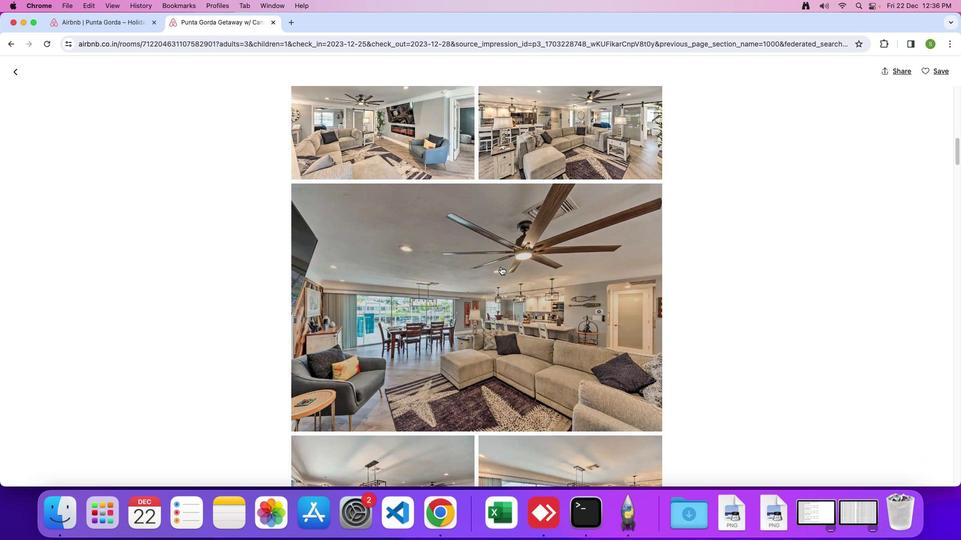 
Action: Mouse scrolled (424, 178) with delta (117, 56)
Screenshot: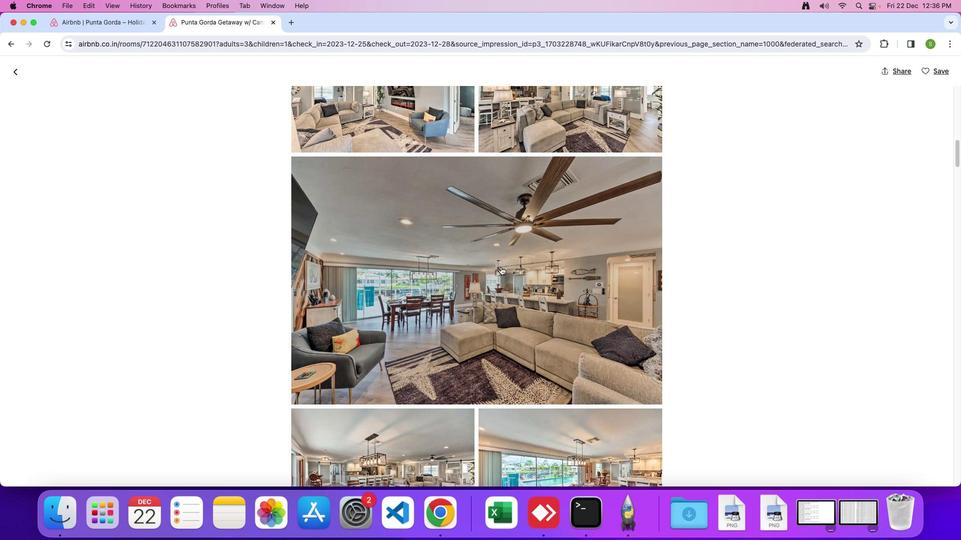 
Action: Mouse scrolled (424, 178) with delta (117, 56)
Screenshot: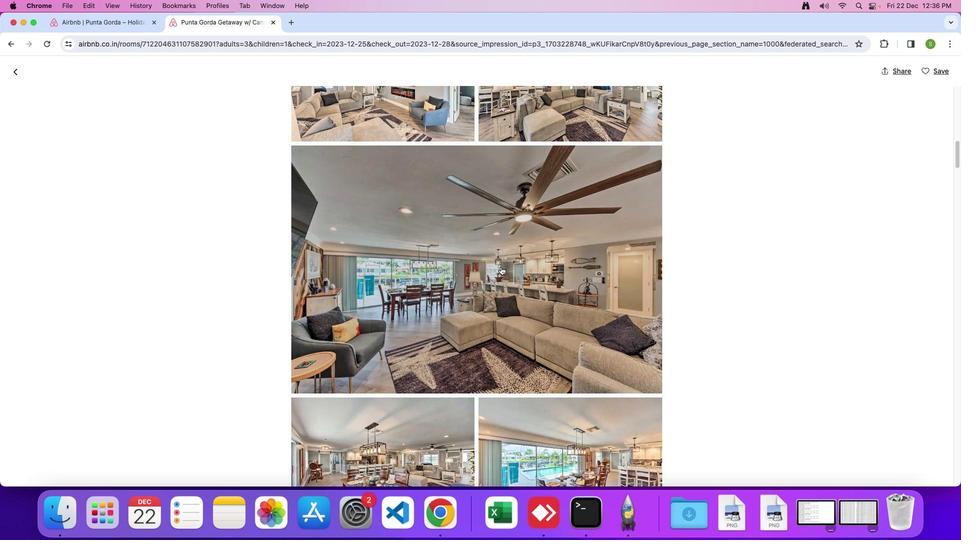 
Action: Mouse scrolled (424, 178) with delta (117, 56)
Screenshot: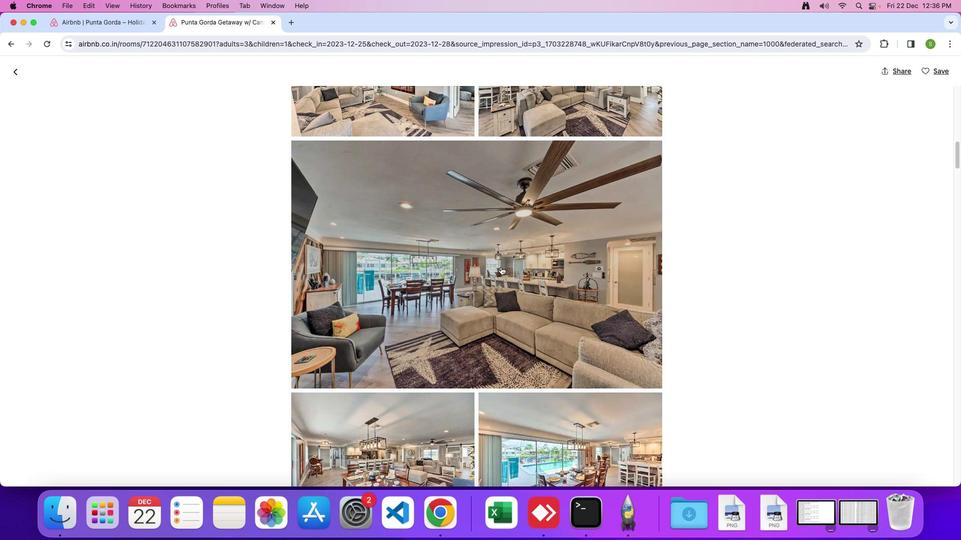 
Action: Mouse scrolled (424, 178) with delta (117, 56)
Screenshot: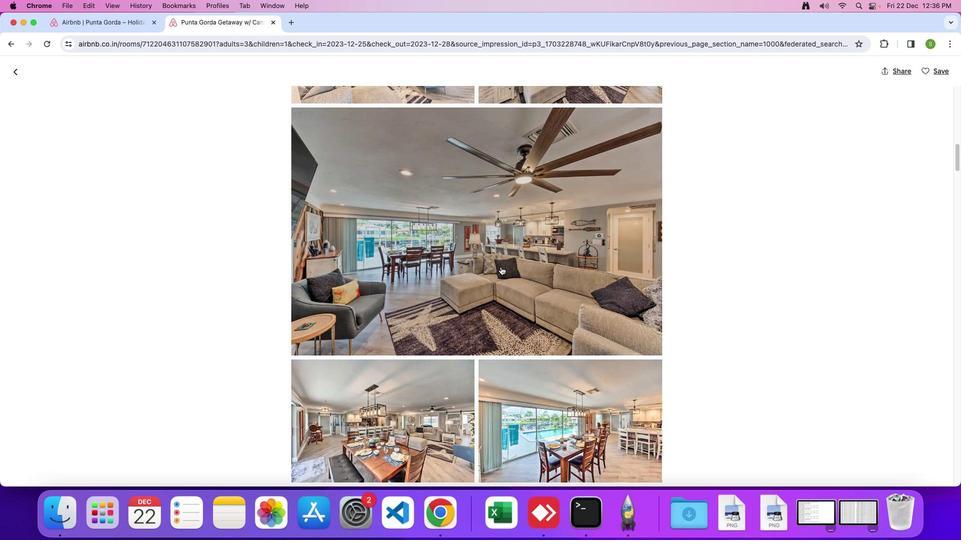 
Action: Mouse moved to (423, 176)
Screenshot: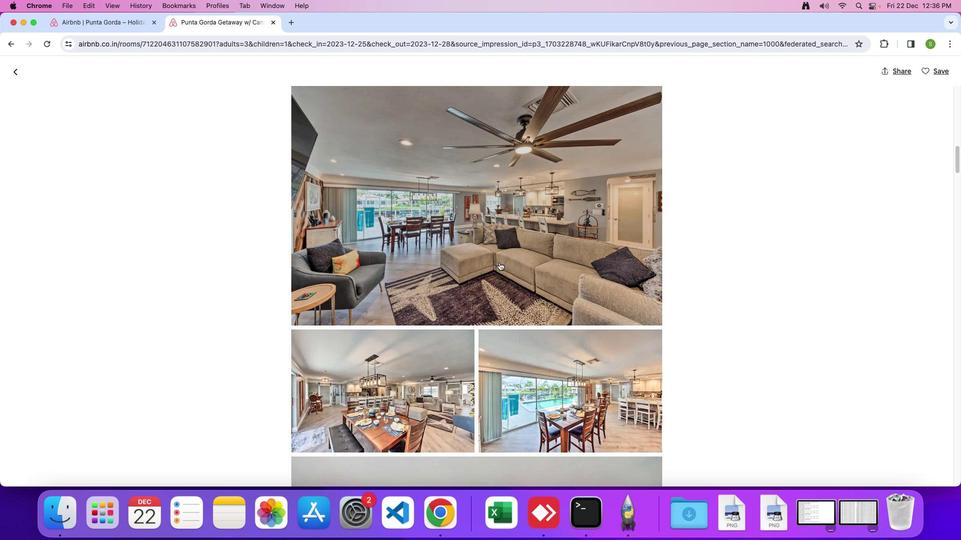 
Action: Mouse scrolled (423, 176) with delta (117, 56)
Screenshot: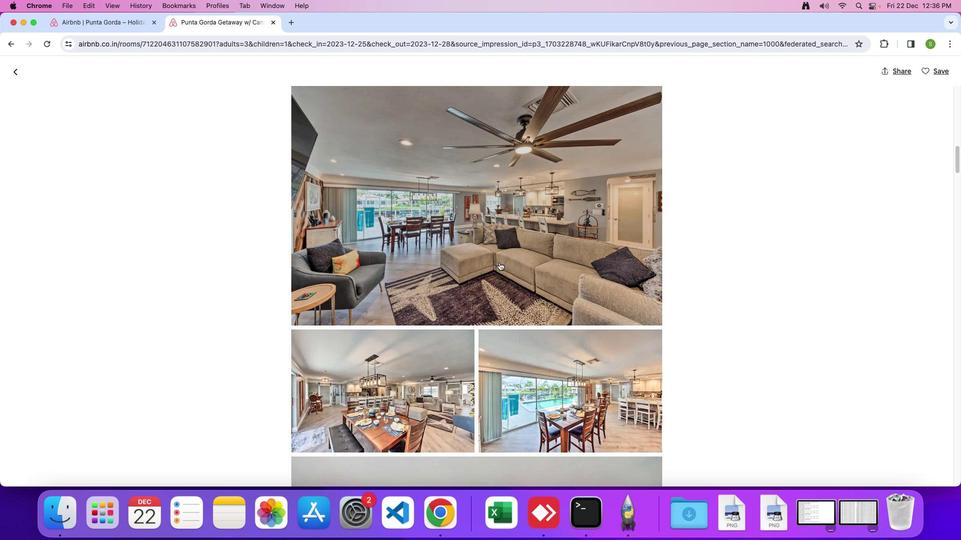 
Action: Mouse scrolled (423, 176) with delta (117, 56)
Screenshot: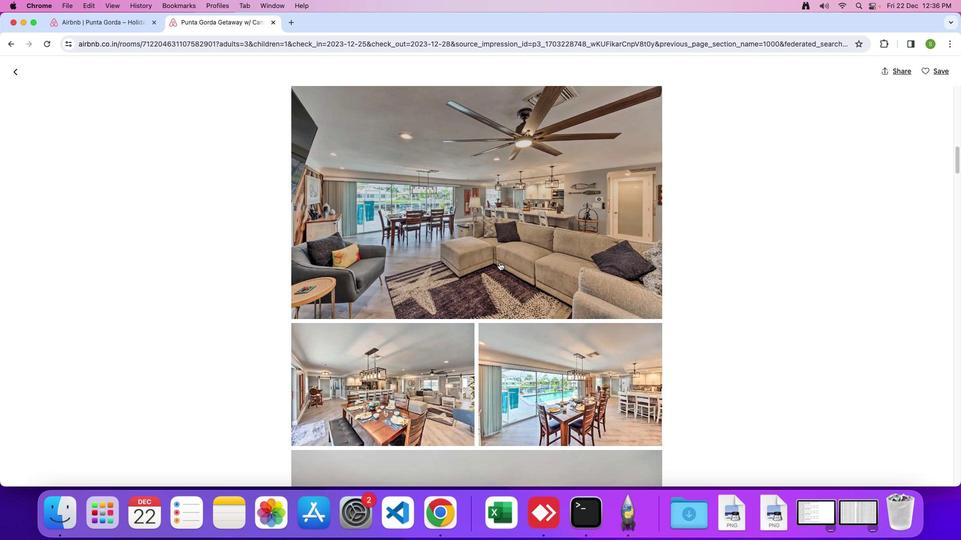 
Action: Mouse scrolled (423, 176) with delta (117, 56)
Screenshot: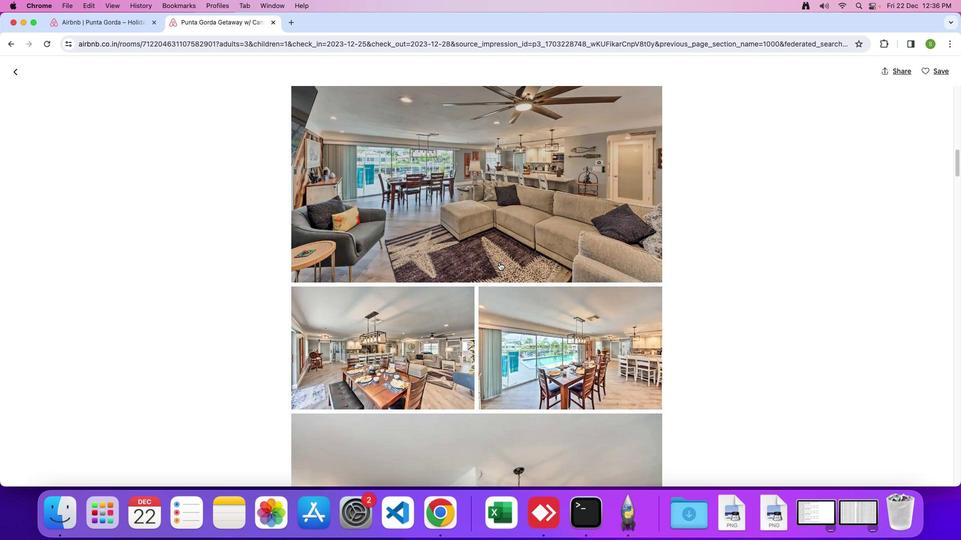 
Action: Mouse scrolled (423, 176) with delta (117, 56)
Screenshot: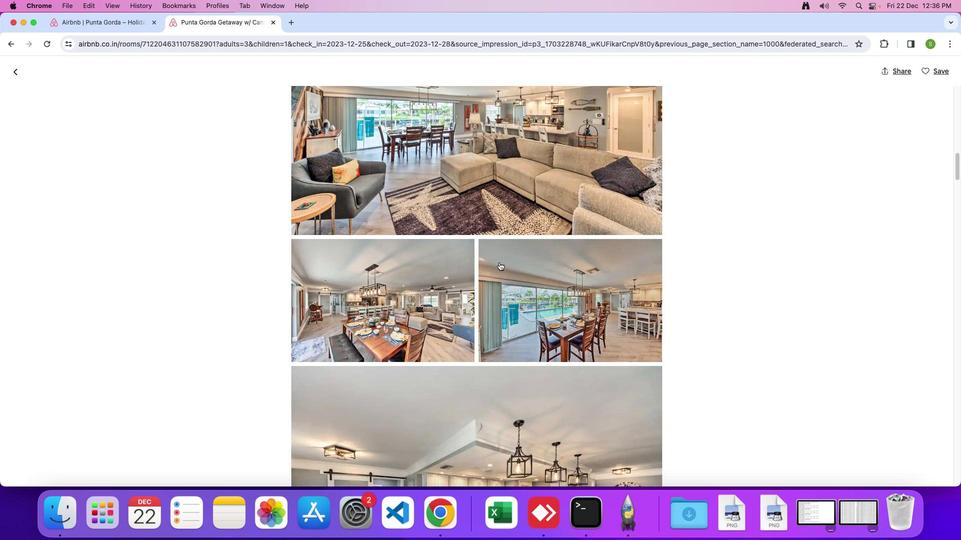 
Action: Mouse scrolled (423, 176) with delta (117, 56)
Screenshot: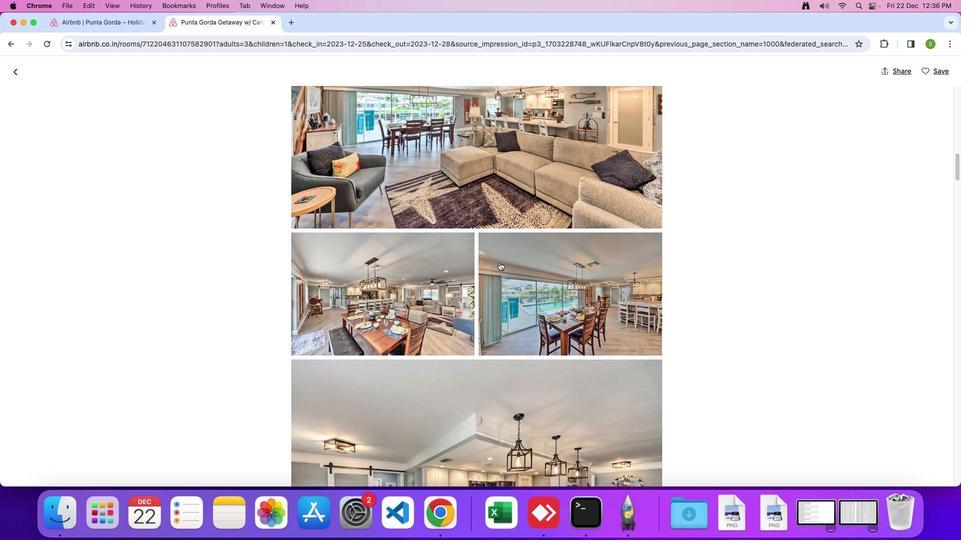 
Action: Mouse scrolled (423, 176) with delta (117, 56)
Screenshot: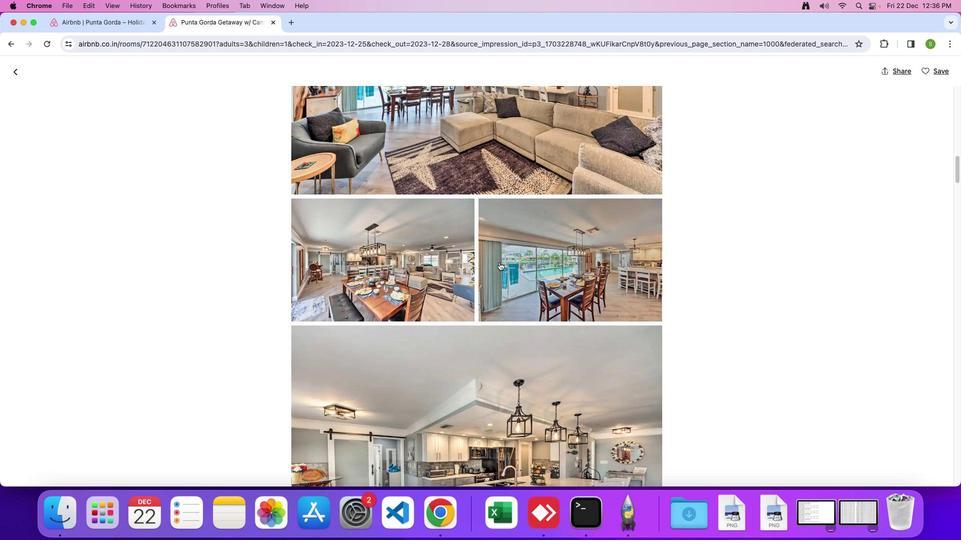 
Action: Mouse scrolled (423, 176) with delta (117, 56)
Screenshot: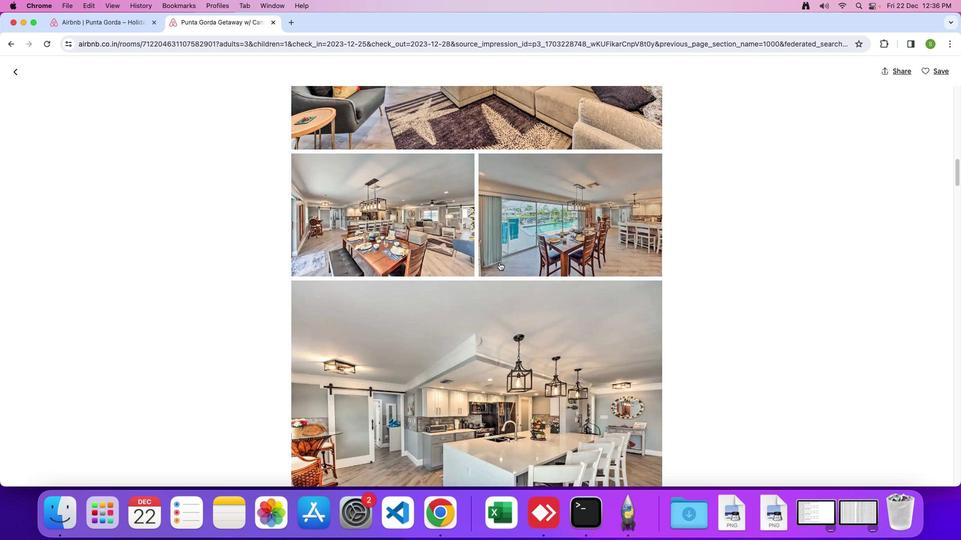 
Action: Mouse scrolled (423, 176) with delta (117, 56)
Screenshot: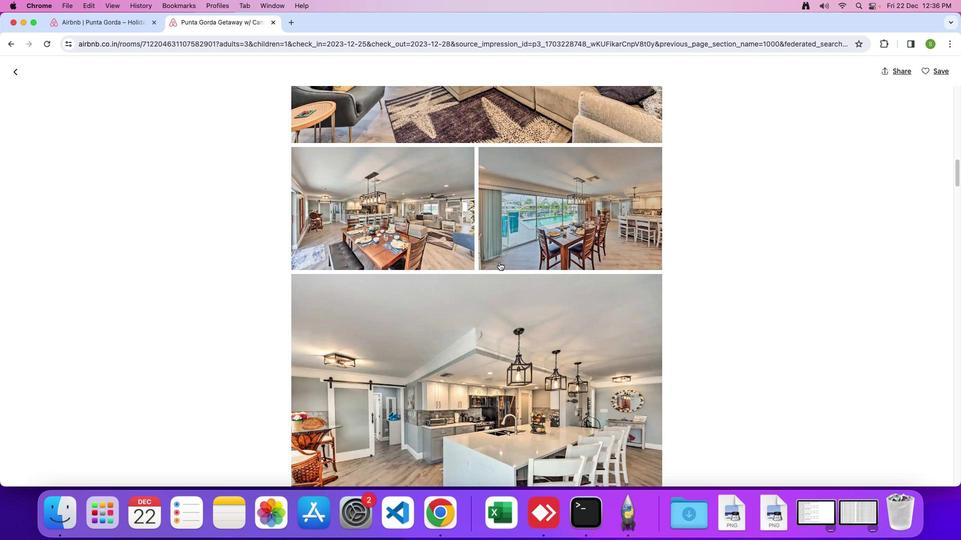 
Action: Mouse scrolled (423, 176) with delta (117, 56)
Screenshot: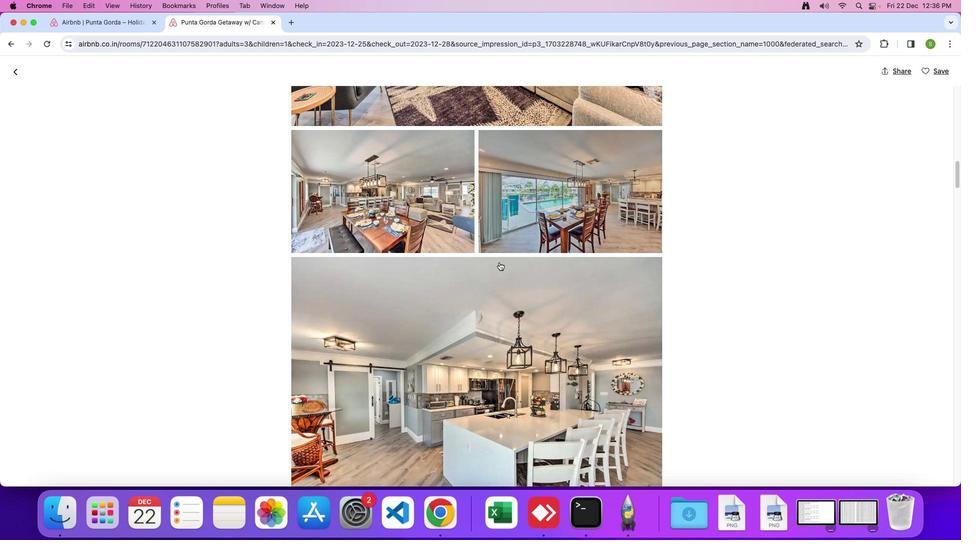 
Action: Mouse scrolled (423, 176) with delta (117, 56)
Screenshot: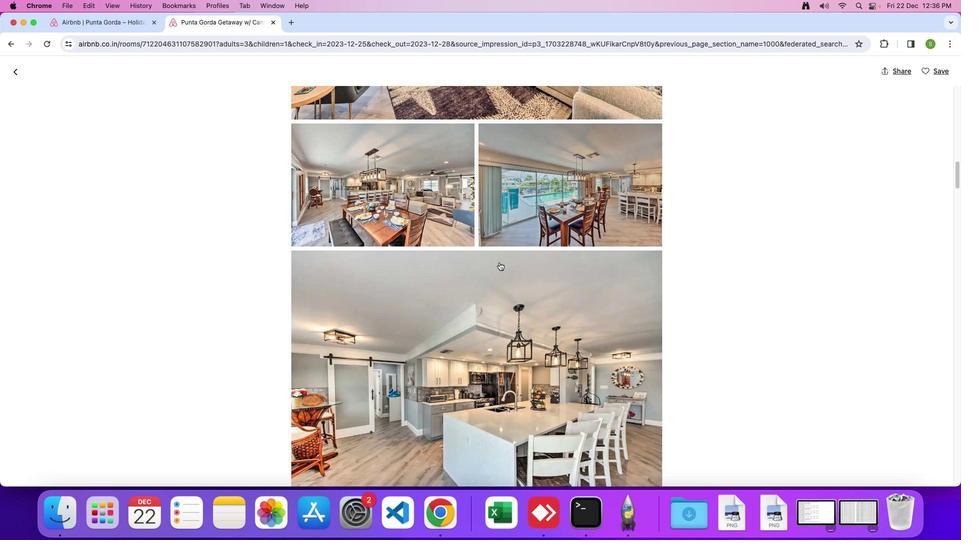 
Action: Mouse scrolled (423, 176) with delta (117, 56)
Screenshot: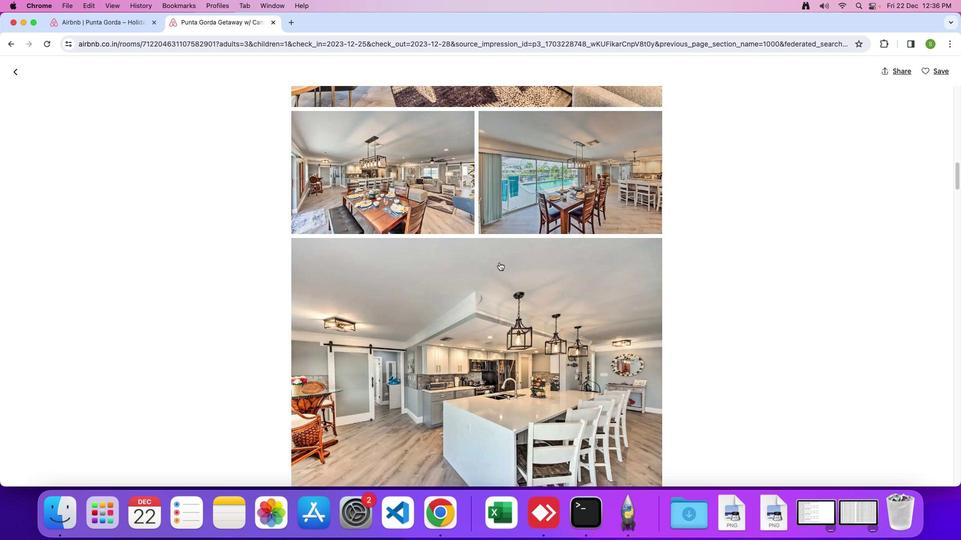 
Action: Mouse scrolled (423, 176) with delta (117, 56)
Screenshot: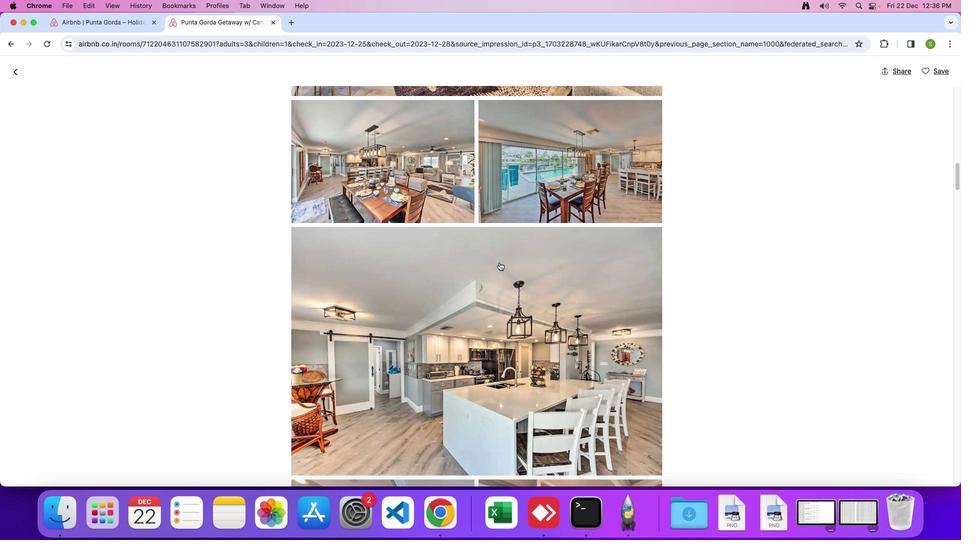 
Action: Mouse scrolled (423, 176) with delta (117, 56)
Screenshot: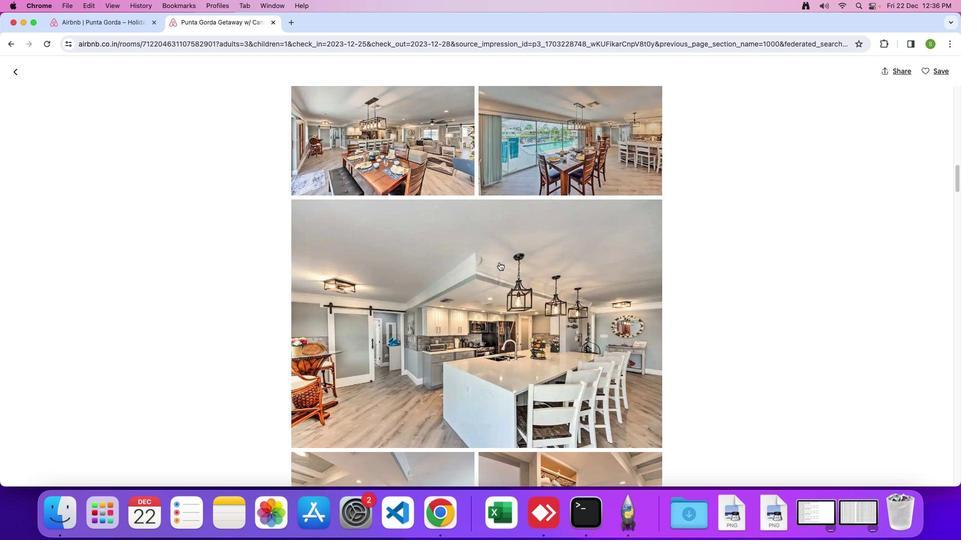 
Action: Mouse scrolled (423, 176) with delta (117, 56)
Screenshot: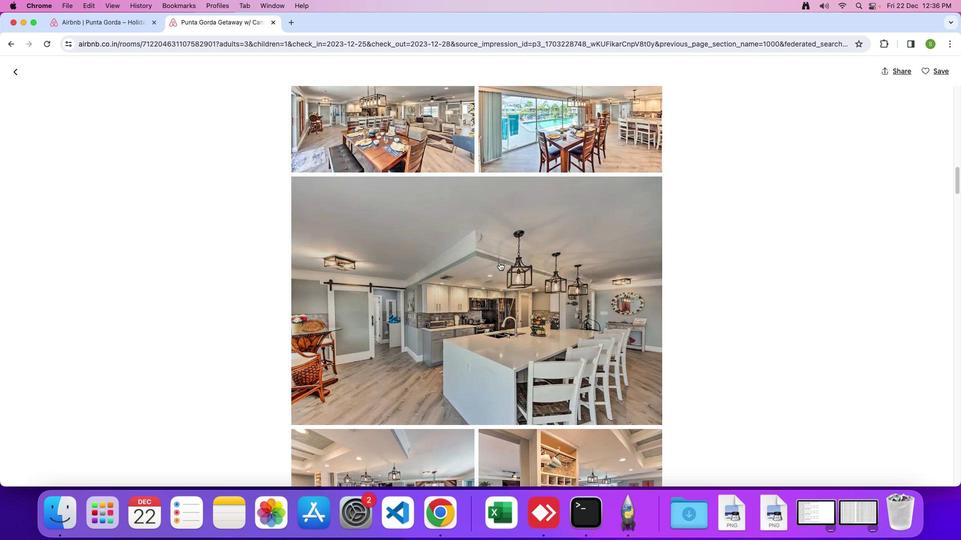 
Action: Mouse scrolled (423, 176) with delta (117, 56)
Screenshot: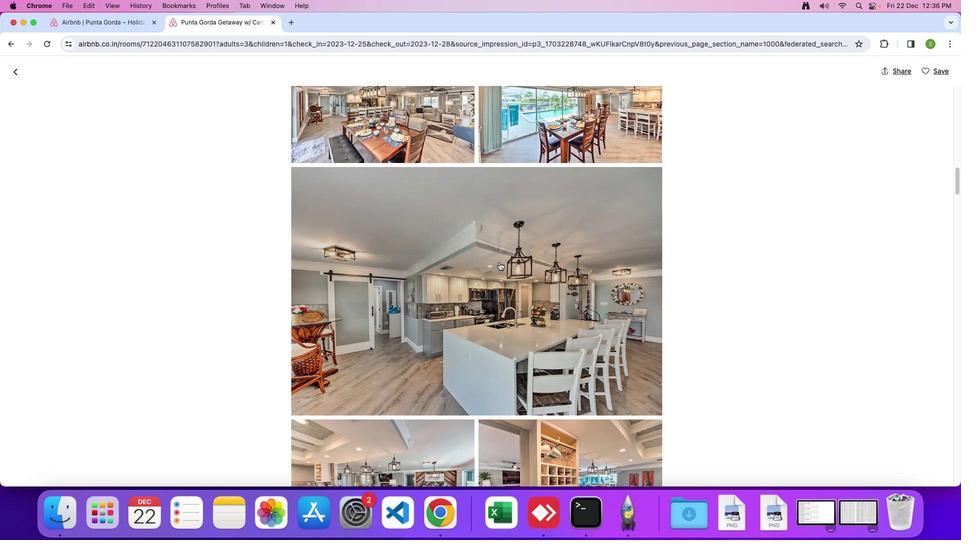 
Action: Mouse moved to (413, 161)
Screenshot: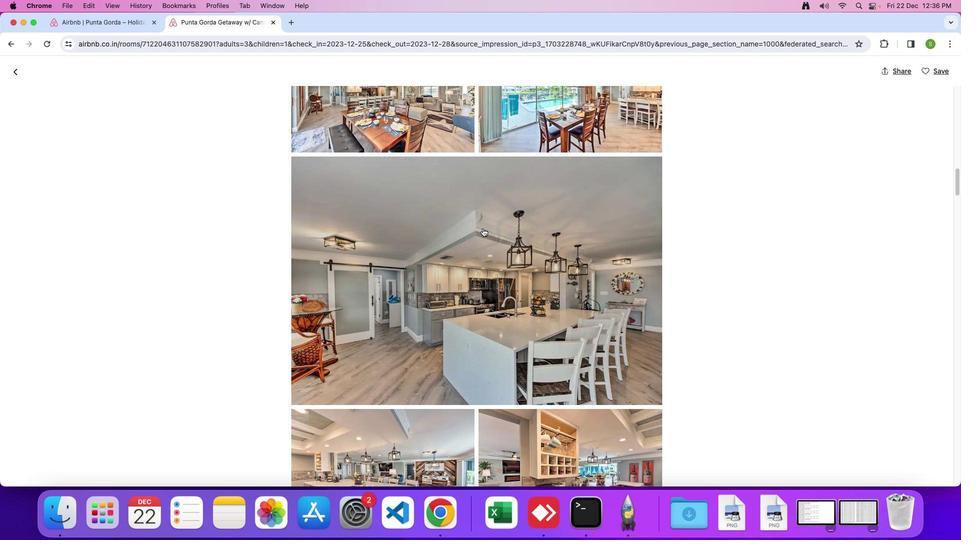 
Action: Mouse scrolled (413, 161) with delta (117, 56)
Screenshot: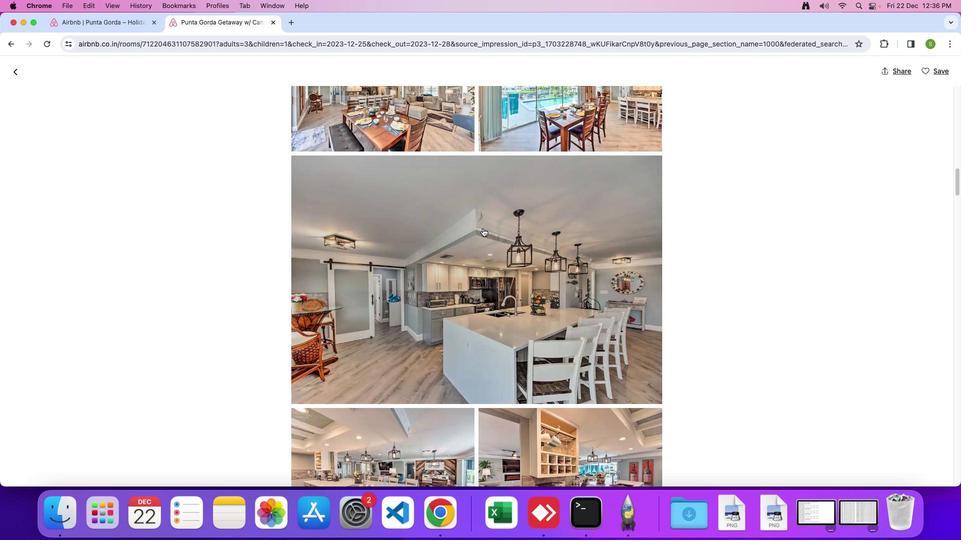 
Action: Mouse scrolled (413, 161) with delta (117, 56)
Screenshot: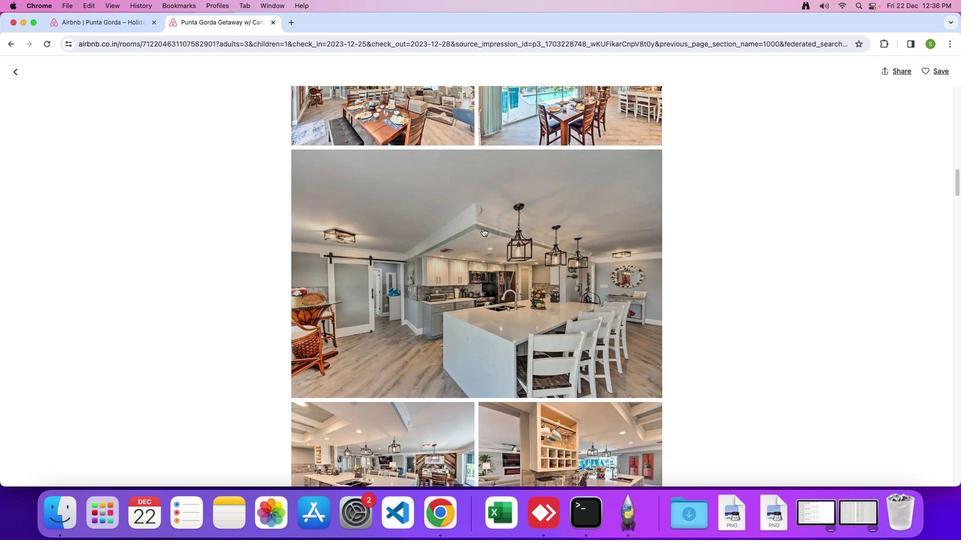 
Action: Mouse scrolled (413, 161) with delta (117, 56)
Screenshot: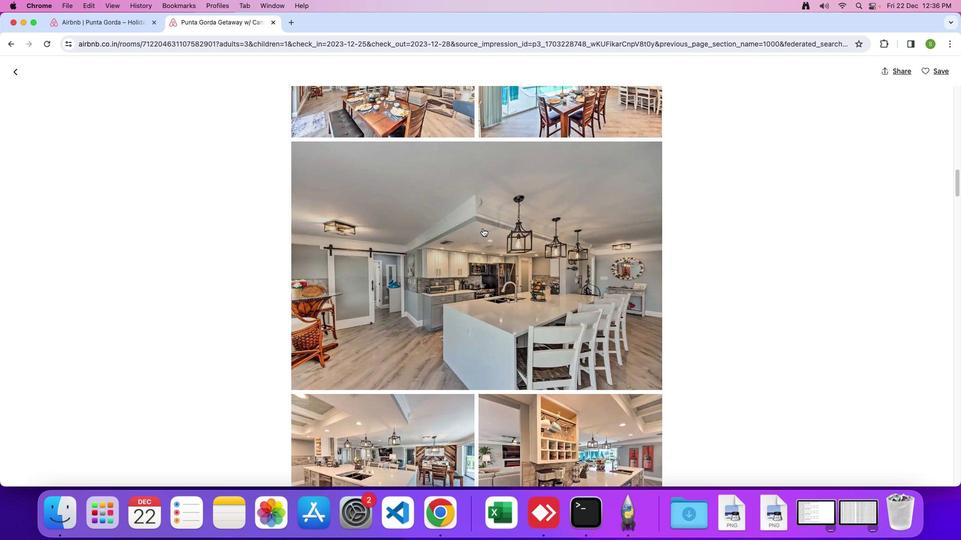 
Action: Mouse scrolled (413, 161) with delta (117, 56)
Screenshot: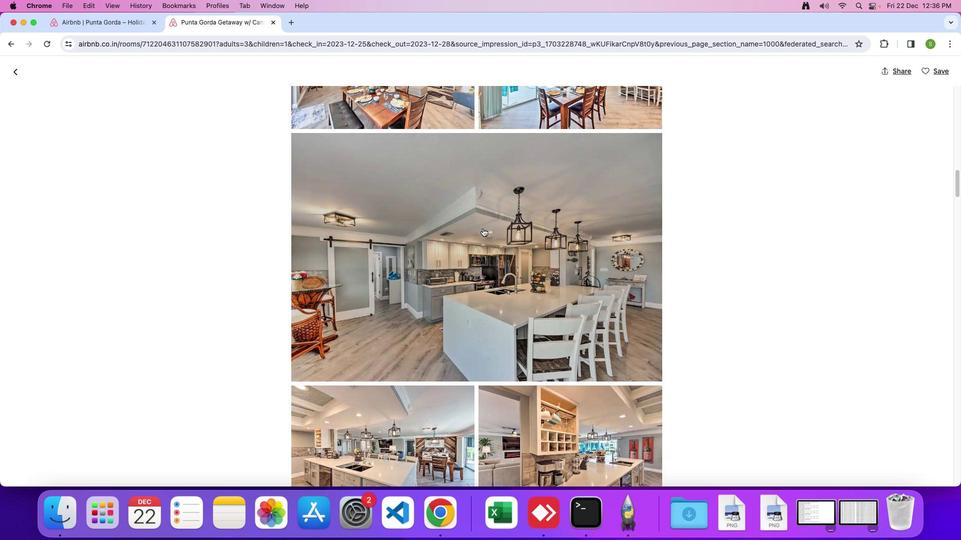 
Action: Mouse scrolled (413, 161) with delta (117, 56)
Screenshot: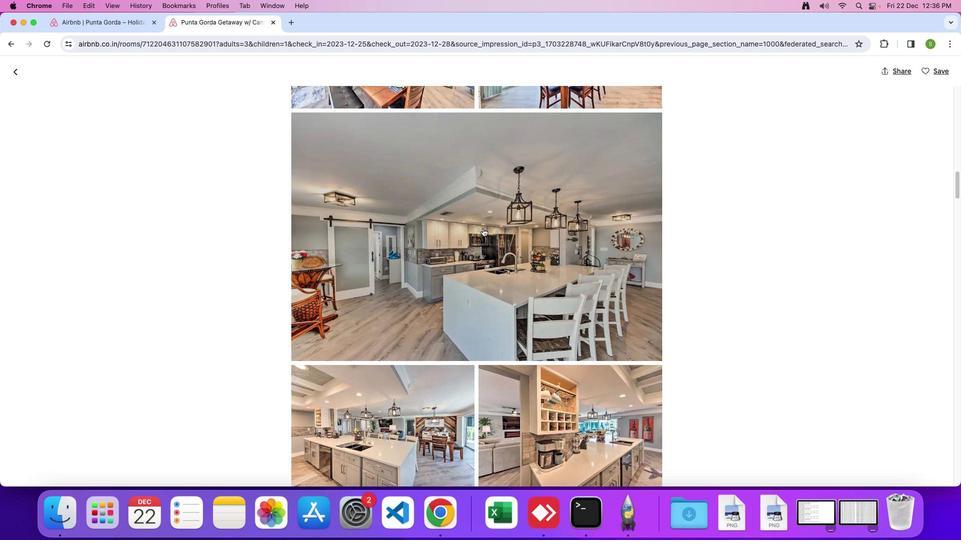 
Action: Mouse scrolled (413, 161) with delta (117, 56)
Screenshot: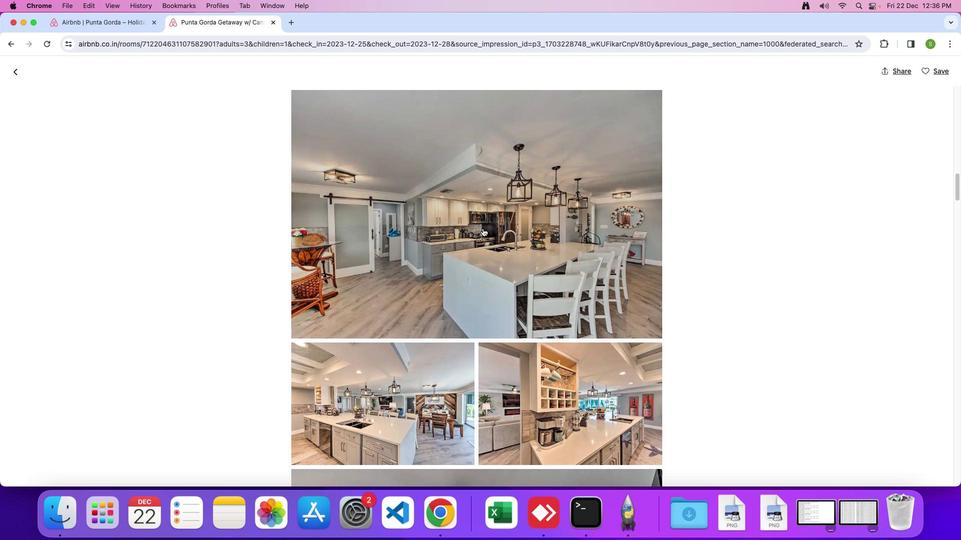
Action: Mouse scrolled (413, 161) with delta (117, 56)
Screenshot: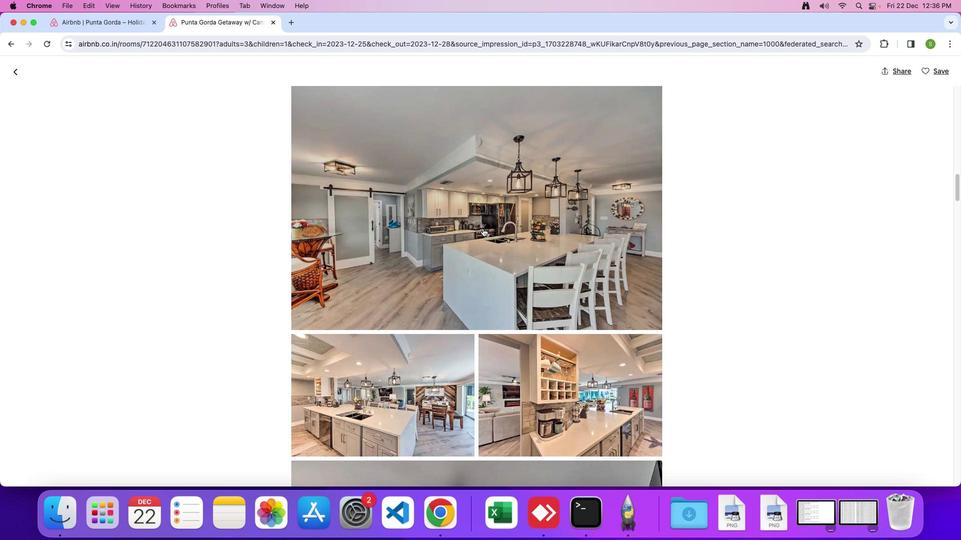 
Action: Mouse scrolled (413, 161) with delta (117, 56)
Screenshot: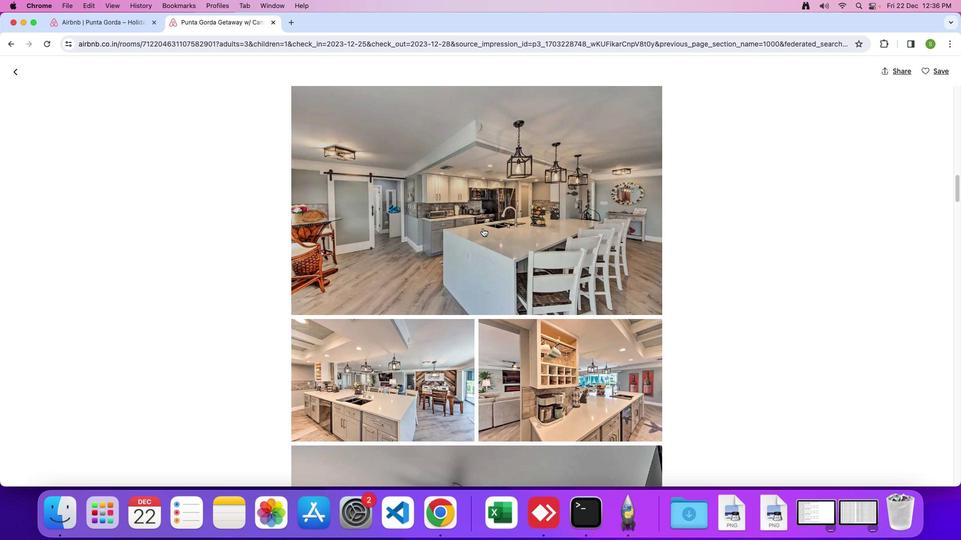
Action: Mouse scrolled (413, 161) with delta (117, 56)
Screenshot: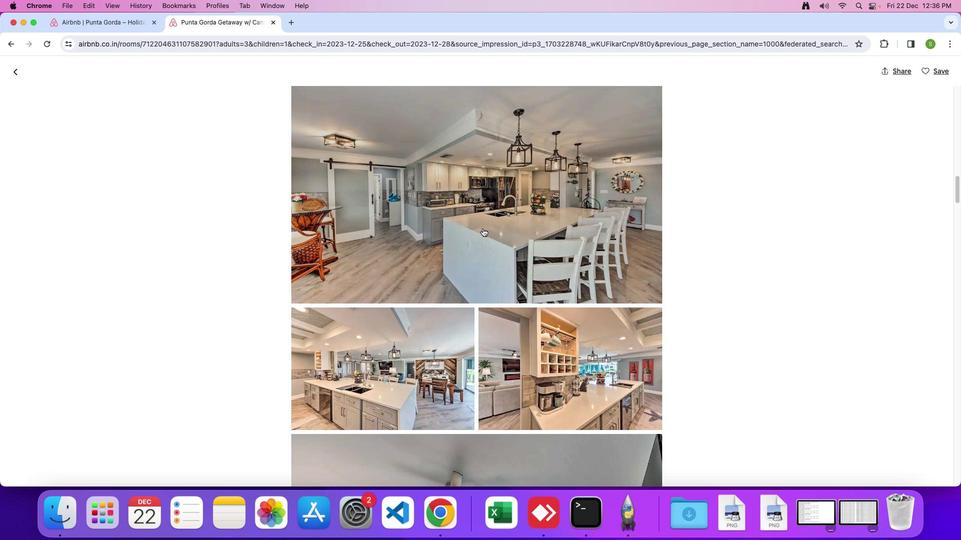 
Action: Mouse scrolled (413, 161) with delta (117, 56)
Screenshot: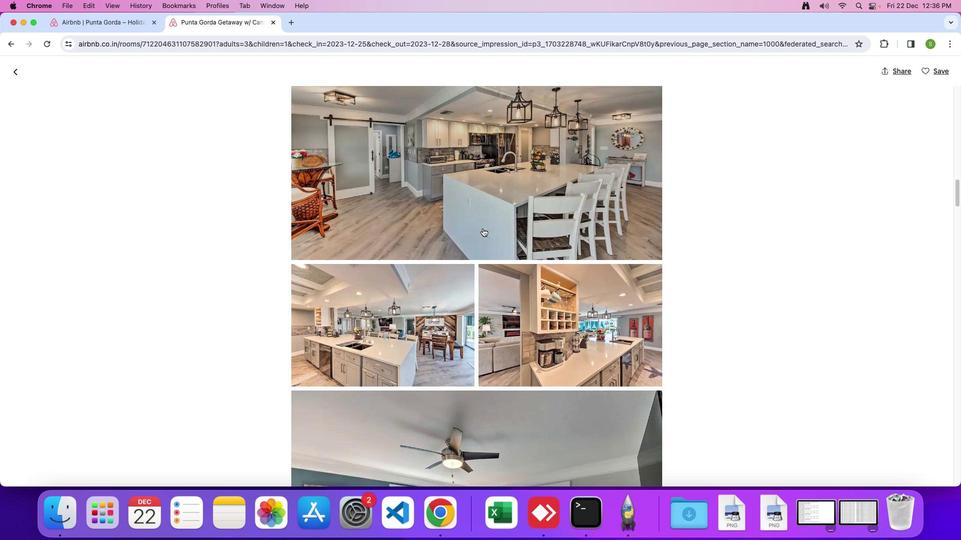 
Action: Mouse scrolled (413, 161) with delta (117, 56)
Screenshot: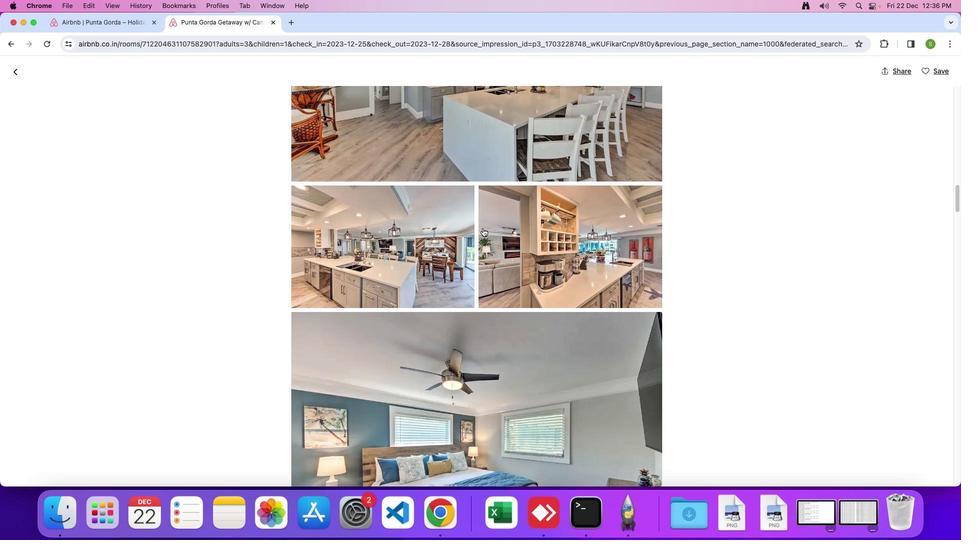 
Action: Mouse scrolled (413, 161) with delta (117, 56)
Screenshot: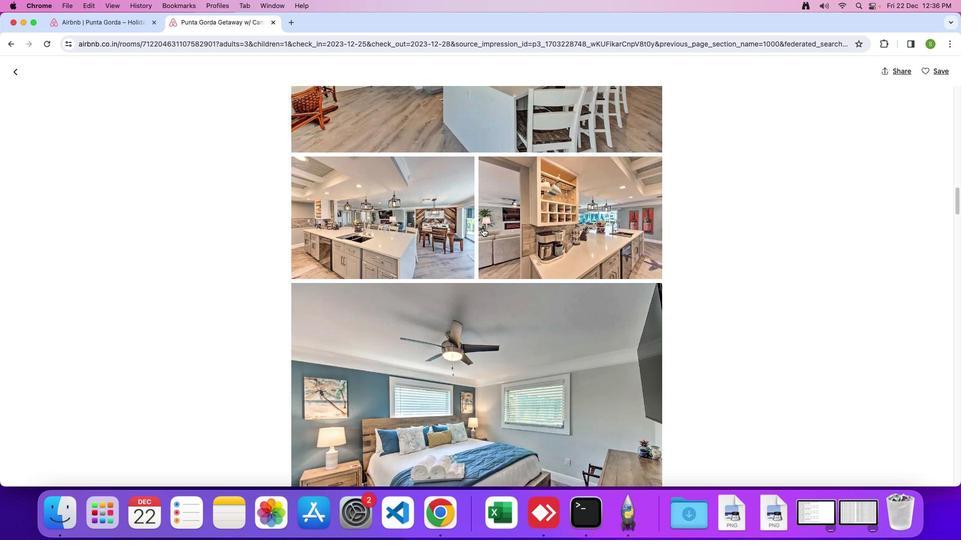 
Action: Mouse scrolled (413, 161) with delta (117, 56)
Screenshot: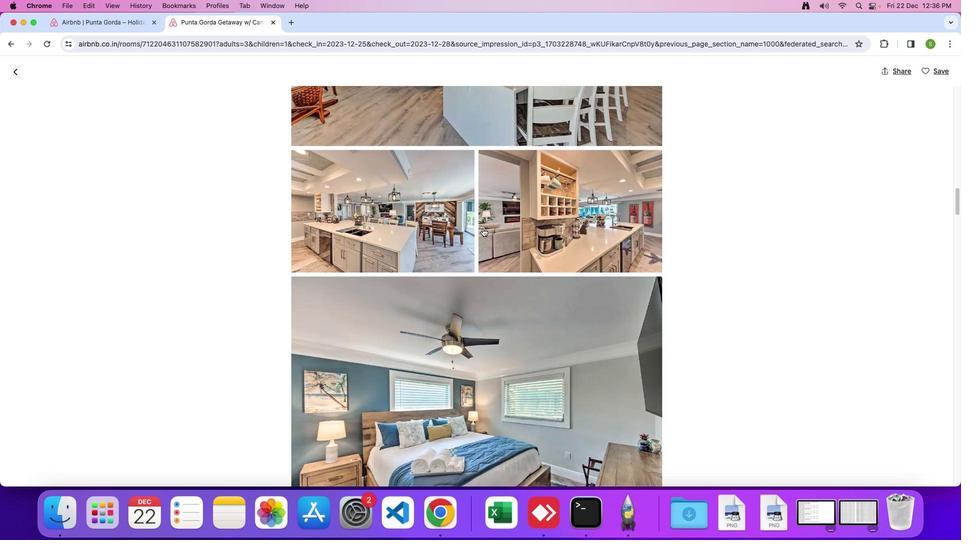 
Action: Mouse scrolled (413, 161) with delta (117, 56)
Screenshot: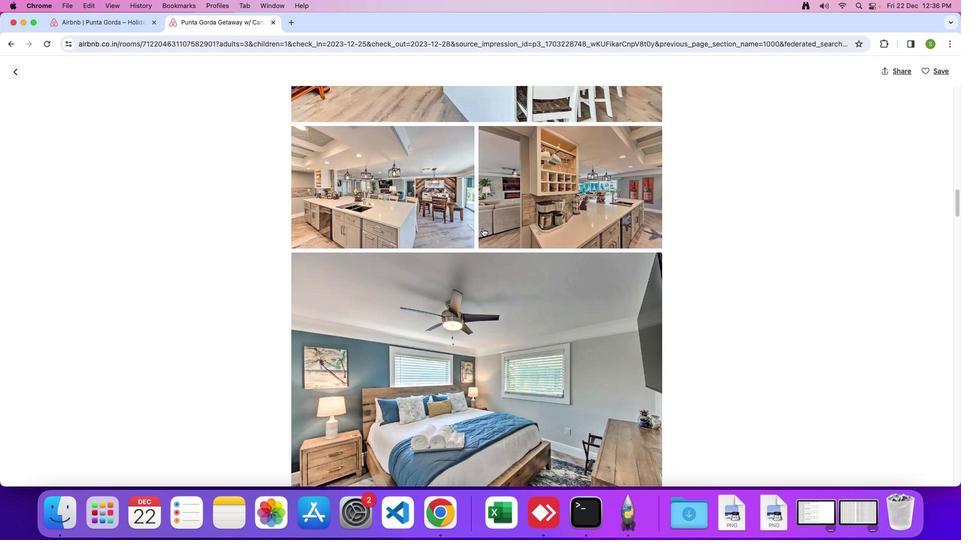 
Action: Mouse scrolled (413, 161) with delta (117, 56)
Screenshot: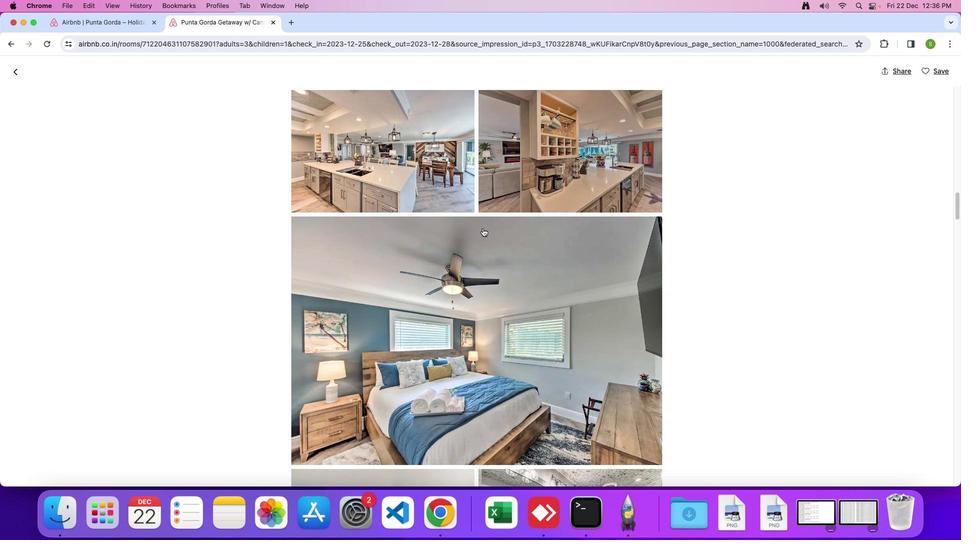 
Action: Mouse scrolled (413, 161) with delta (117, 56)
Screenshot: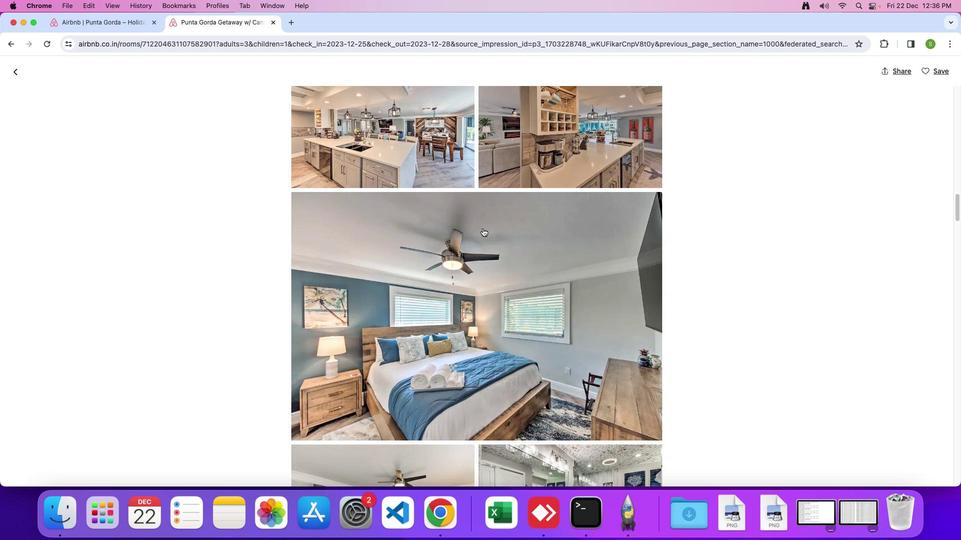 
Action: Mouse scrolled (413, 161) with delta (117, 56)
Screenshot: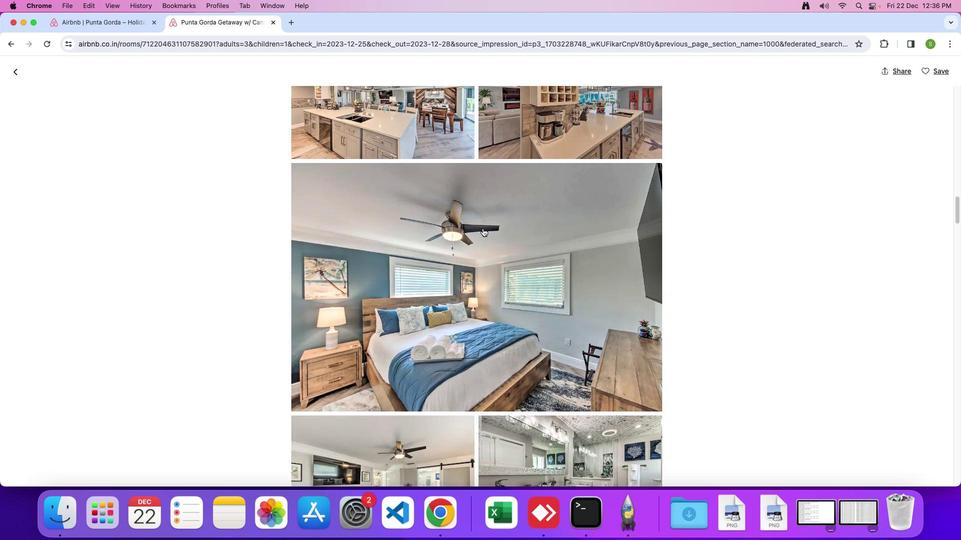 
Action: Mouse moved to (408, 174)
Screenshot: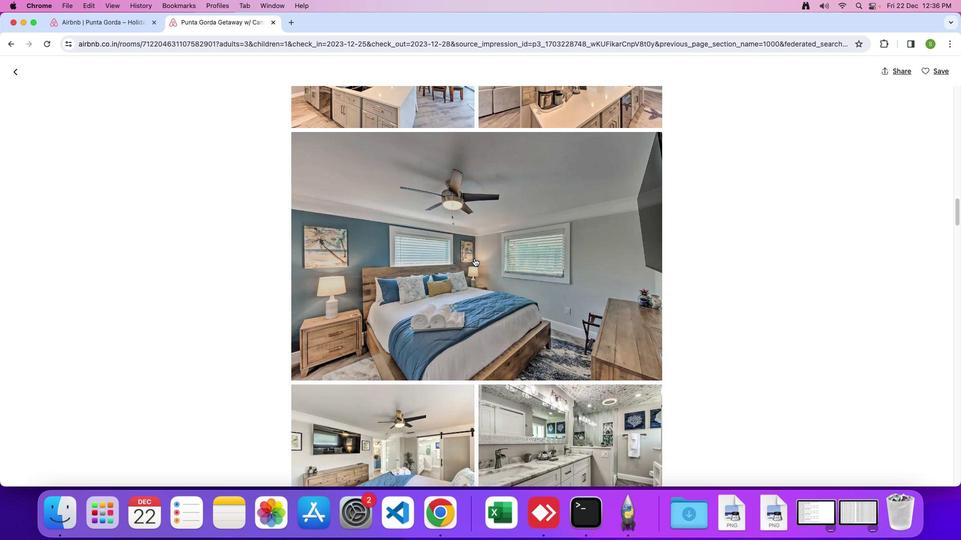 
Action: Mouse scrolled (408, 174) with delta (117, 56)
Screenshot: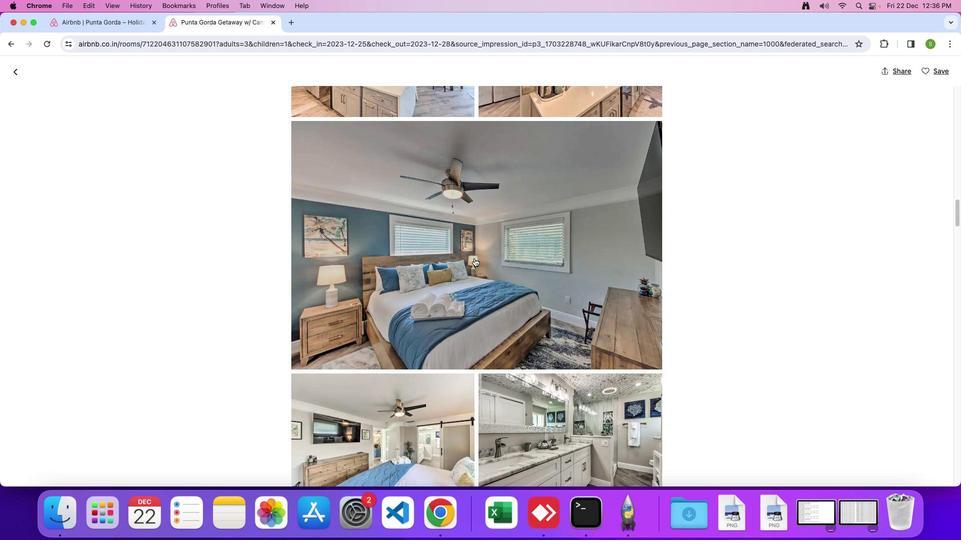 
Action: Mouse scrolled (408, 174) with delta (117, 56)
Screenshot: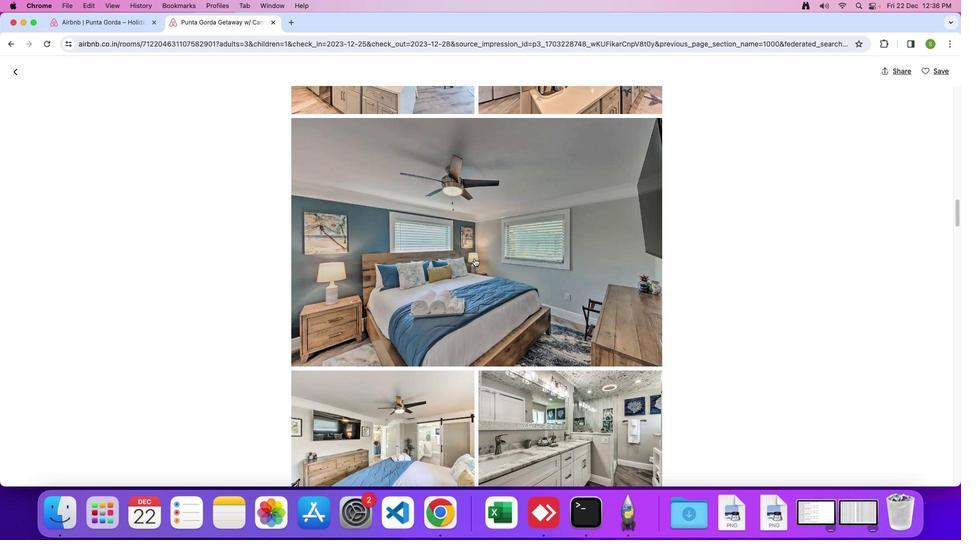 
Action: Mouse scrolled (408, 174) with delta (117, 56)
Screenshot: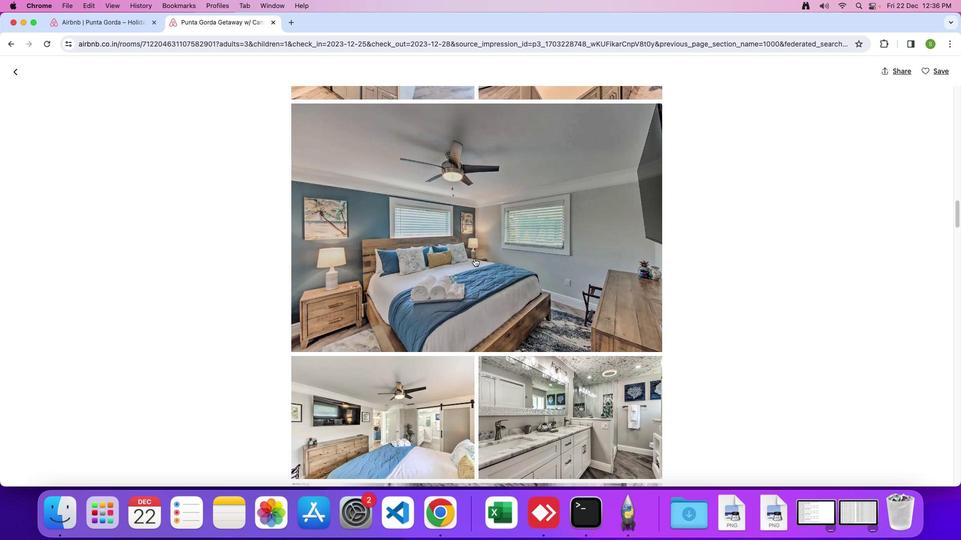 
Action: Mouse scrolled (408, 174) with delta (117, 56)
Screenshot: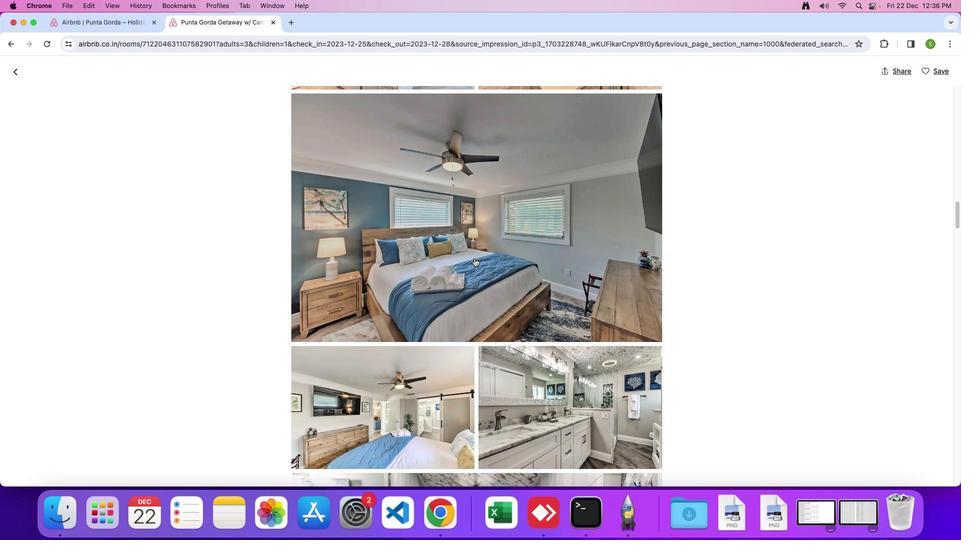 
Action: Mouse scrolled (408, 174) with delta (117, 56)
Screenshot: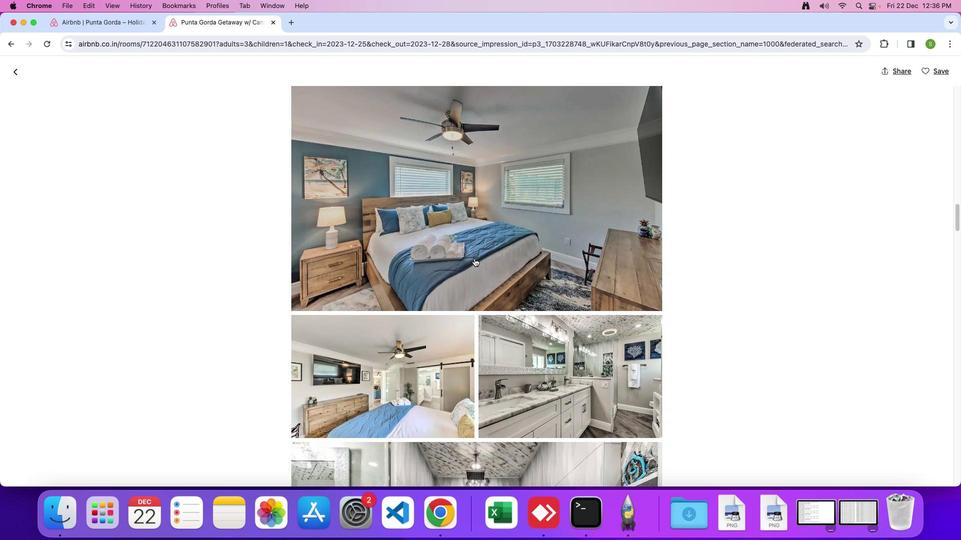 
Action: Mouse scrolled (408, 174) with delta (117, 56)
Screenshot: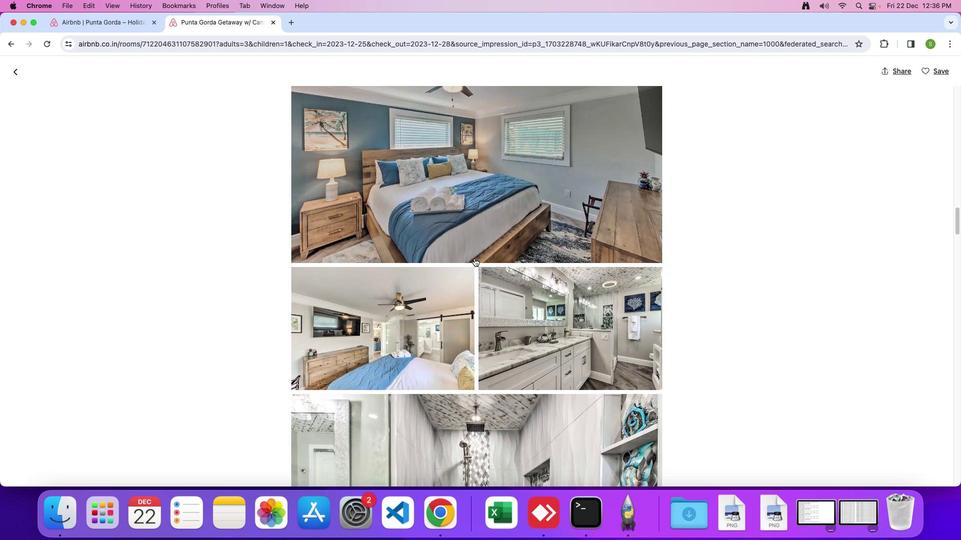 
Action: Mouse scrolled (408, 174) with delta (117, 56)
Screenshot: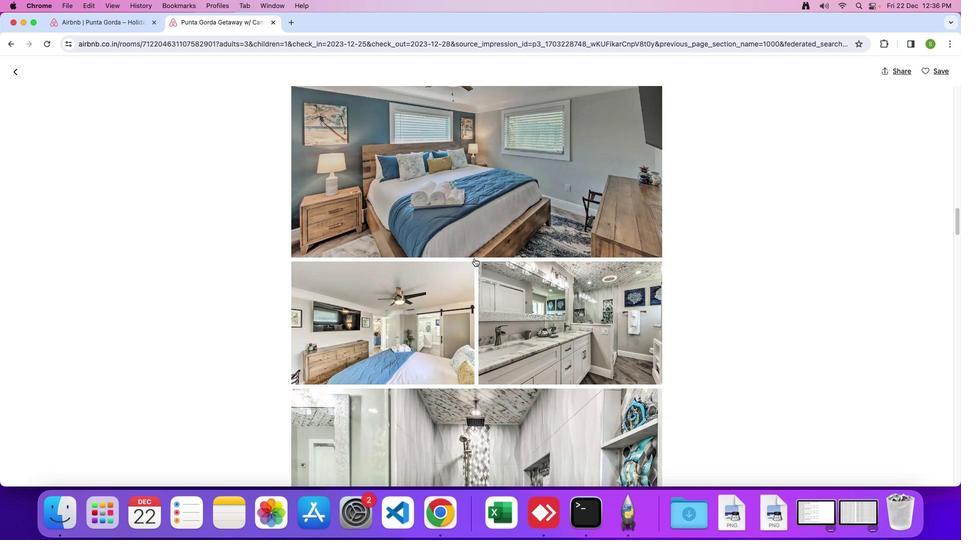 
Action: Mouse scrolled (408, 174) with delta (117, 56)
Screenshot: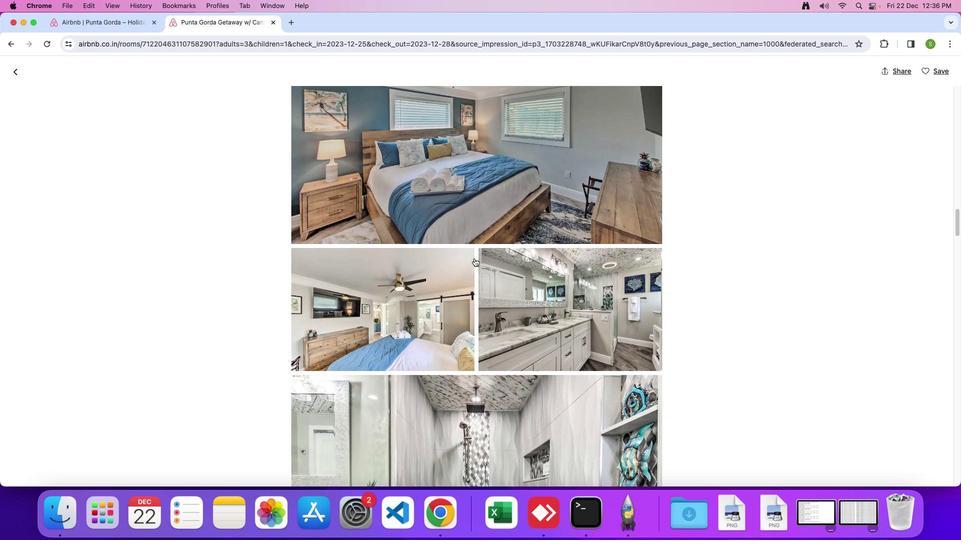 
Action: Mouse scrolled (408, 174) with delta (117, 56)
Screenshot: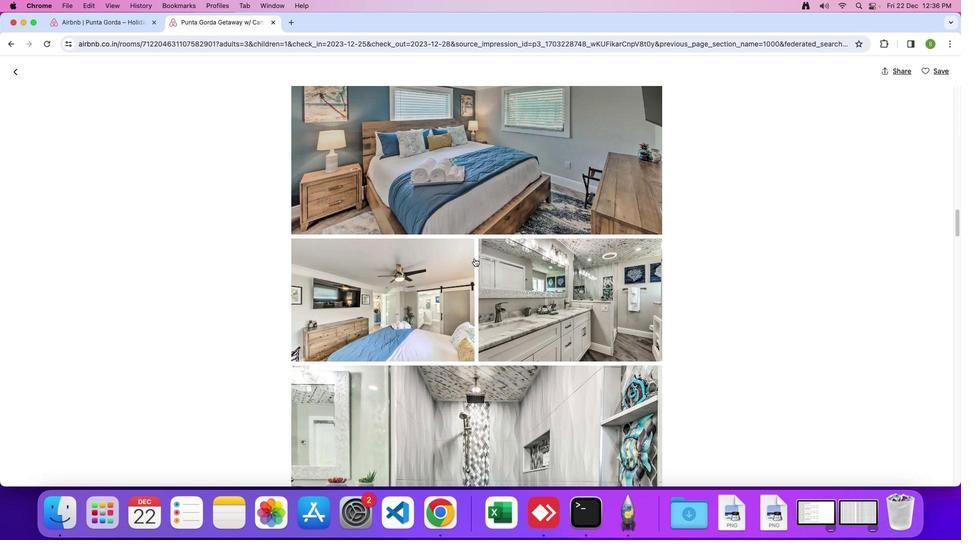 
Action: Mouse scrolled (408, 174) with delta (117, 56)
Screenshot: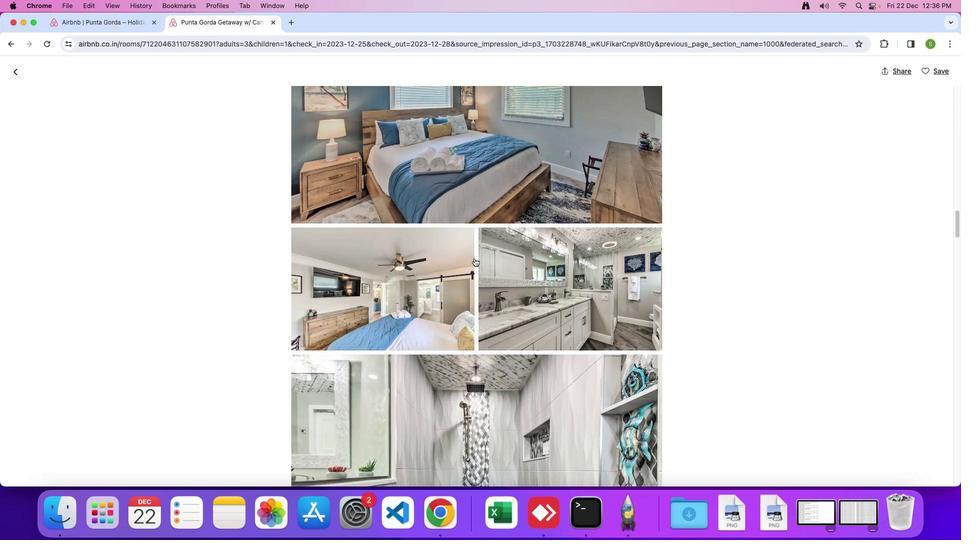 
Action: Mouse scrolled (408, 174) with delta (117, 56)
Screenshot: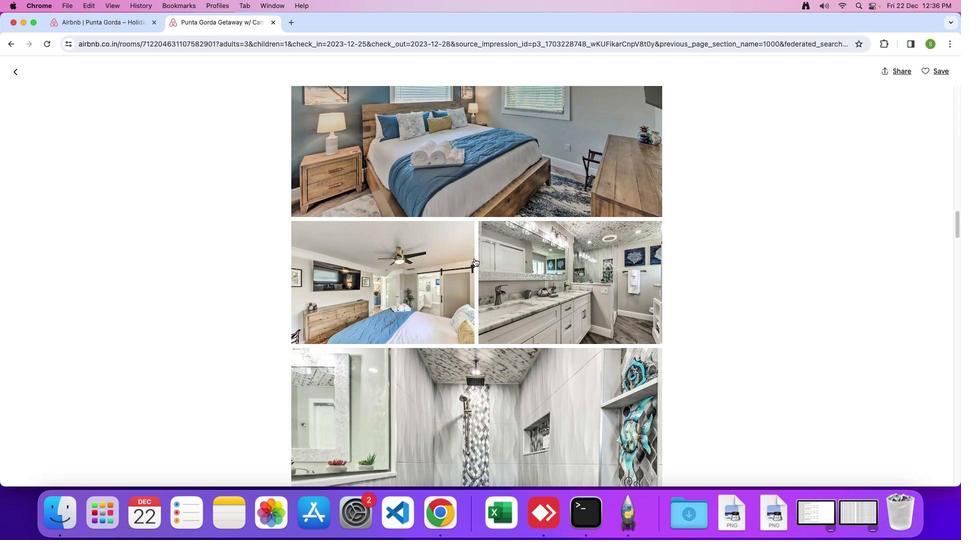 
Action: Mouse scrolled (408, 174) with delta (117, 56)
Screenshot: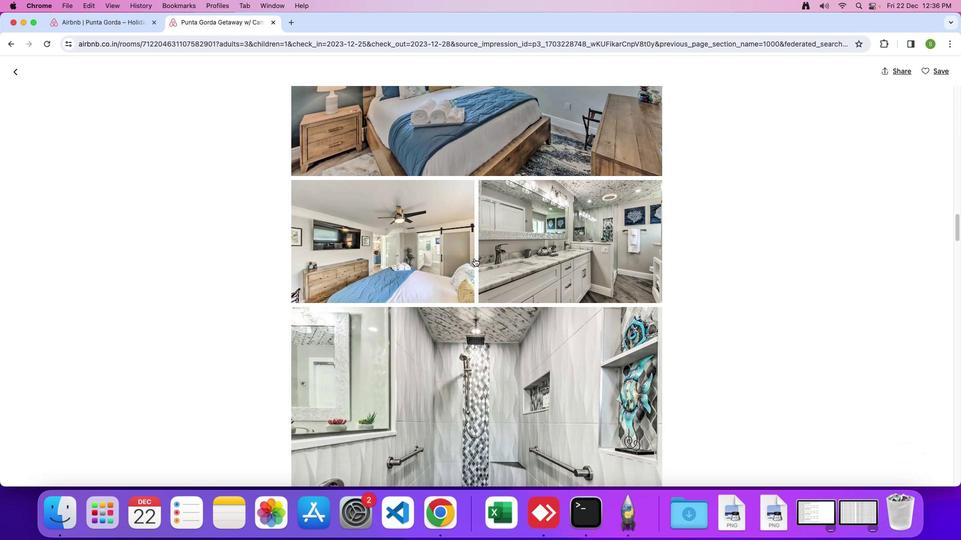 
Action: Mouse moved to (405, 180)
Screenshot: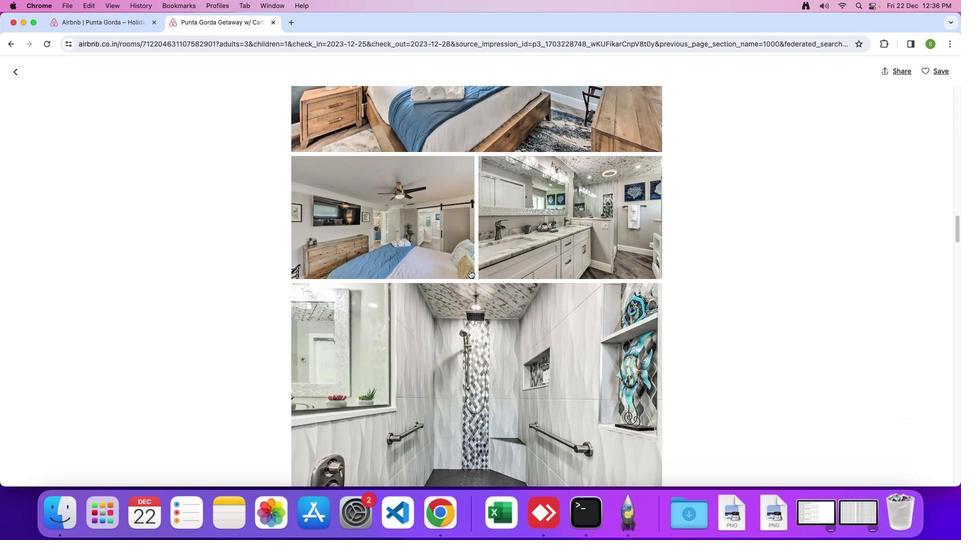 
Action: Mouse scrolled (405, 180) with delta (117, 56)
Screenshot: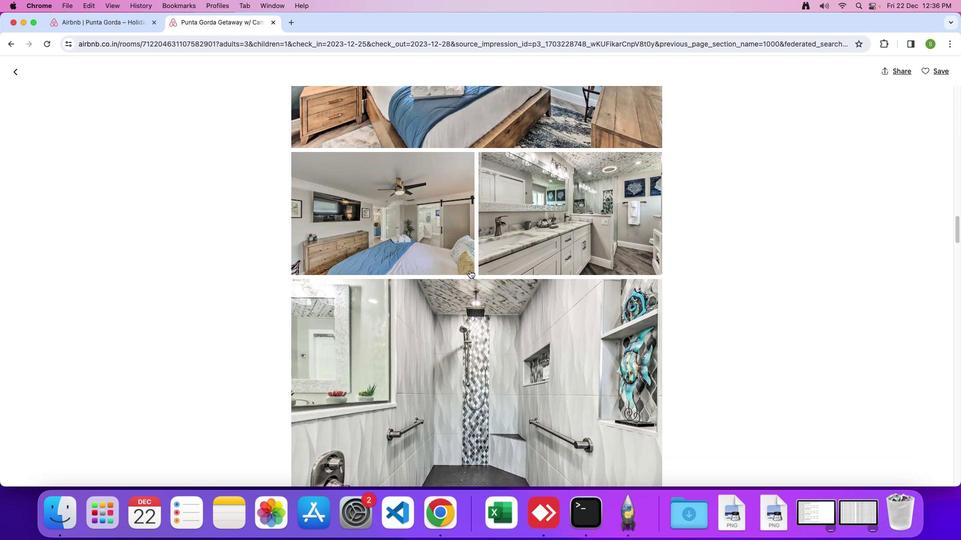 
Action: Mouse scrolled (405, 180) with delta (117, 56)
Screenshot: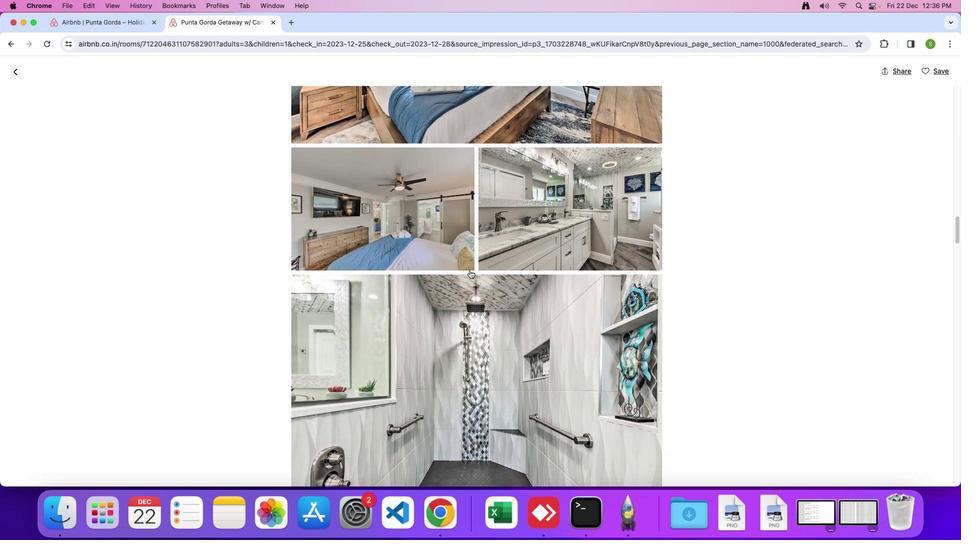 
Action: Mouse scrolled (405, 180) with delta (117, 56)
Screenshot: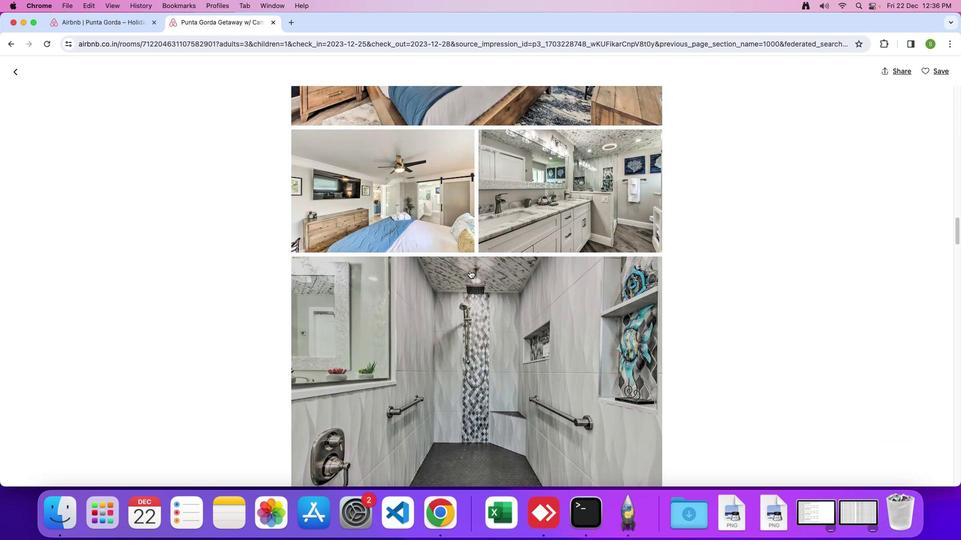 
Action: Mouse scrolled (405, 180) with delta (117, 56)
Screenshot: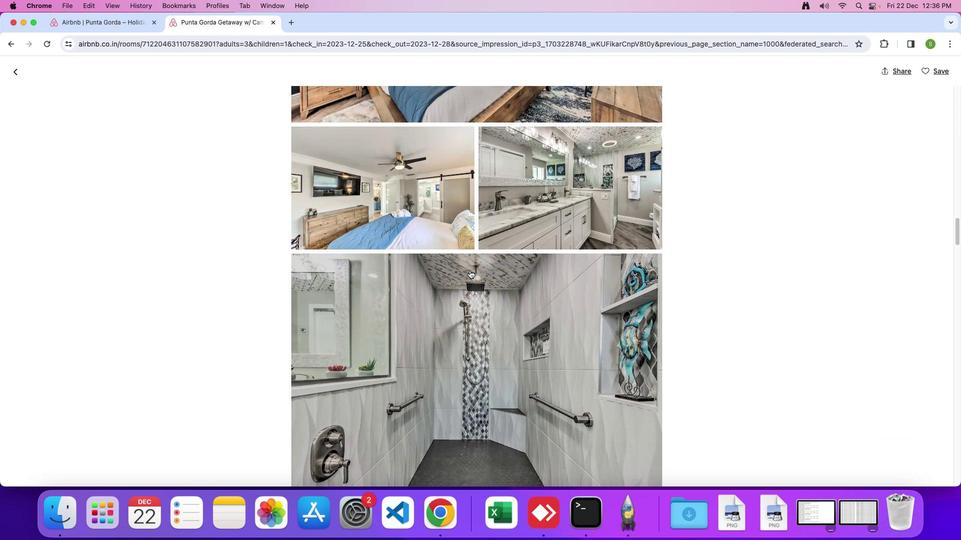 
Action: Mouse scrolled (405, 180) with delta (117, 56)
Screenshot: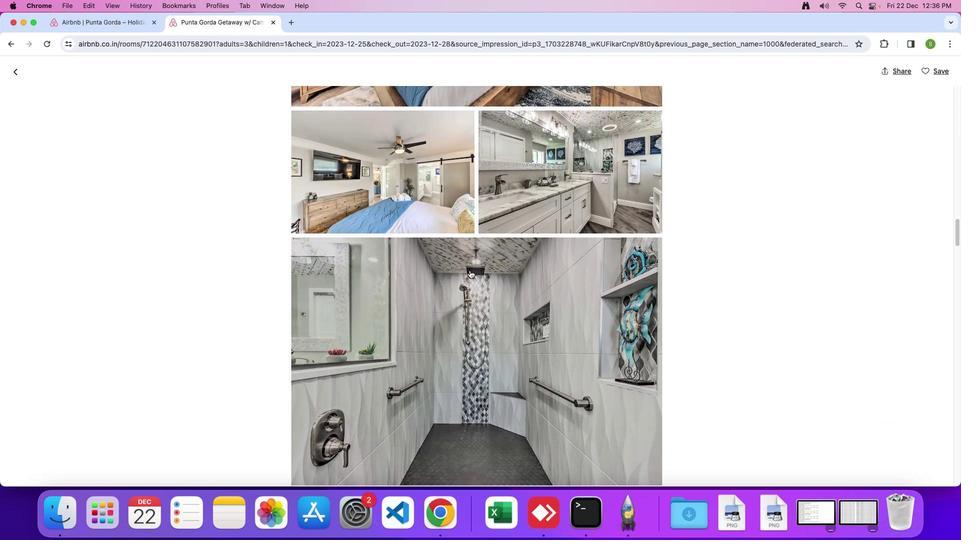 
Action: Mouse scrolled (405, 180) with delta (117, 56)
Screenshot: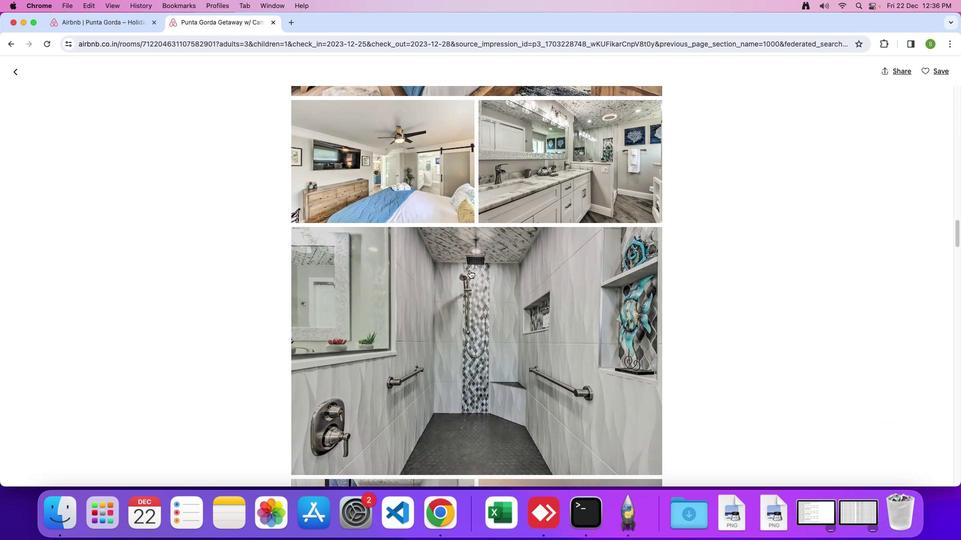 
Action: Mouse scrolled (405, 180) with delta (117, 56)
Screenshot: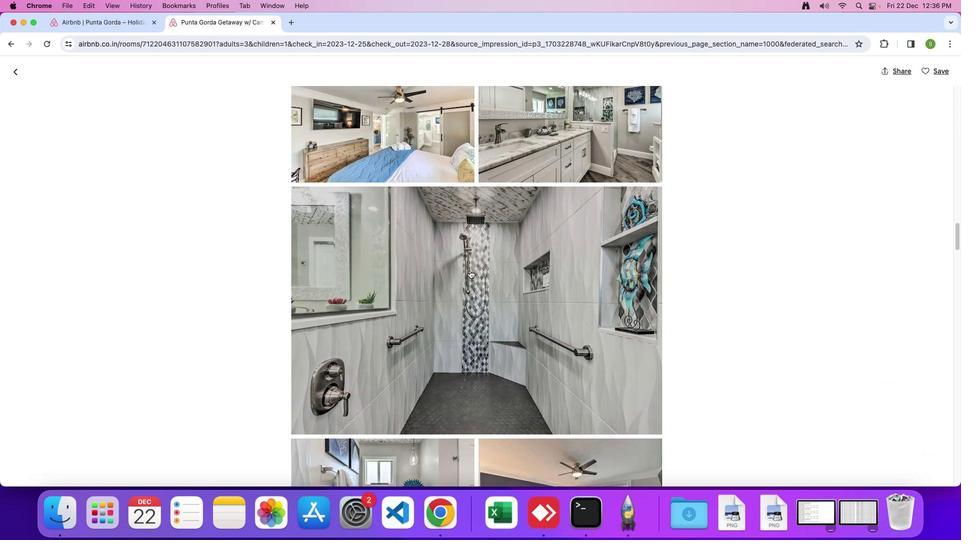 
Action: Mouse scrolled (405, 180) with delta (117, 56)
Screenshot: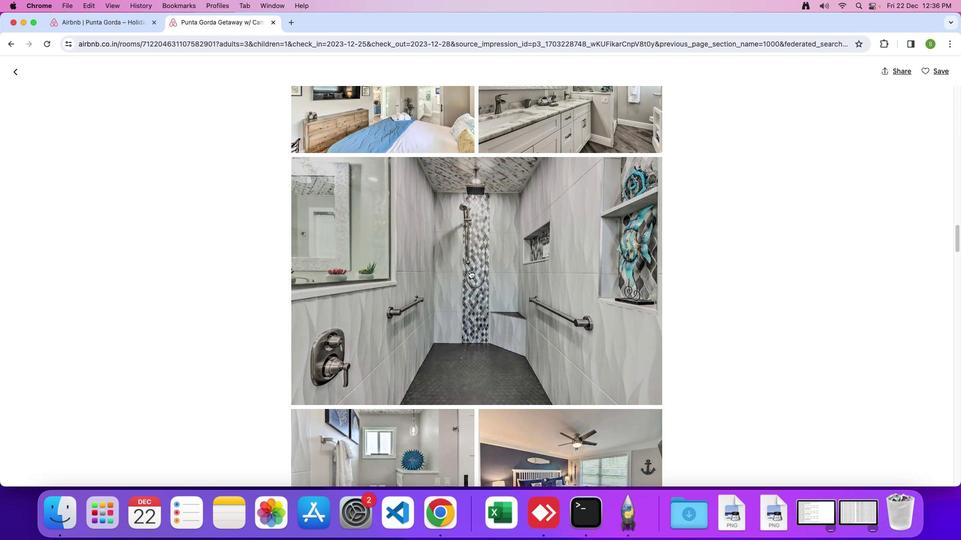 
Action: Mouse scrolled (405, 180) with delta (117, 56)
Screenshot: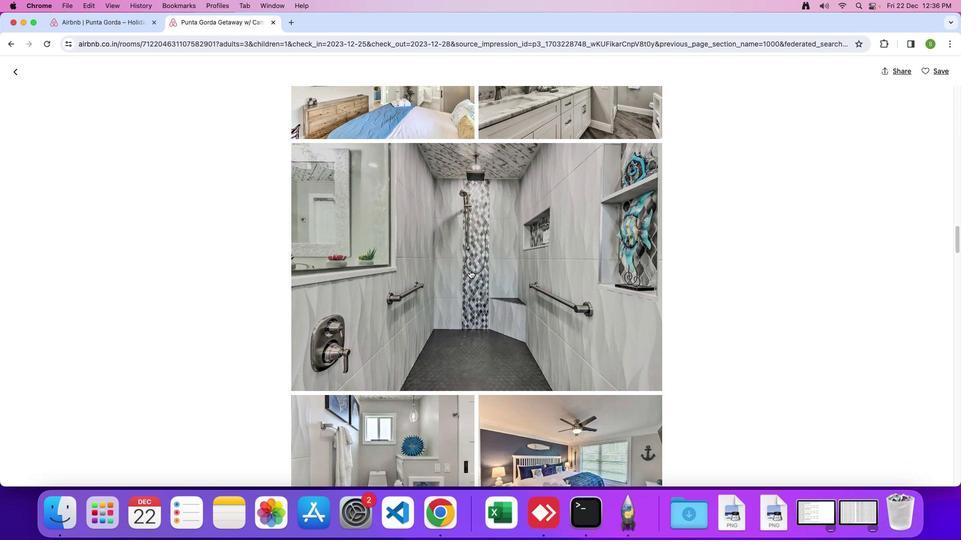 
Action: Mouse scrolled (405, 180) with delta (117, 56)
Screenshot: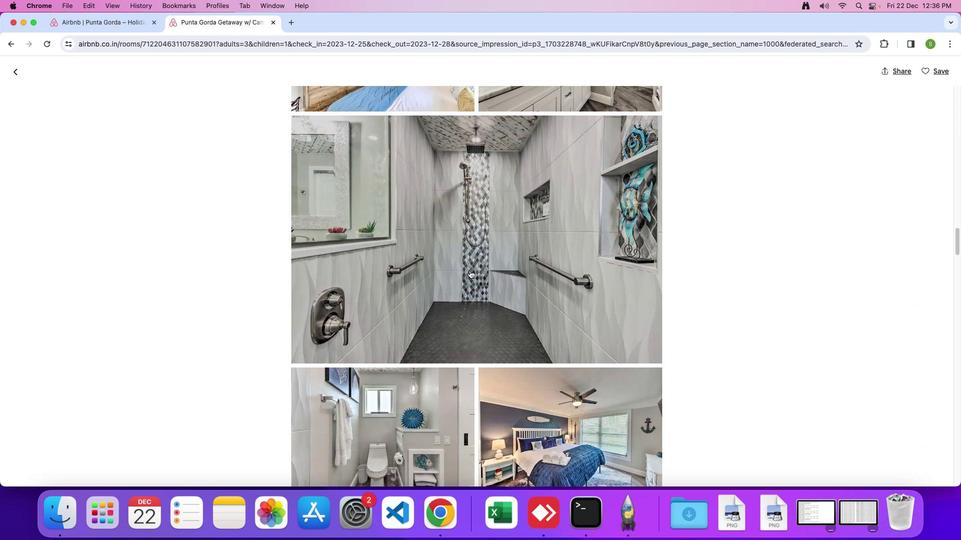 
Action: Mouse scrolled (405, 180) with delta (117, 56)
Screenshot: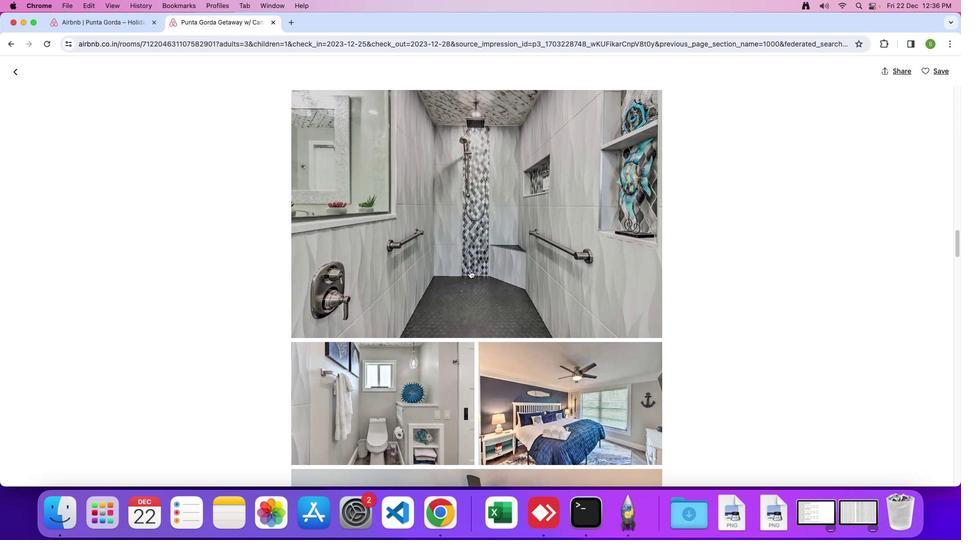 
Action: Mouse scrolled (405, 180) with delta (117, 56)
Screenshot: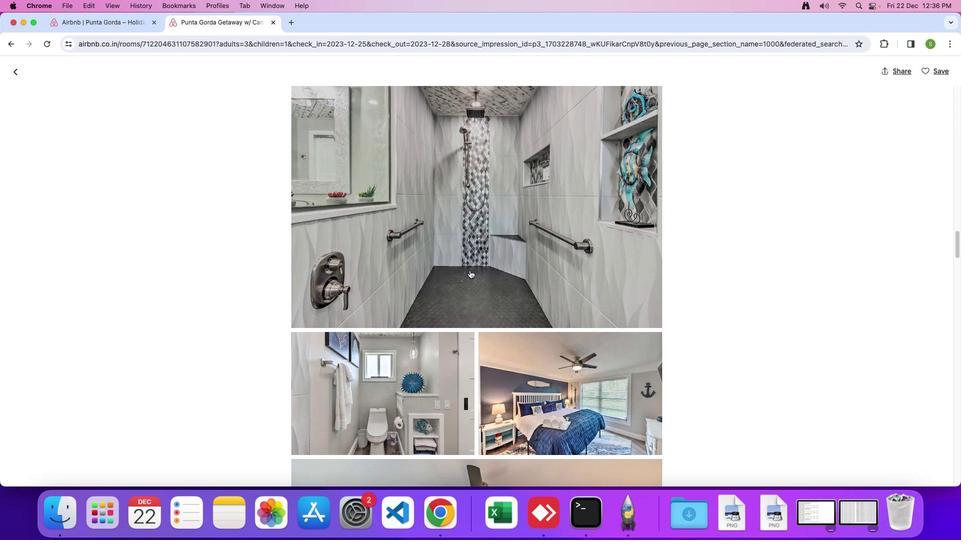 
Action: Mouse scrolled (405, 180) with delta (117, 56)
Screenshot: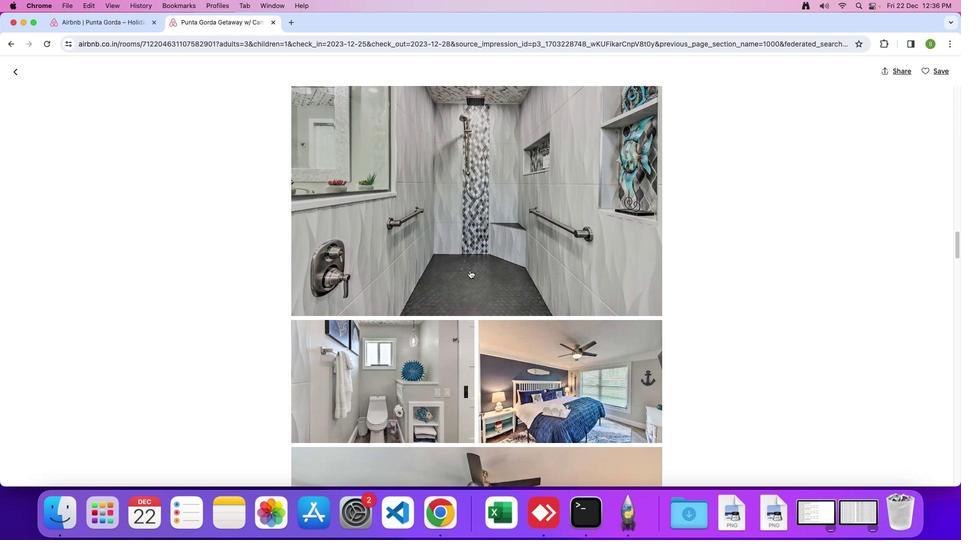 
Action: Mouse scrolled (405, 180) with delta (117, 56)
Screenshot: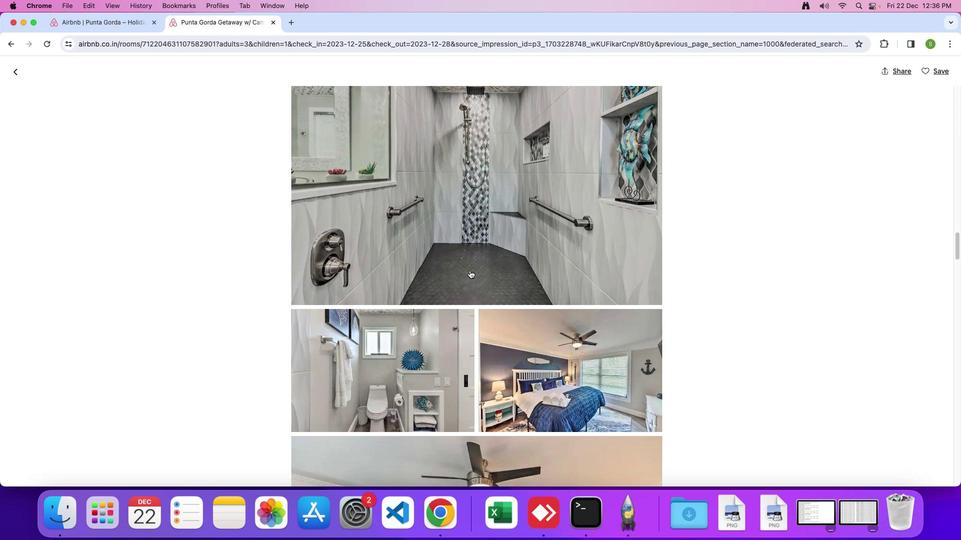 
Action: Mouse scrolled (405, 180) with delta (117, 56)
Screenshot: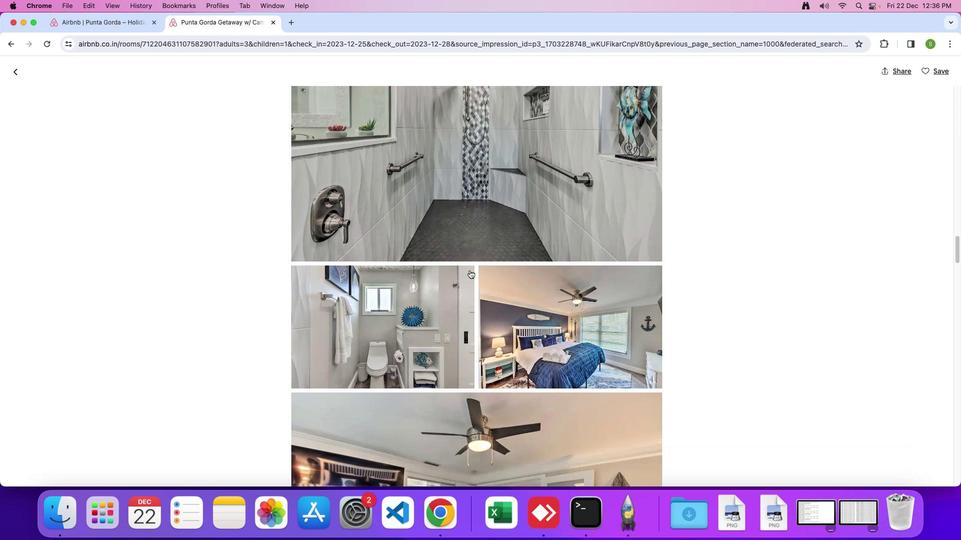 
Action: Mouse scrolled (405, 180) with delta (117, 56)
Screenshot: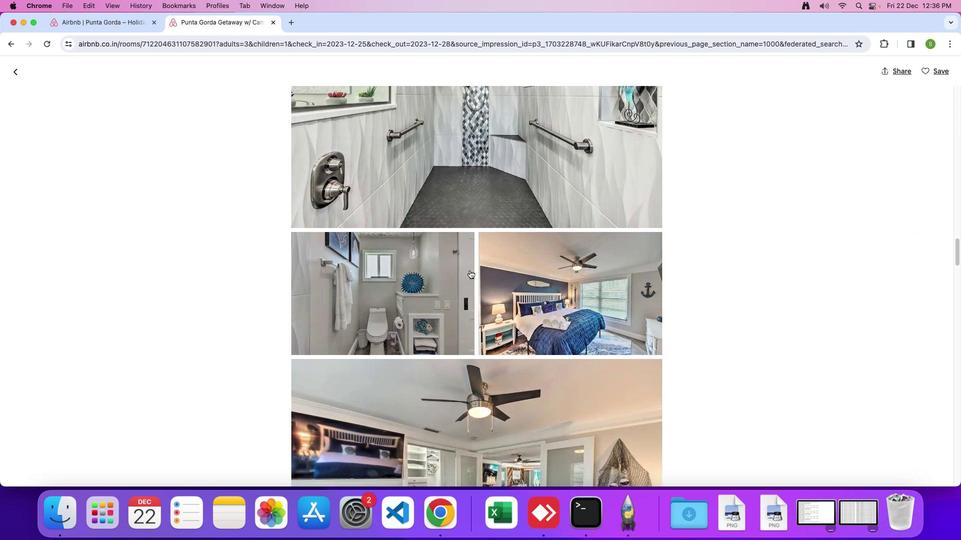 
Action: Mouse scrolled (405, 180) with delta (117, 56)
Screenshot: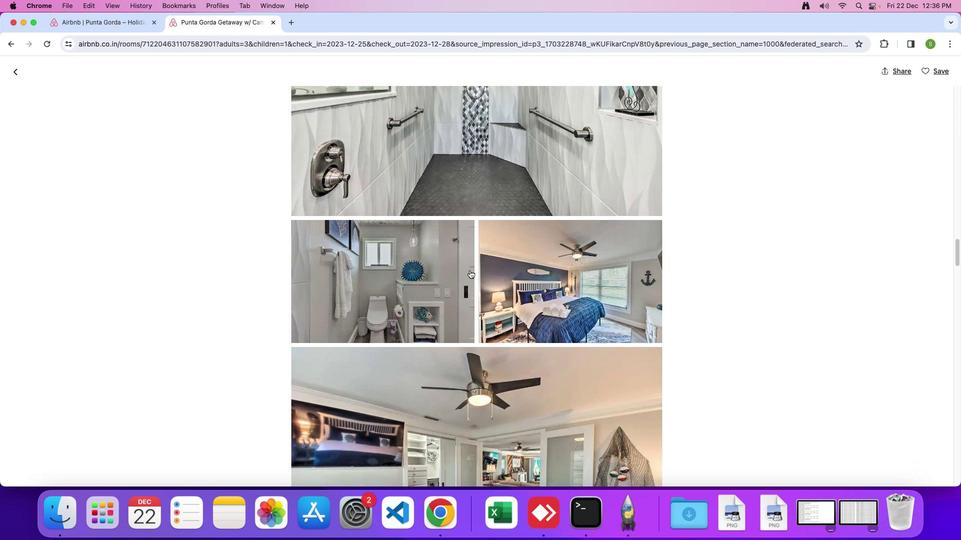 
Action: Mouse scrolled (405, 180) with delta (117, 56)
Screenshot: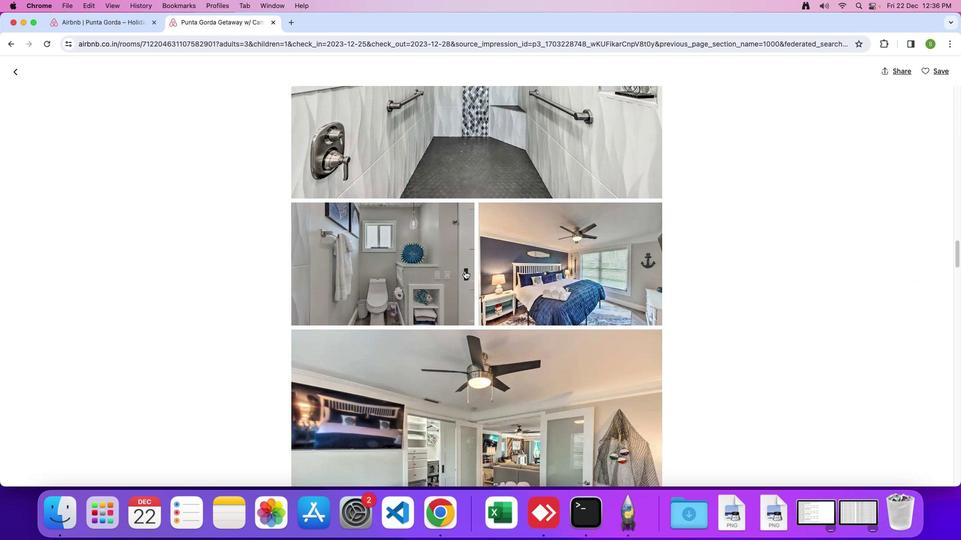 
Action: Mouse moved to (386, 181)
Screenshot: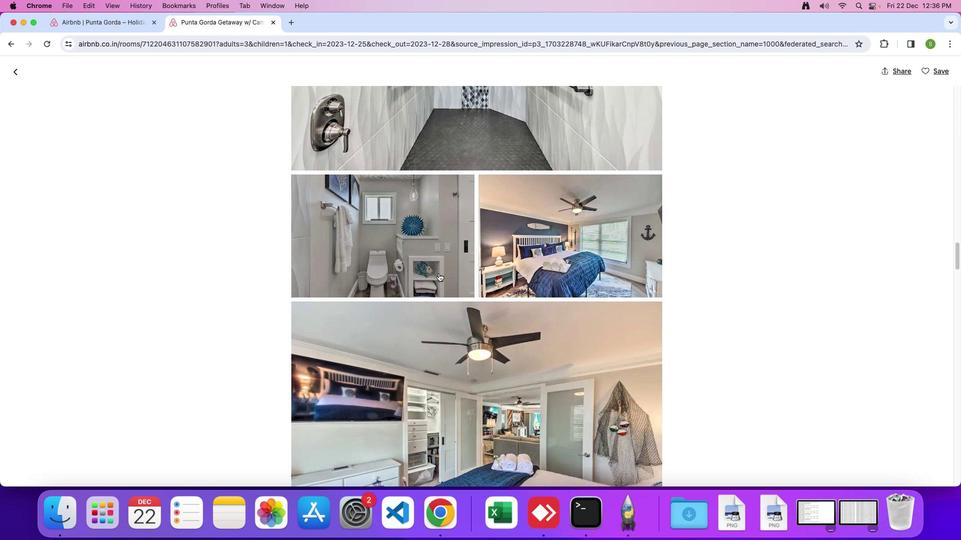 
Action: Mouse scrolled (386, 181) with delta (117, 56)
Screenshot: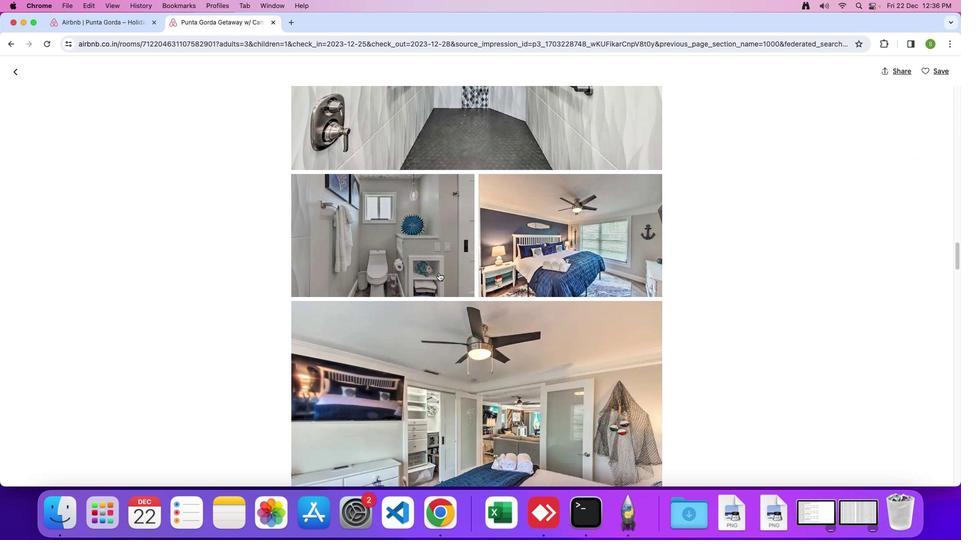 
Action: Mouse scrolled (386, 181) with delta (117, 56)
Screenshot: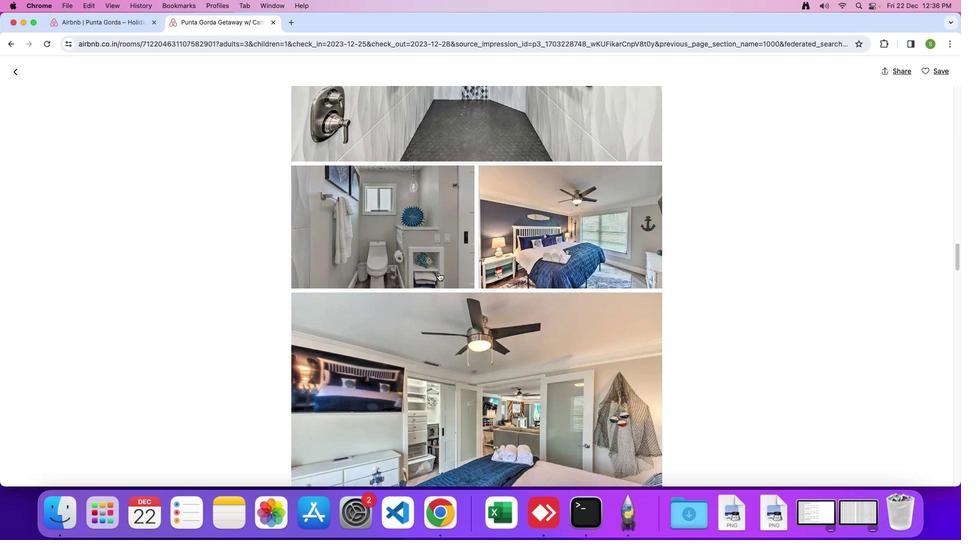 
Action: Mouse moved to (394, 191)
Screenshot: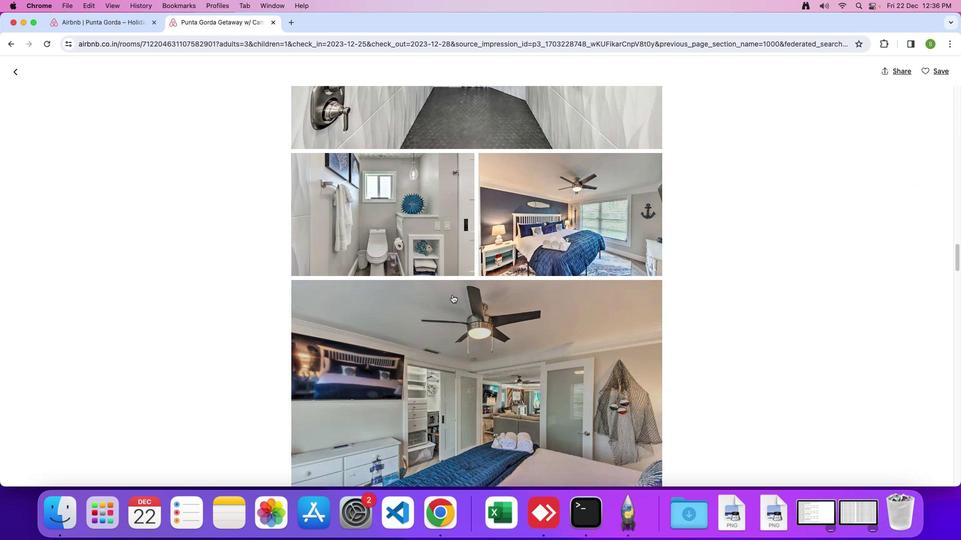 
Action: Mouse scrolled (394, 191) with delta (117, 56)
Screenshot: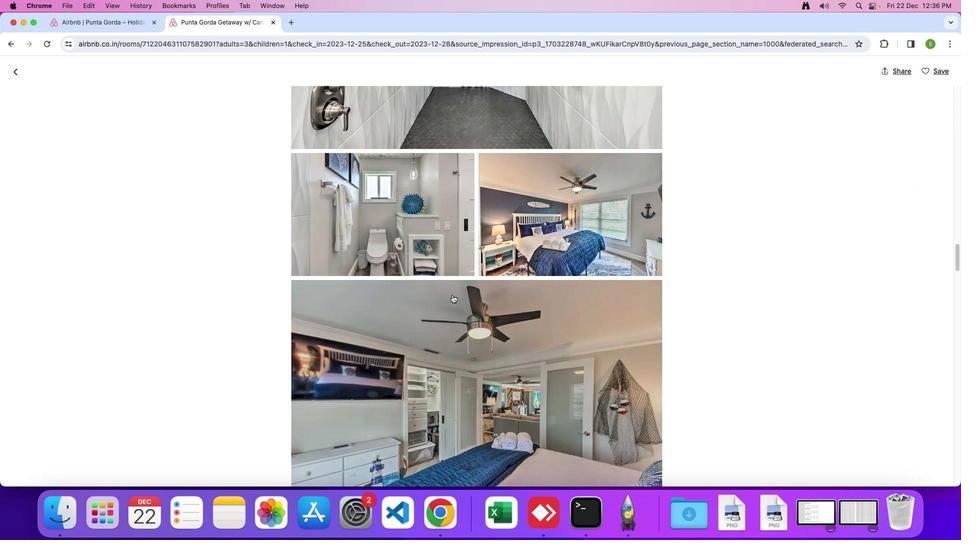 
Action: Mouse moved to (394, 191)
Screenshot: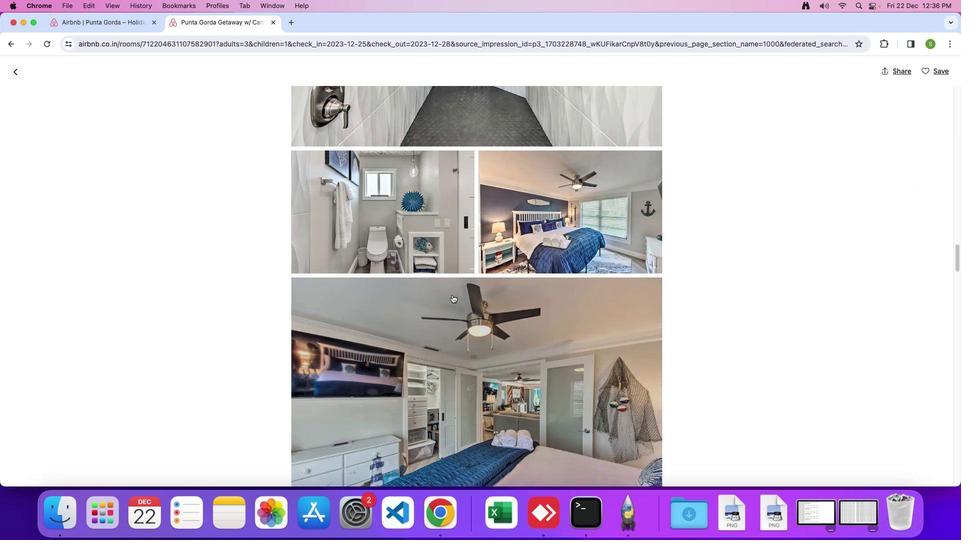 
Action: Mouse scrolled (394, 191) with delta (117, 56)
Screenshot: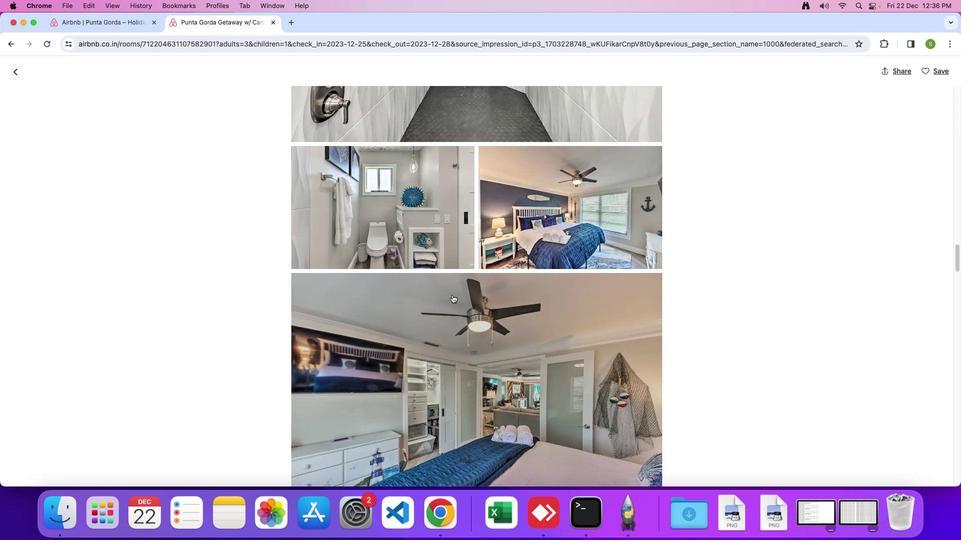 
Action: Mouse scrolled (394, 191) with delta (117, 56)
Screenshot: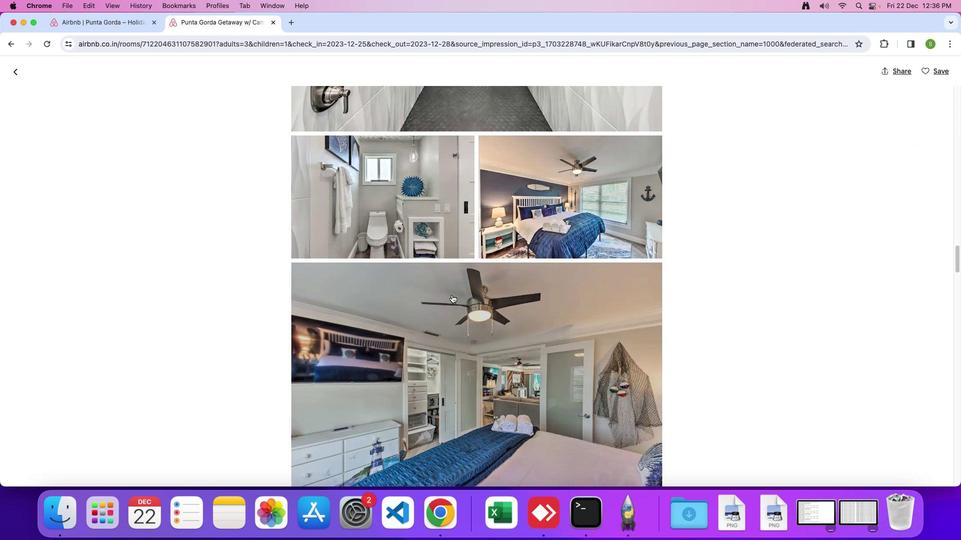 
Action: Mouse moved to (393, 191)
Screenshot: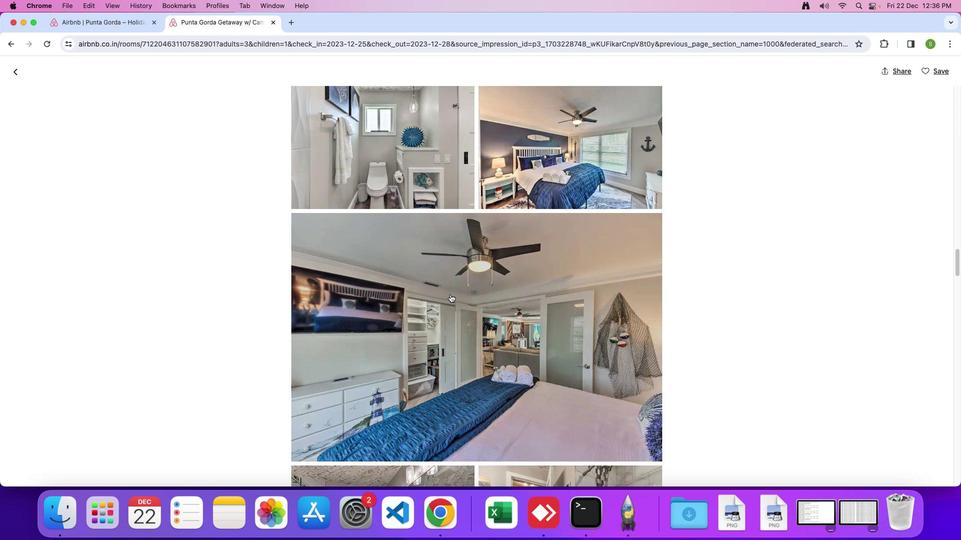 
Action: Mouse scrolled (393, 191) with delta (117, 56)
Screenshot: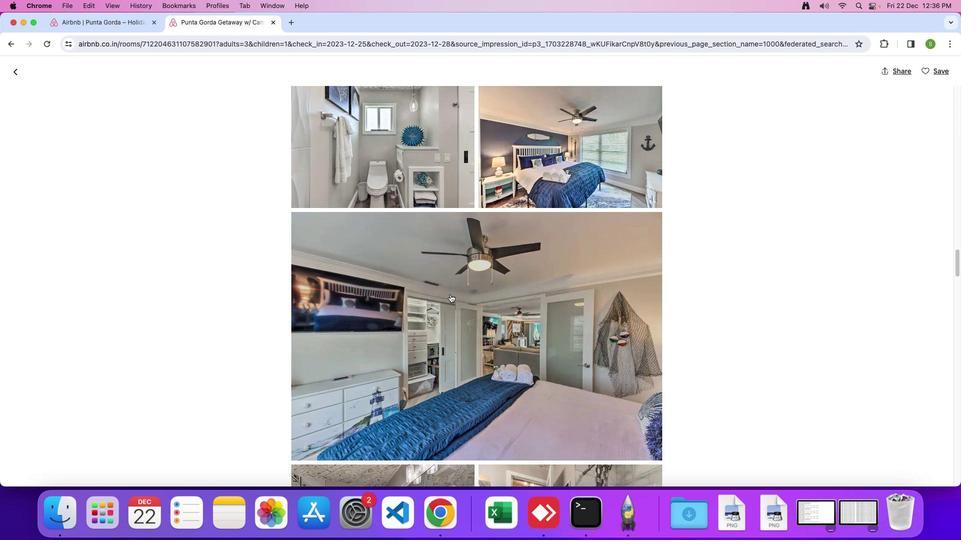 
Action: Mouse moved to (393, 191)
Screenshot: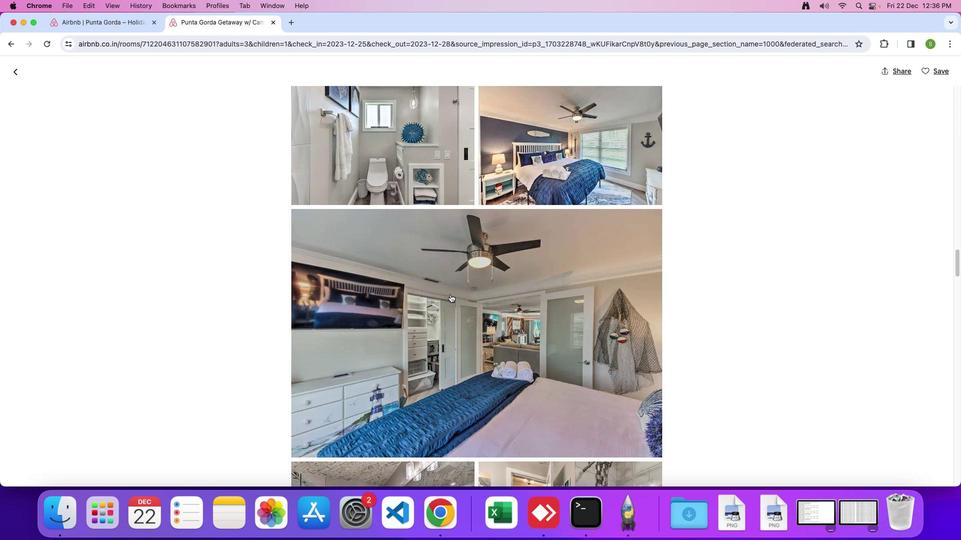 
Action: Mouse scrolled (393, 191) with delta (117, 56)
Screenshot: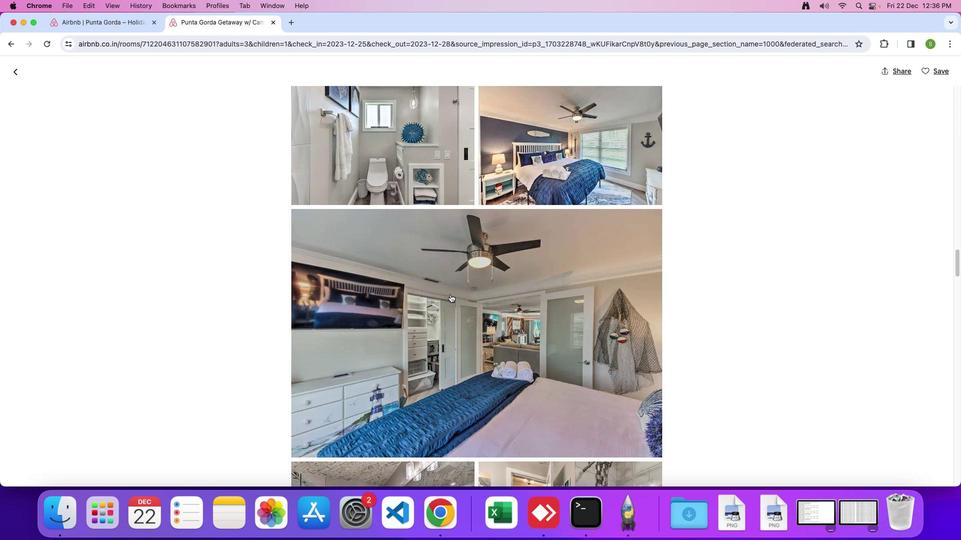 
Action: Mouse scrolled (393, 191) with delta (117, 56)
Screenshot: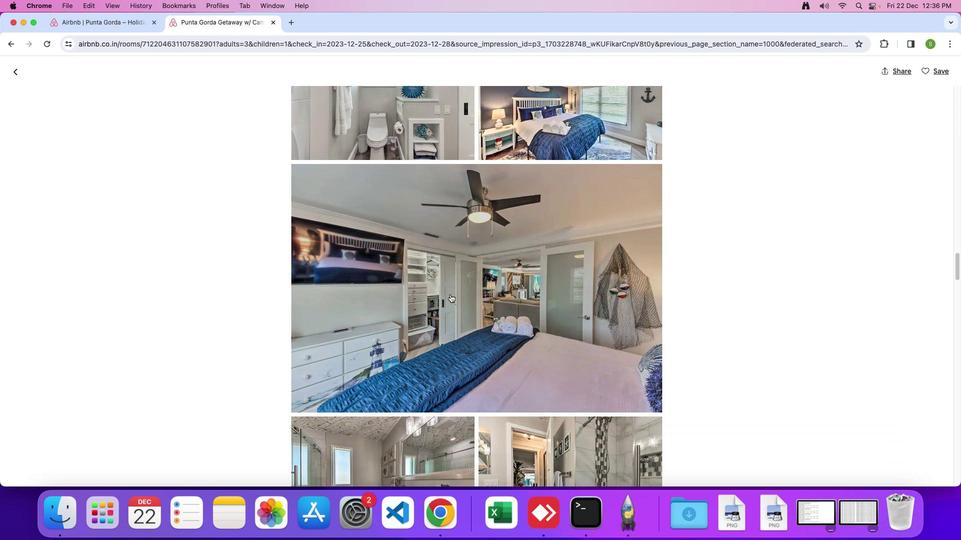 
Action: Mouse moved to (395, 189)
Screenshot: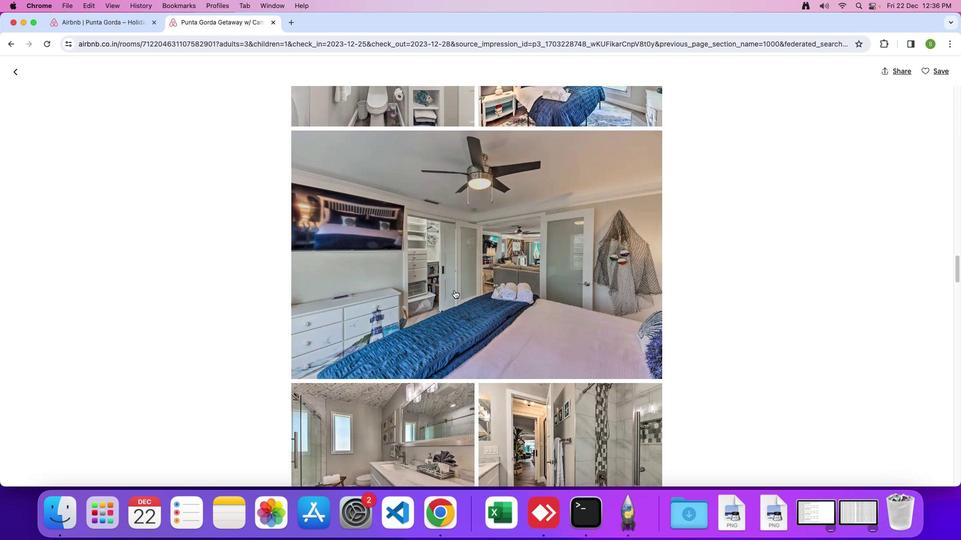 
Action: Mouse scrolled (395, 189) with delta (117, 56)
Screenshot: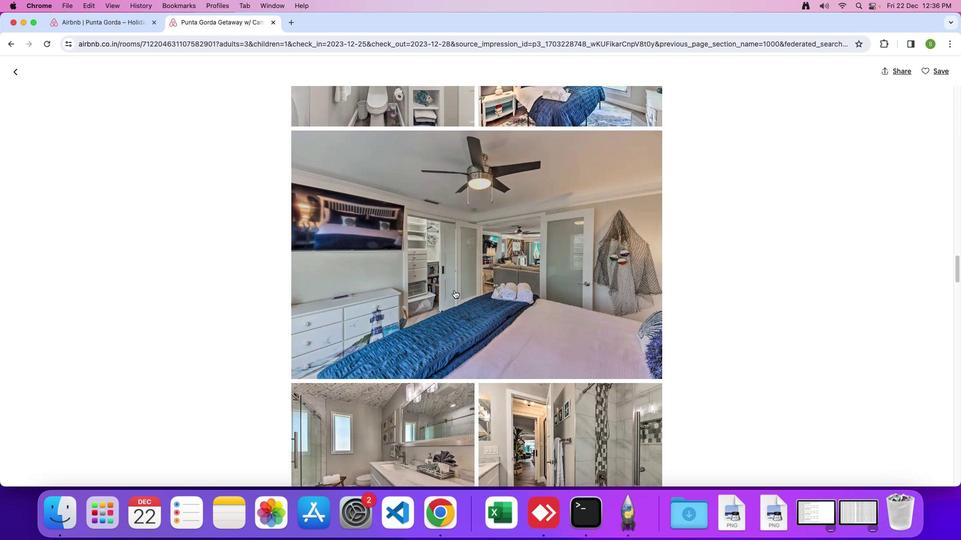 
Action: Mouse moved to (395, 189)
Screenshot: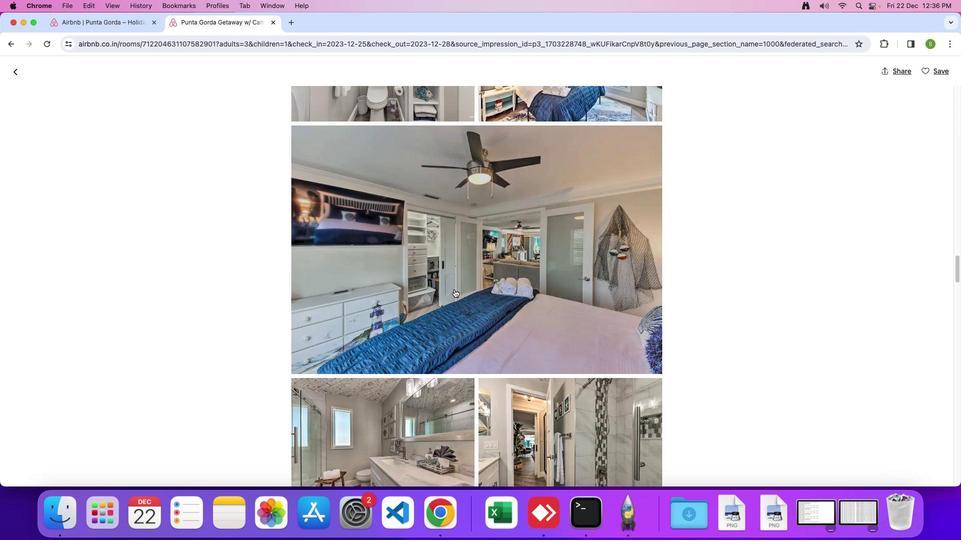 
Action: Mouse scrolled (395, 189) with delta (117, 56)
Screenshot: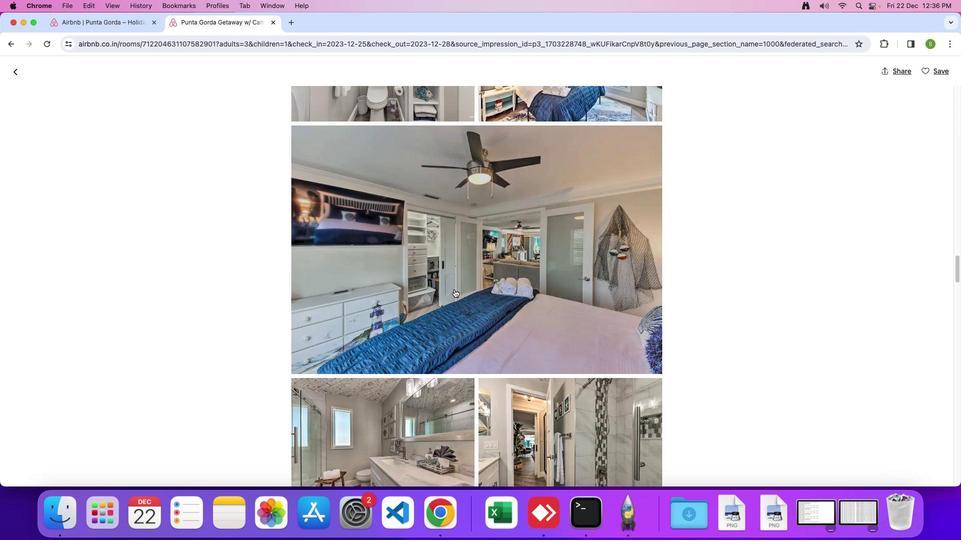 
Action: Mouse moved to (395, 189)
Screenshot: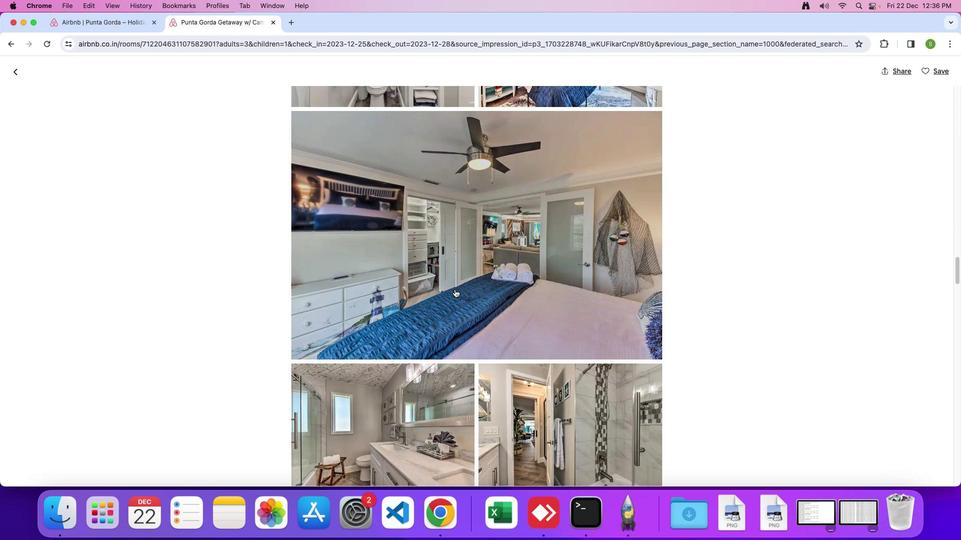 
Action: Mouse scrolled (395, 189) with delta (117, 56)
Screenshot: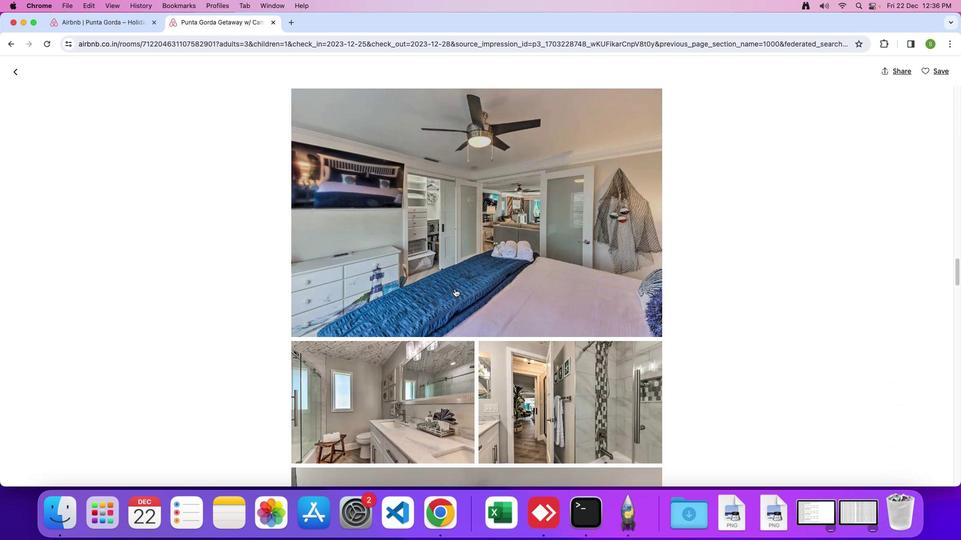 
Action: Mouse moved to (396, 188)
Screenshot: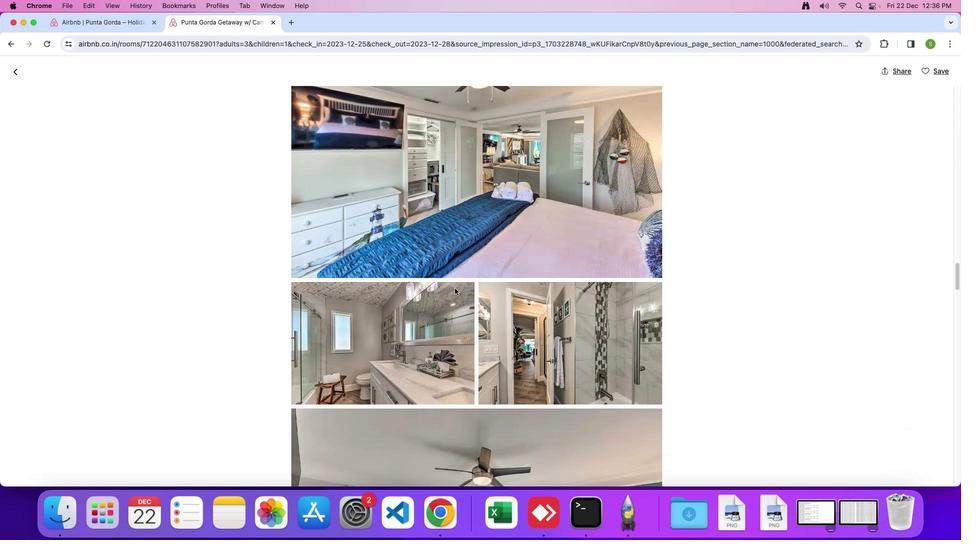 
Action: Mouse scrolled (396, 188) with delta (117, 56)
Screenshot: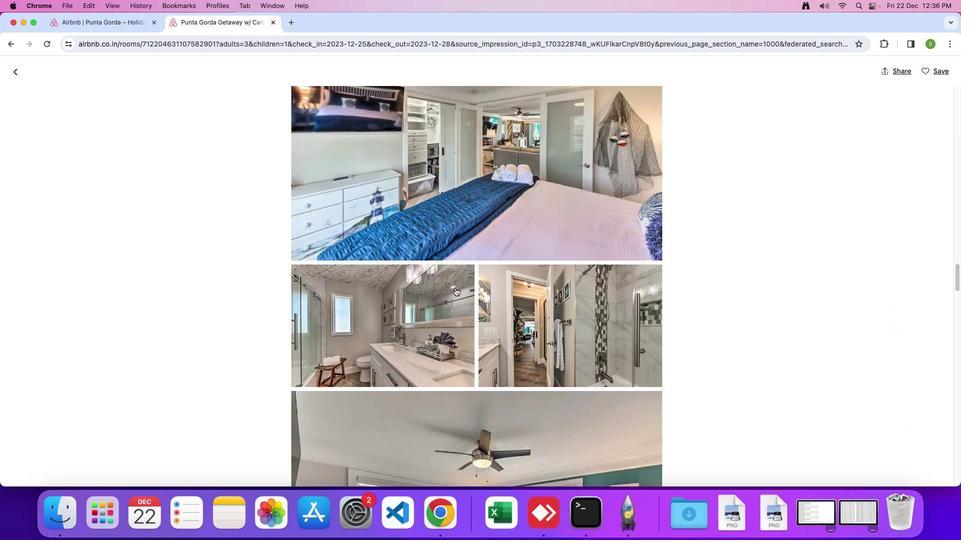 
Action: Mouse moved to (396, 188)
Screenshot: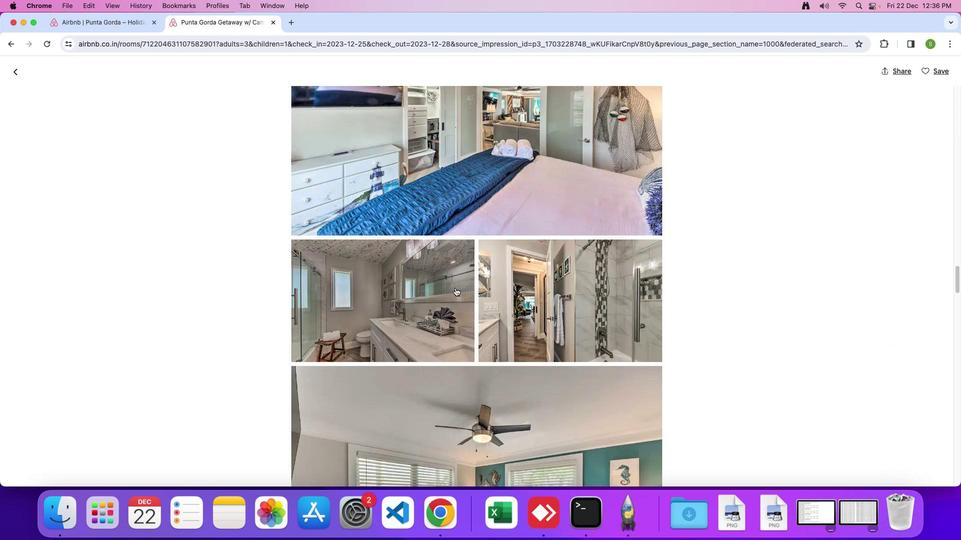 
Action: Mouse scrolled (396, 188) with delta (117, 56)
Screenshot: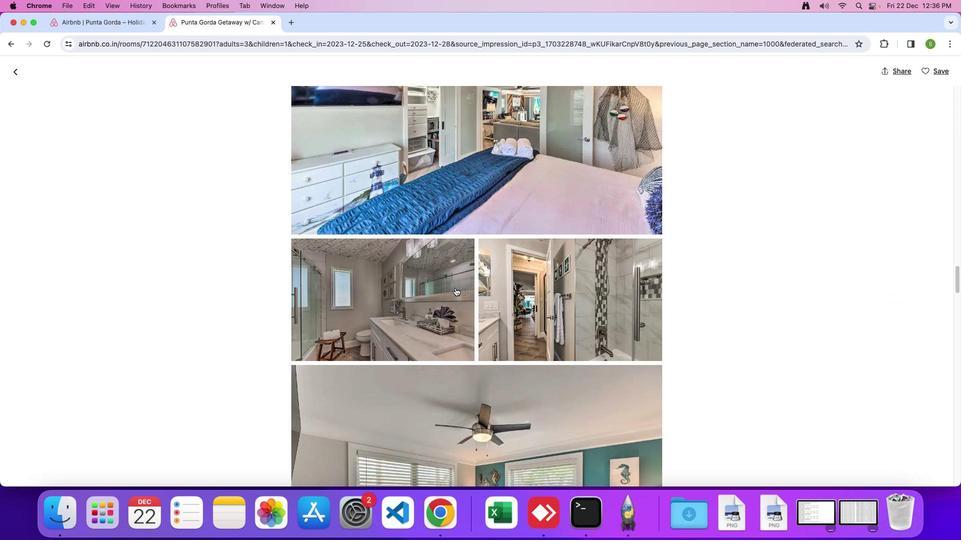 
Action: Mouse scrolled (396, 188) with delta (117, 56)
Screenshot: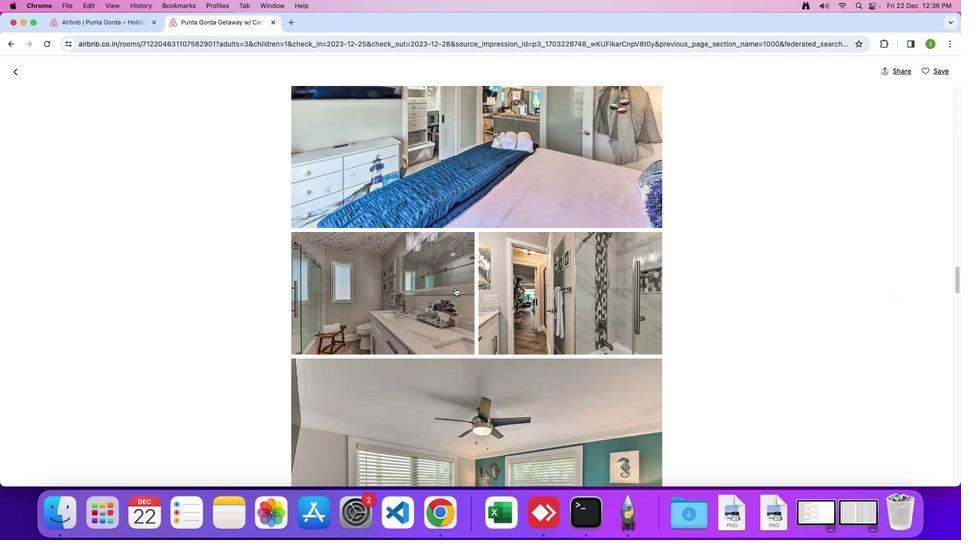 
Action: Mouse scrolled (396, 188) with delta (117, 56)
Screenshot: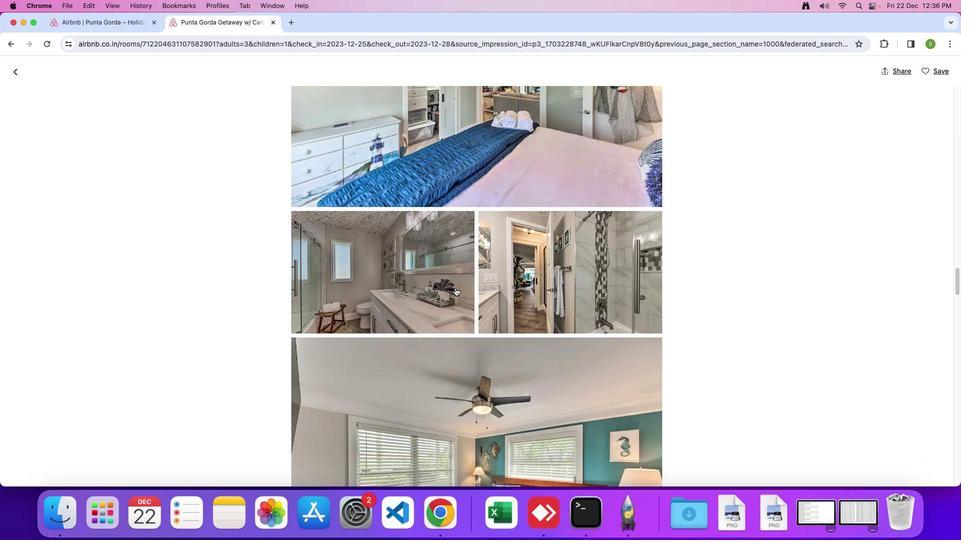 
Action: Mouse moved to (396, 187)
Screenshot: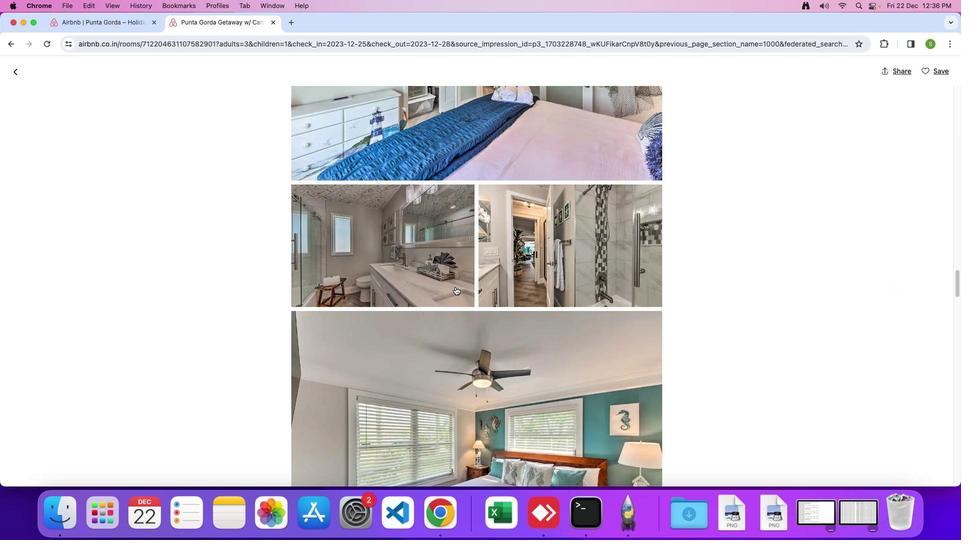 
Action: Mouse scrolled (396, 187) with delta (117, 56)
Screenshot: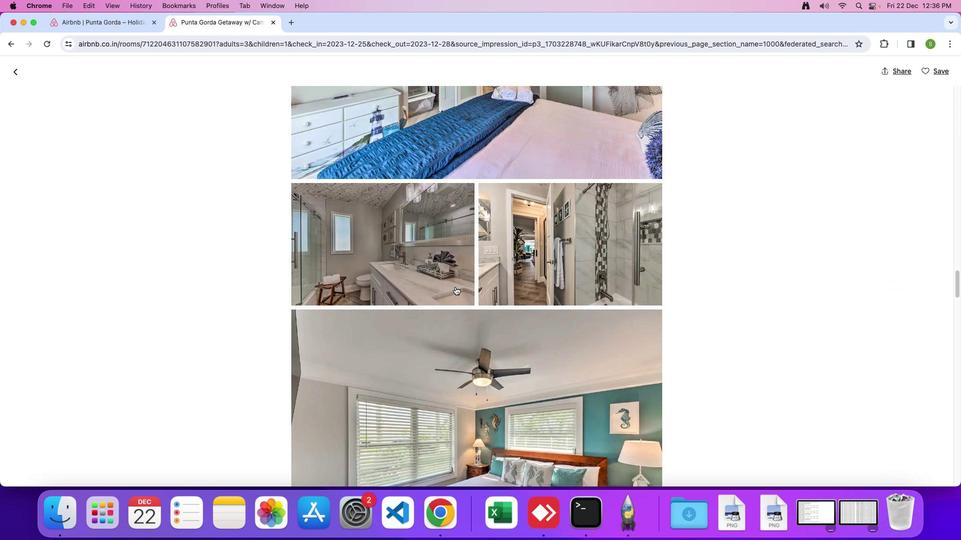 
Action: Mouse scrolled (396, 187) with delta (117, 56)
Screenshot: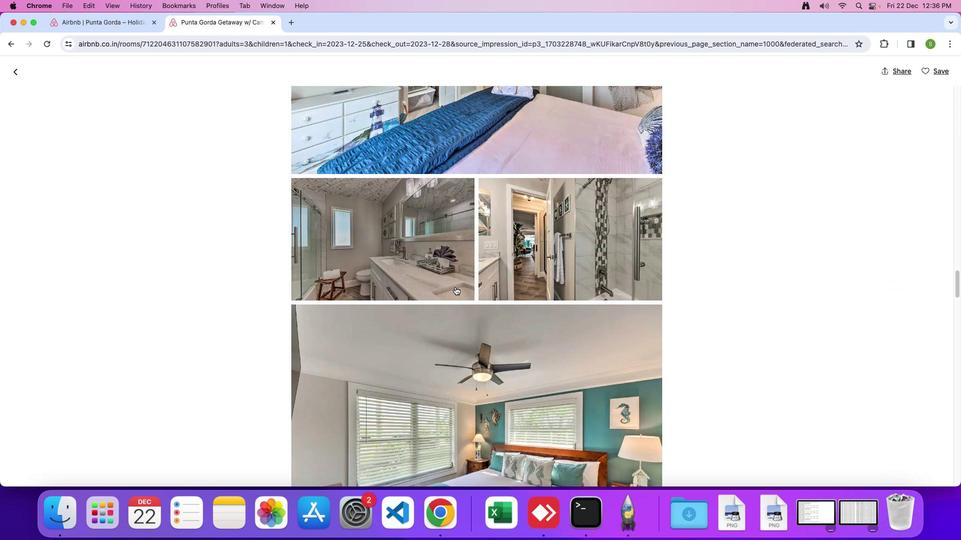 
Action: Mouse scrolled (396, 187) with delta (117, 56)
Screenshot: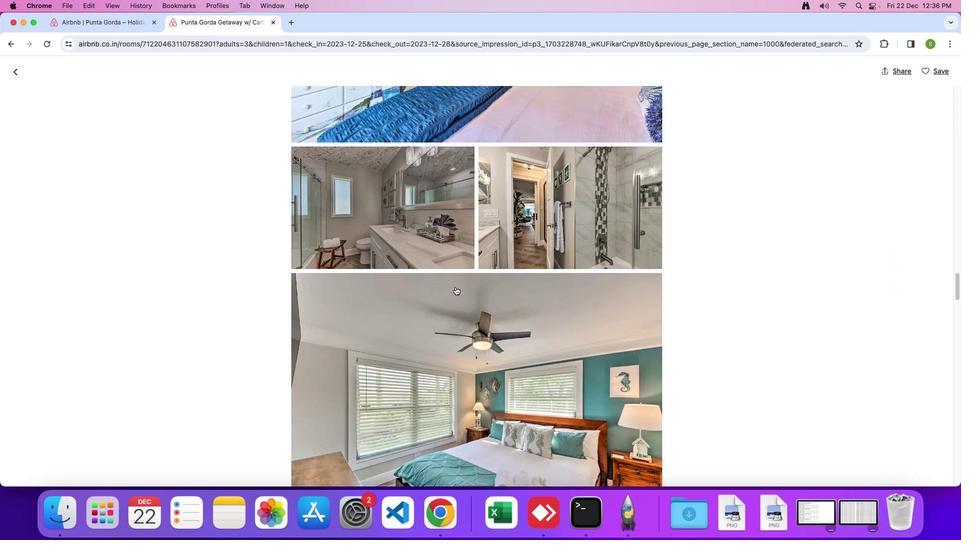 
Action: Mouse scrolled (396, 187) with delta (117, 56)
Screenshot: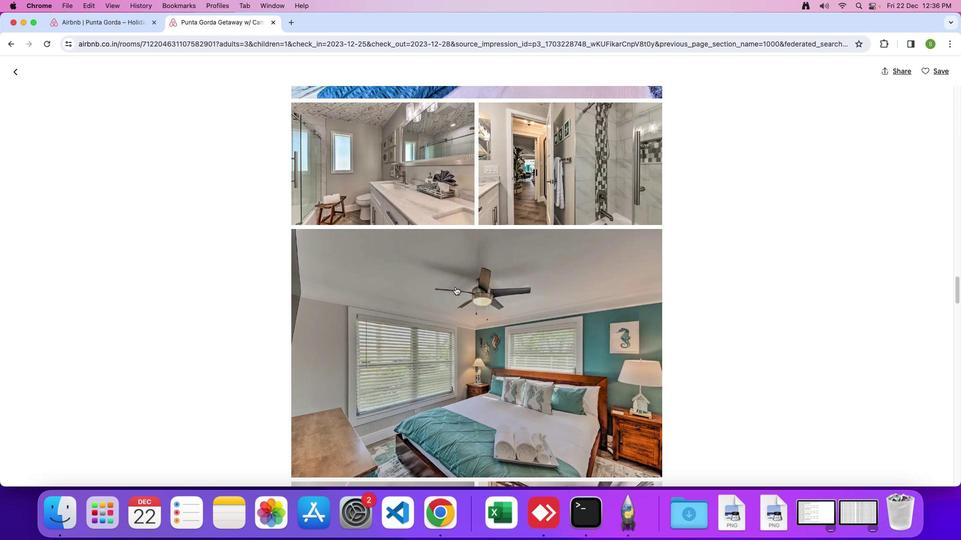 
Action: Mouse scrolled (396, 187) with delta (117, 56)
Screenshot: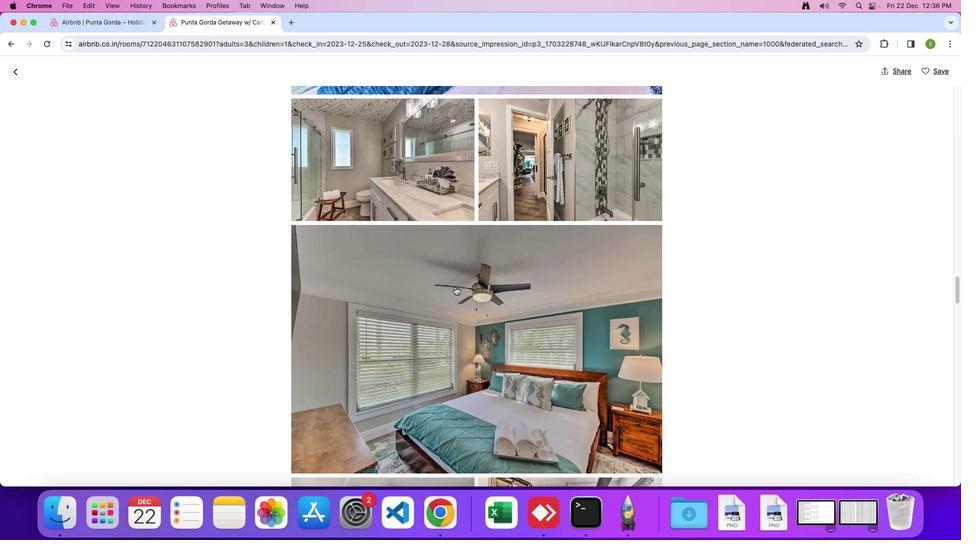 
Action: Mouse scrolled (396, 187) with delta (117, 56)
Screenshot: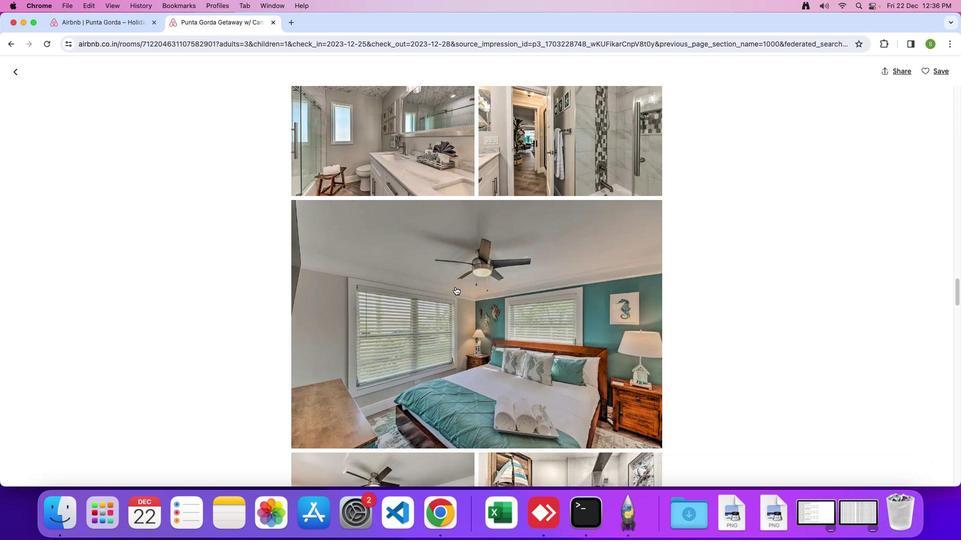 
Action: Mouse moved to (396, 187)
Screenshot: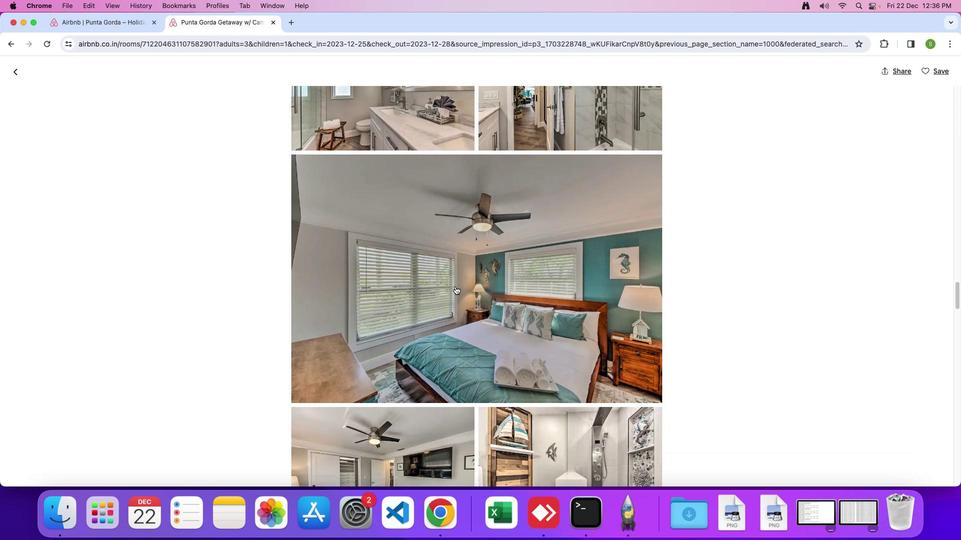 
Action: Mouse scrolled (396, 187) with delta (117, 56)
Screenshot: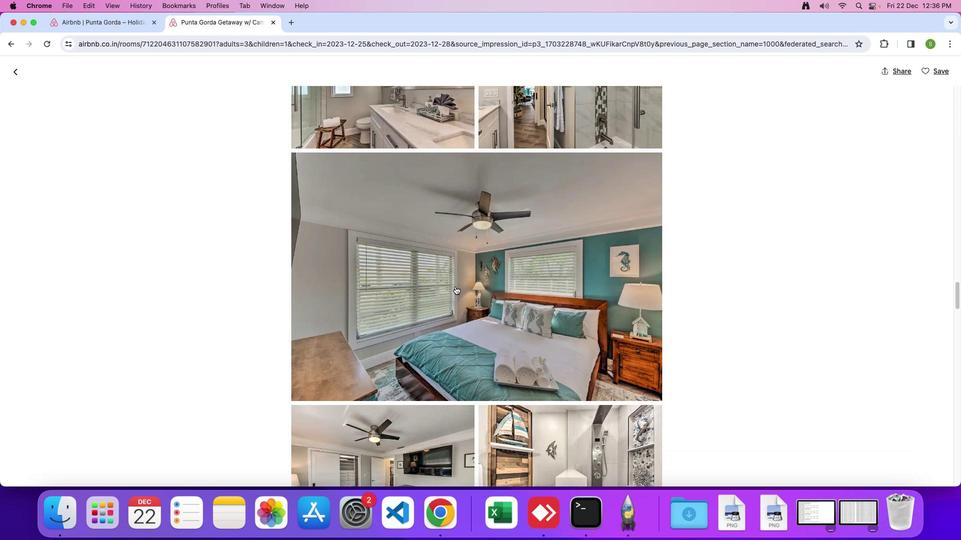 
Action: Mouse scrolled (396, 187) with delta (117, 56)
Screenshot: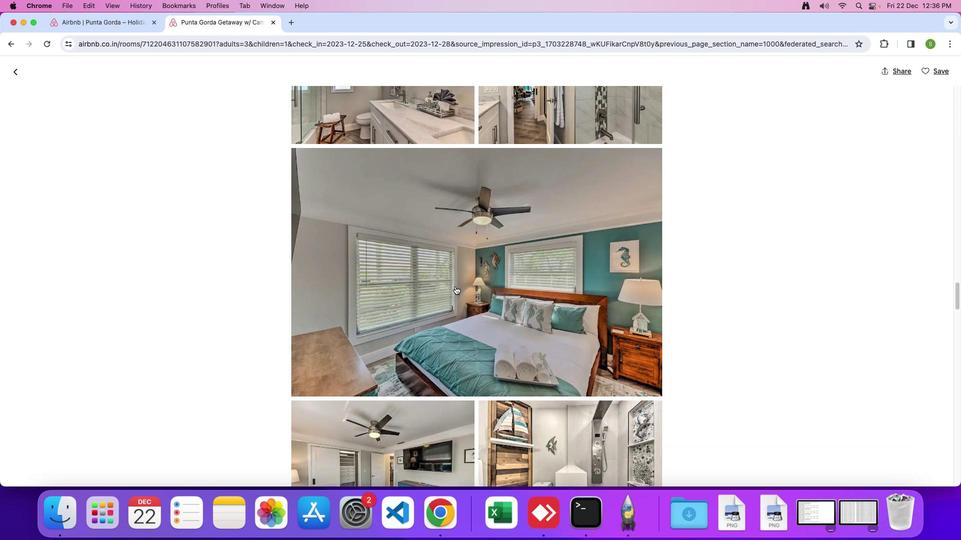 
Action: Mouse scrolled (396, 187) with delta (117, 56)
Screenshot: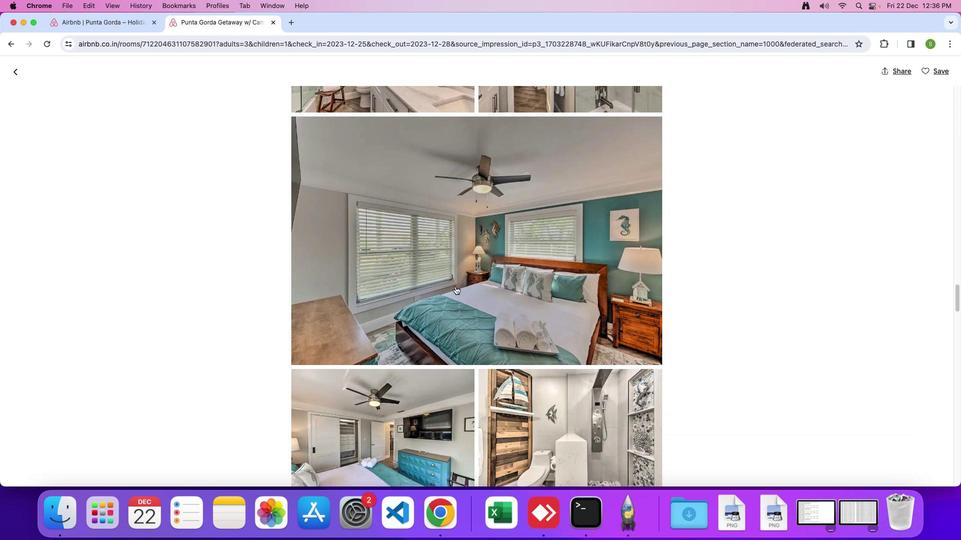 
Action: Mouse moved to (396, 187)
Screenshot: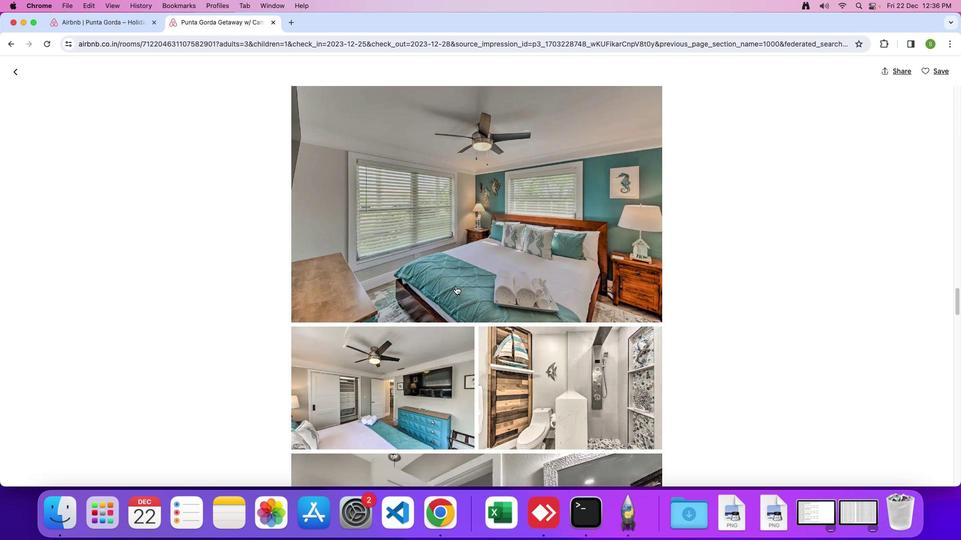 
Action: Mouse scrolled (396, 187) with delta (117, 56)
Screenshot: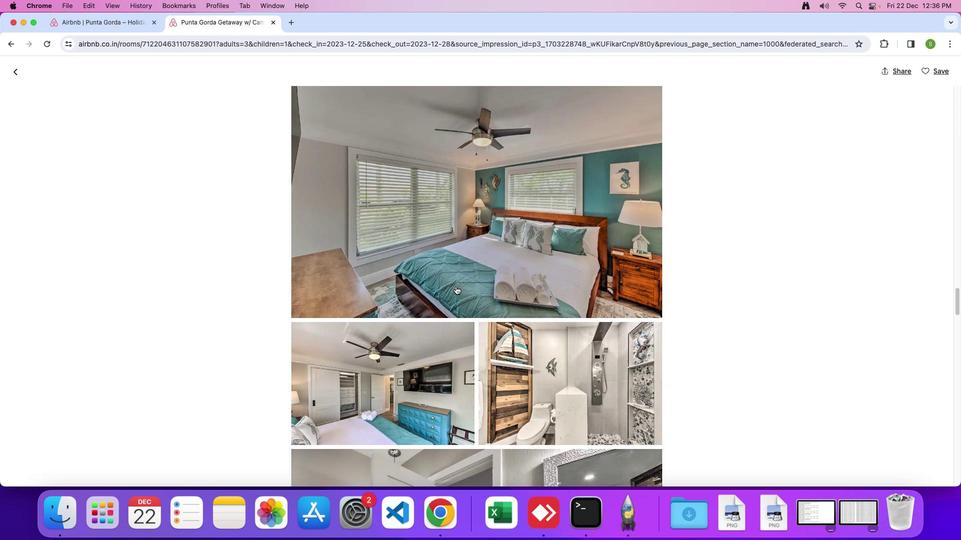 
Action: Mouse scrolled (396, 187) with delta (117, 56)
Screenshot: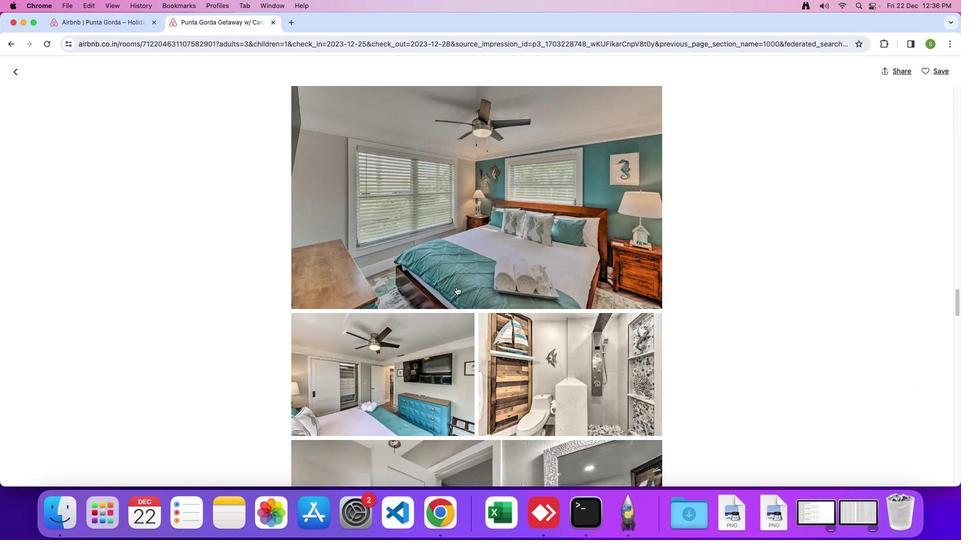 
Action: Mouse scrolled (396, 187) with delta (117, 56)
Screenshot: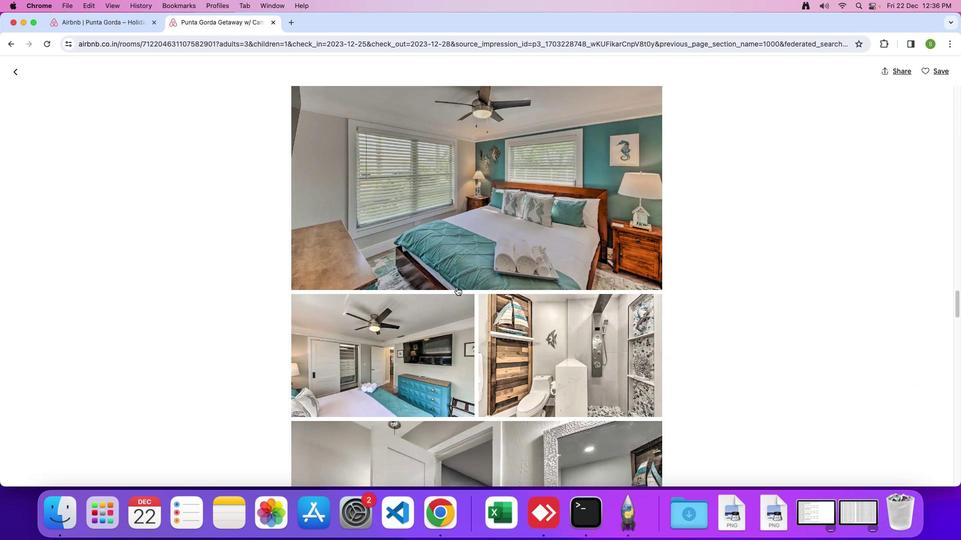 
Action: Mouse moved to (396, 189)
Screenshot: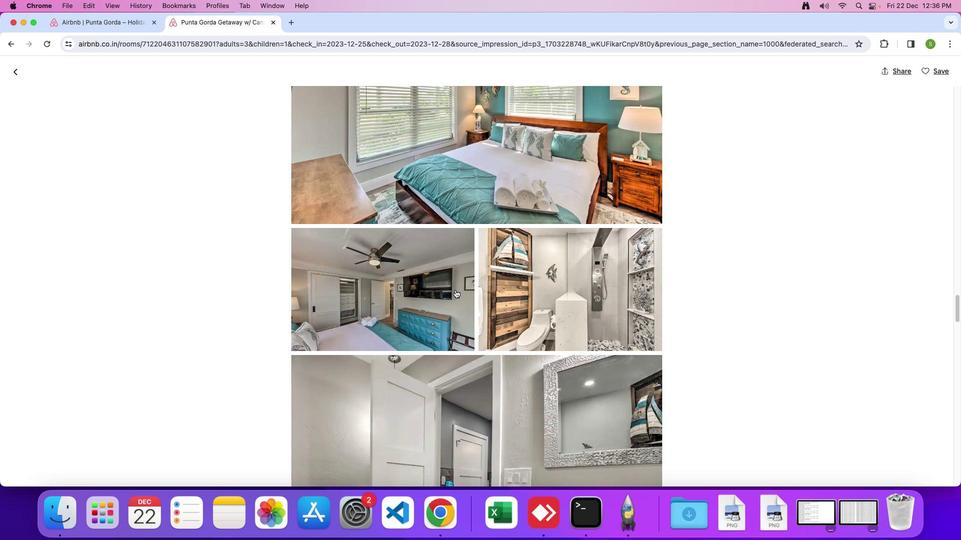 
Action: Mouse scrolled (396, 189) with delta (117, 56)
Screenshot: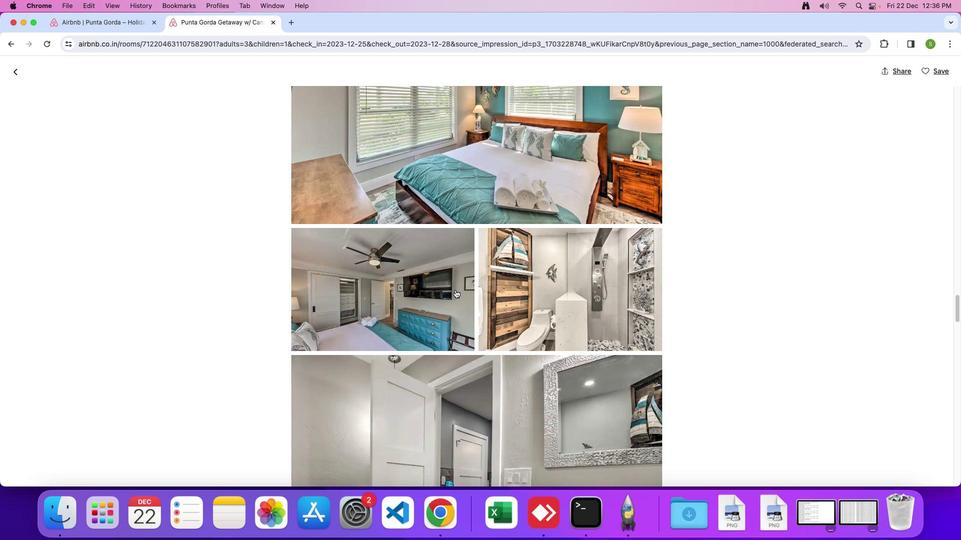 
Action: Mouse moved to (396, 189)
Screenshot: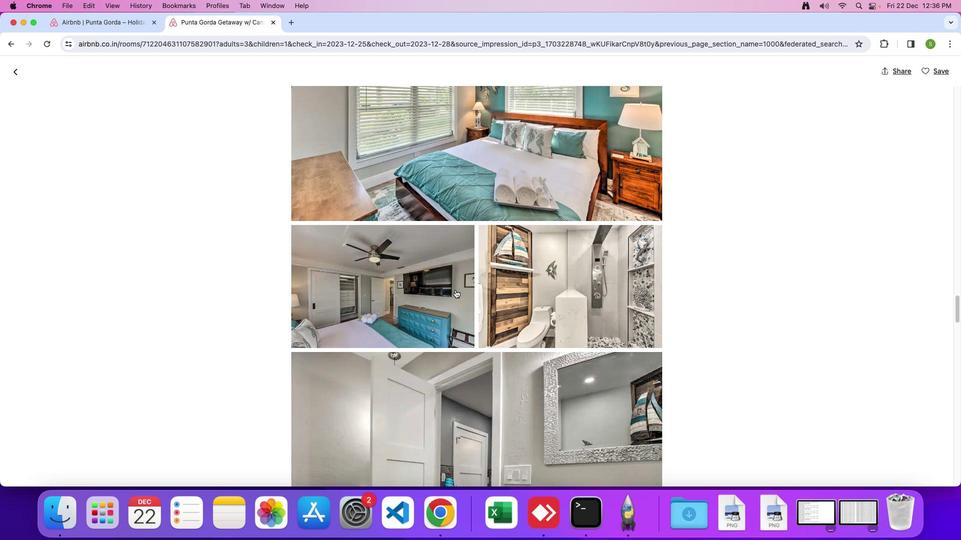 
Action: Mouse scrolled (396, 189) with delta (117, 56)
Screenshot: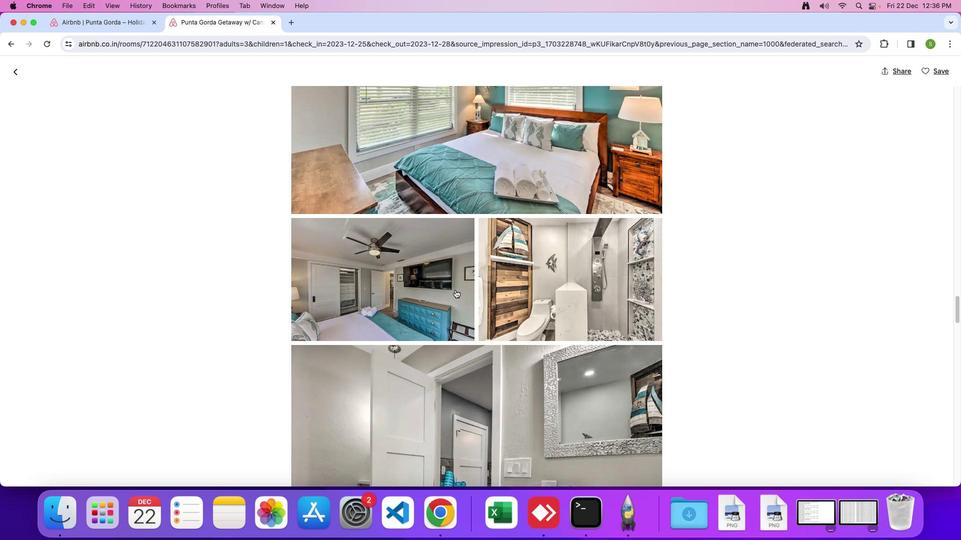 
Action: Mouse scrolled (396, 189) with delta (117, 56)
Screenshot: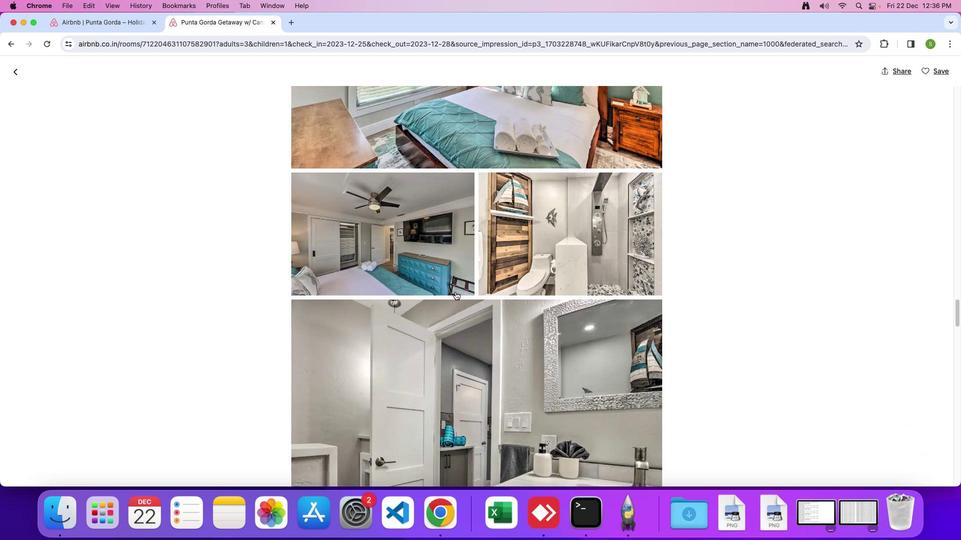 
Action: Mouse moved to (396, 189)
Screenshot: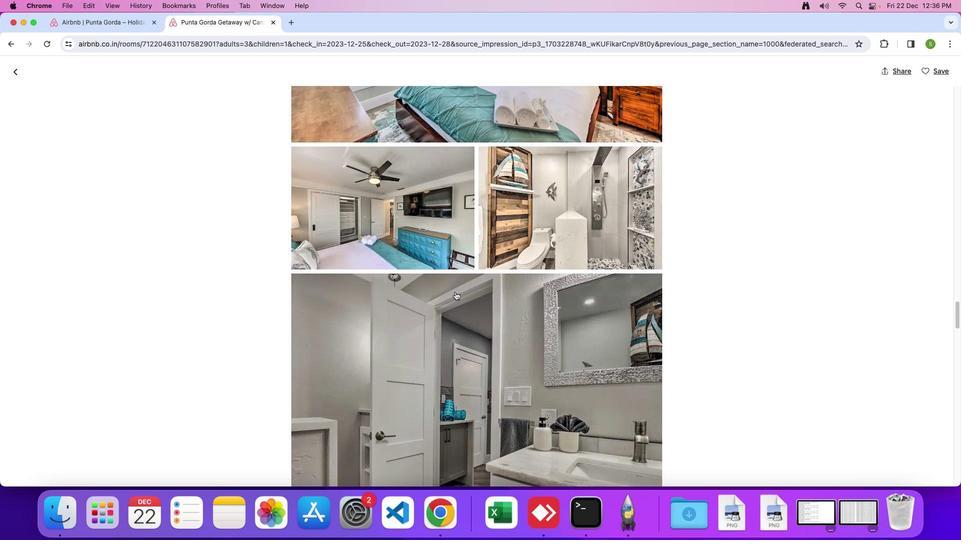
Action: Mouse scrolled (396, 189) with delta (117, 56)
Screenshot: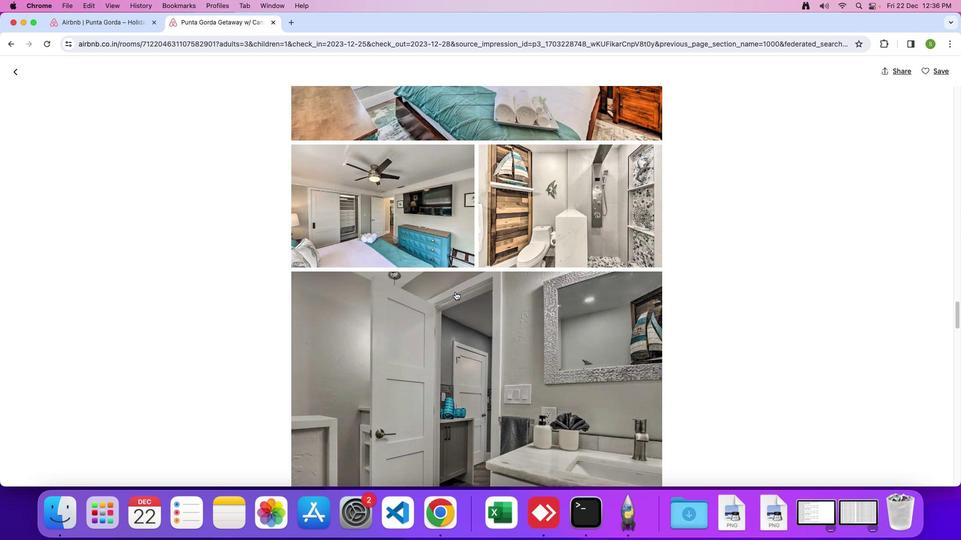 
Action: Mouse scrolled (396, 189) with delta (117, 56)
Screenshot: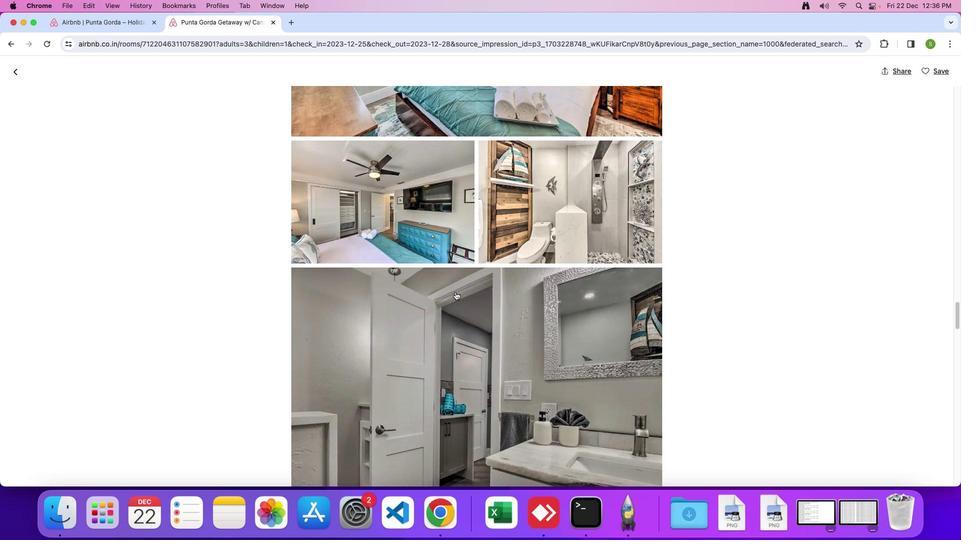 
Action: Mouse scrolled (396, 189) with delta (117, 56)
Screenshot: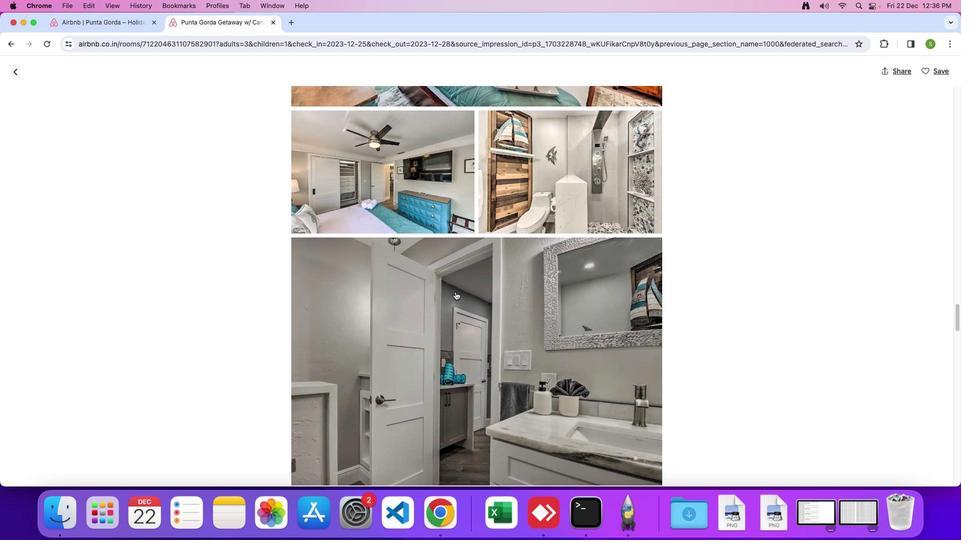 
Action: Mouse scrolled (396, 189) with delta (117, 56)
Screenshot: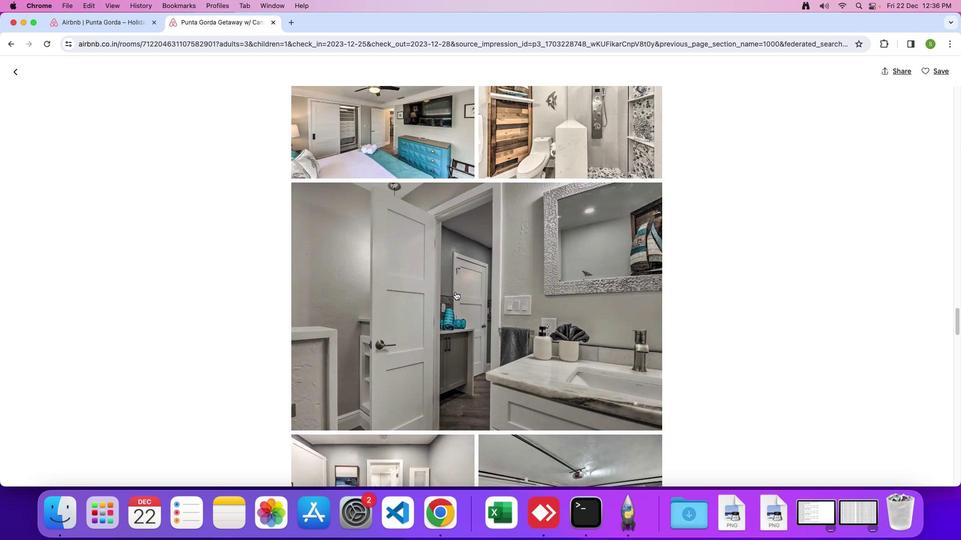 
Action: Mouse scrolled (396, 189) with delta (117, 56)
Screenshot: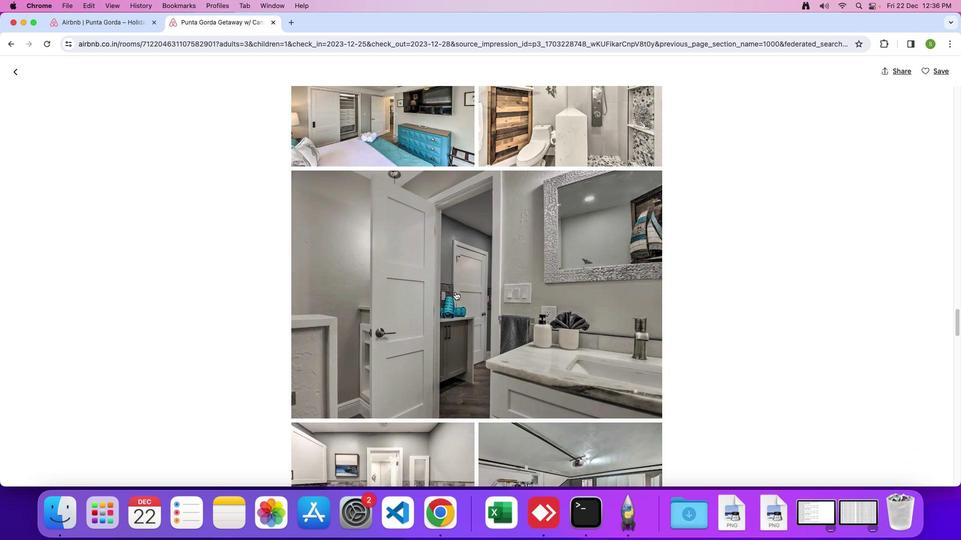 
Action: Mouse scrolled (396, 189) with delta (117, 56)
